 Task: Check the community impact.
Action: Mouse moved to (109, 182)
Screenshot: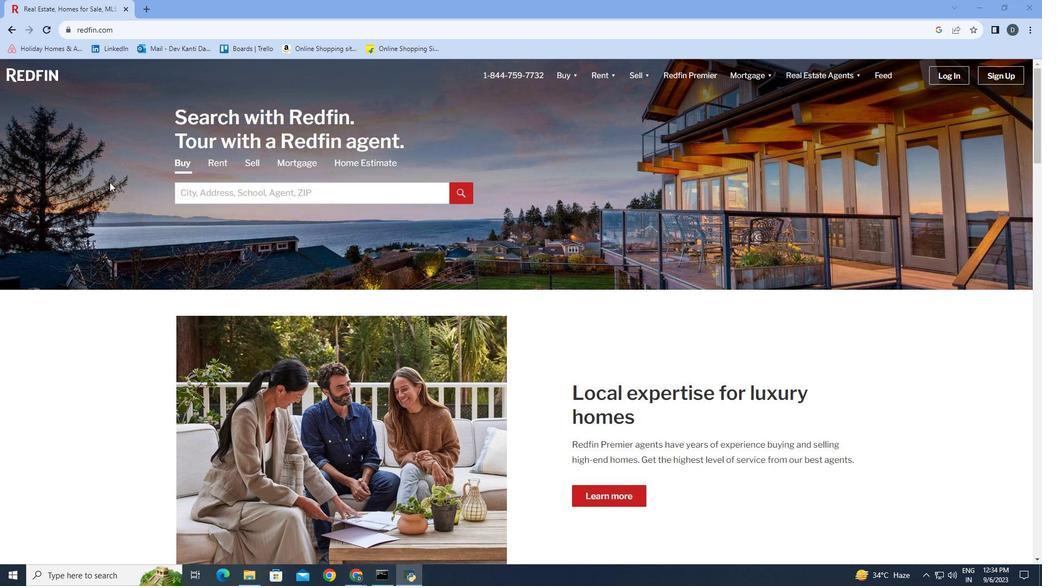 
Action: Mouse scrolled (109, 181) with delta (0, 0)
Screenshot: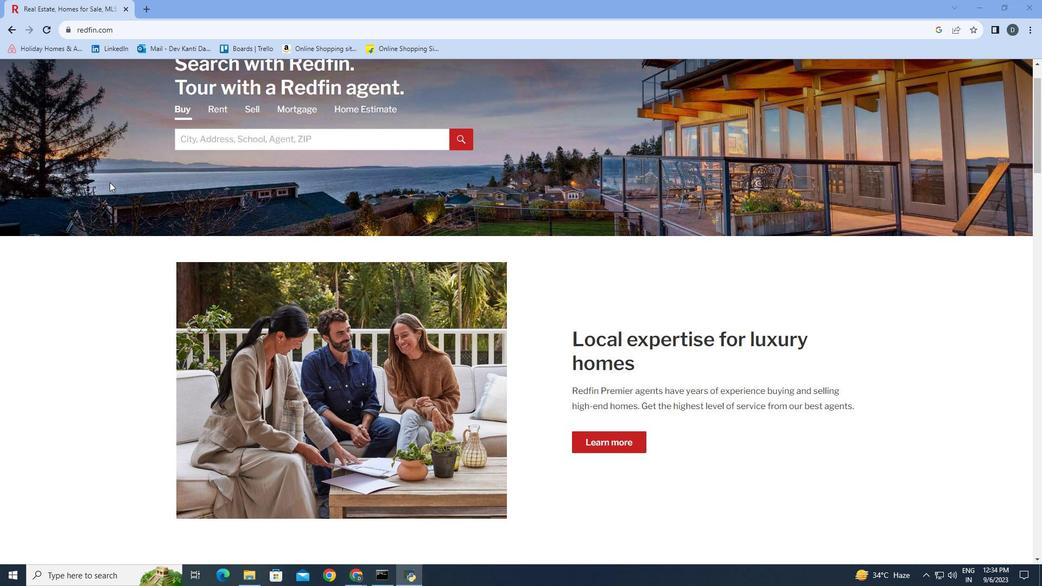 
Action: Mouse scrolled (109, 181) with delta (0, 0)
Screenshot: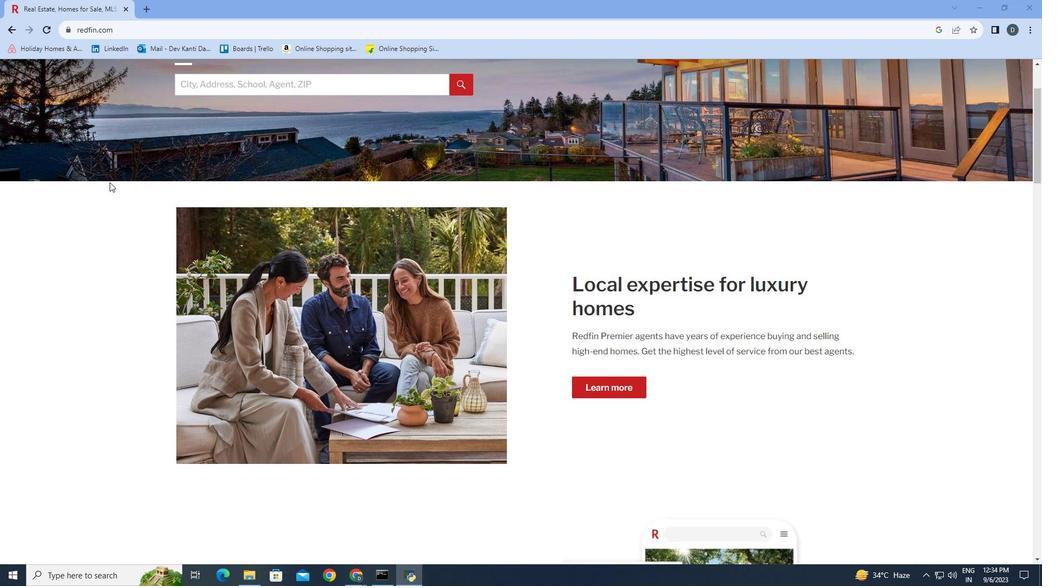 
Action: Mouse scrolled (109, 181) with delta (0, 0)
Screenshot: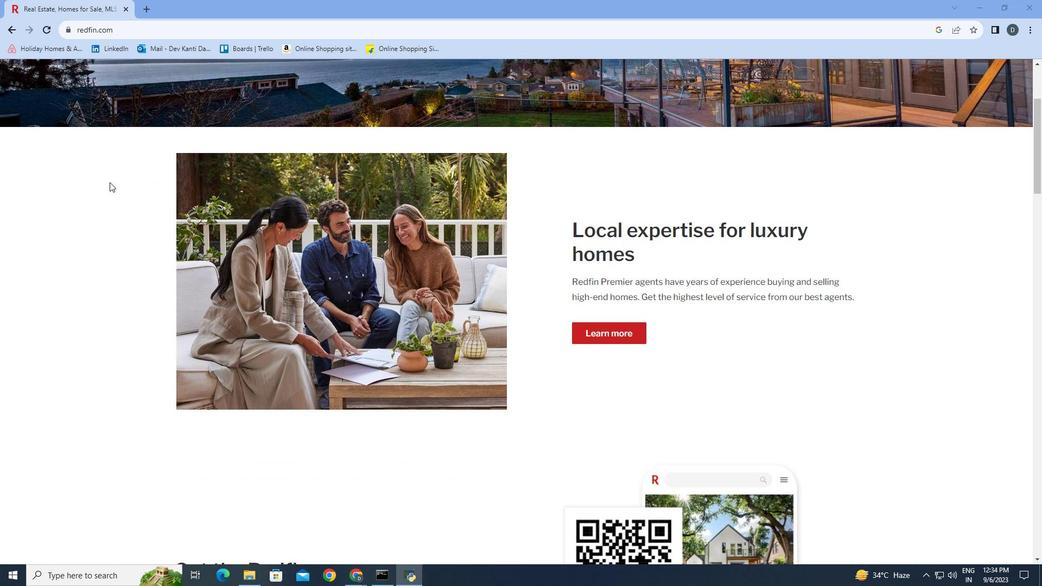 
Action: Mouse scrolled (109, 181) with delta (0, 0)
Screenshot: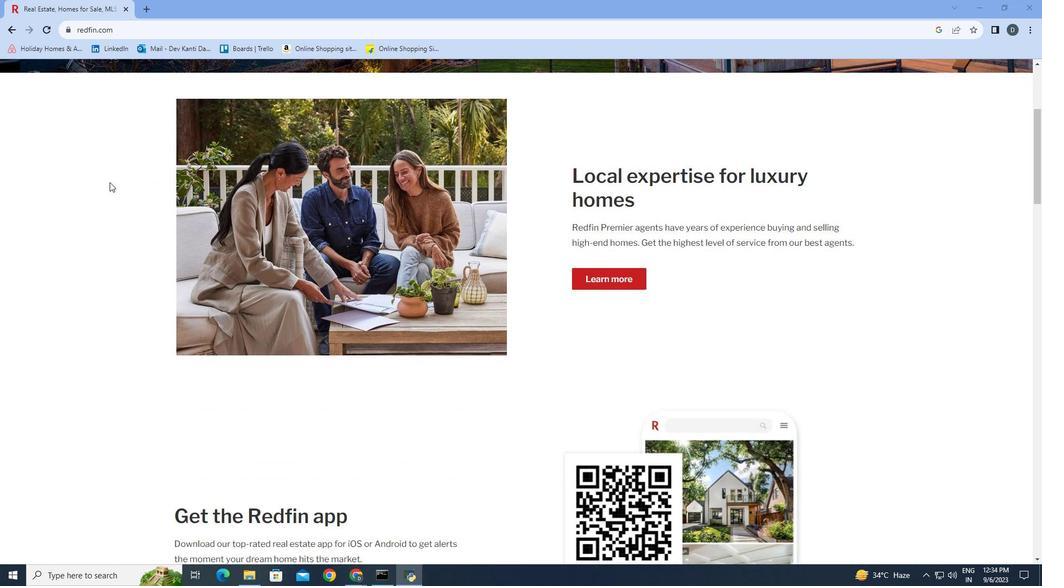 
Action: Mouse scrolled (109, 181) with delta (0, 0)
Screenshot: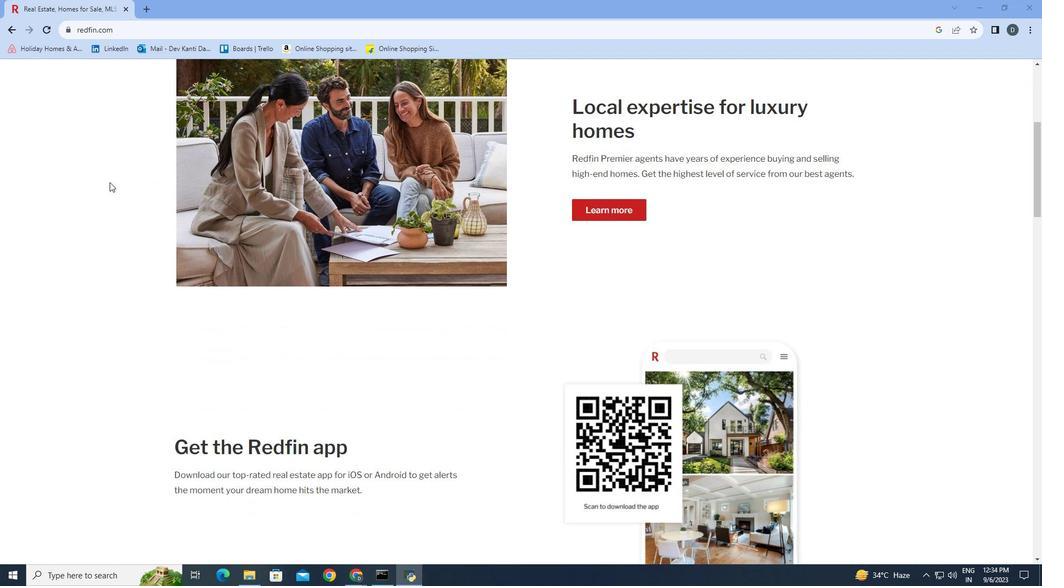 
Action: Mouse scrolled (109, 181) with delta (0, 0)
Screenshot: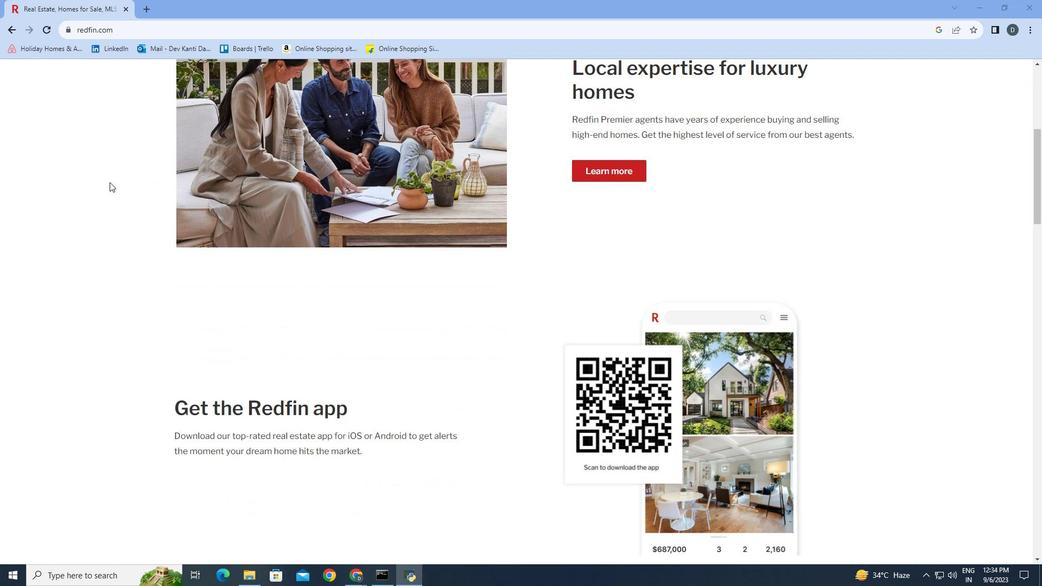 
Action: Mouse scrolled (109, 181) with delta (0, 0)
Screenshot: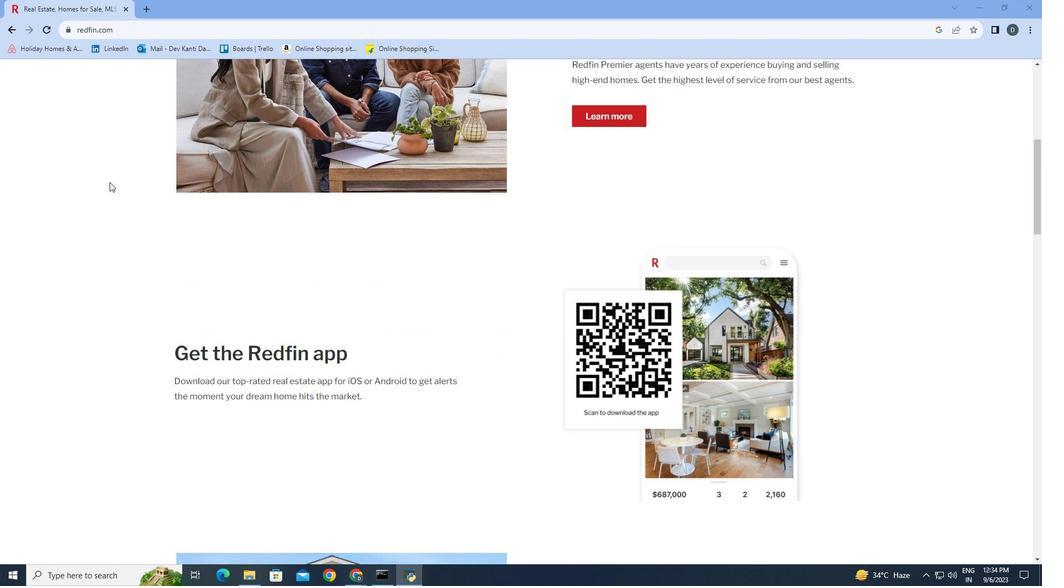 
Action: Mouse scrolled (109, 181) with delta (0, 0)
Screenshot: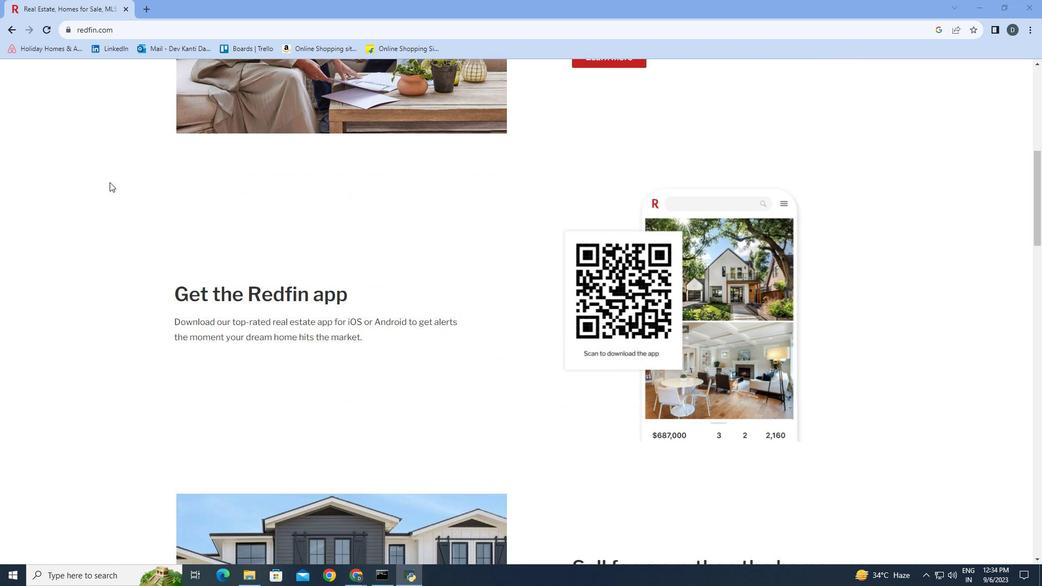 
Action: Mouse scrolled (109, 181) with delta (0, 0)
Screenshot: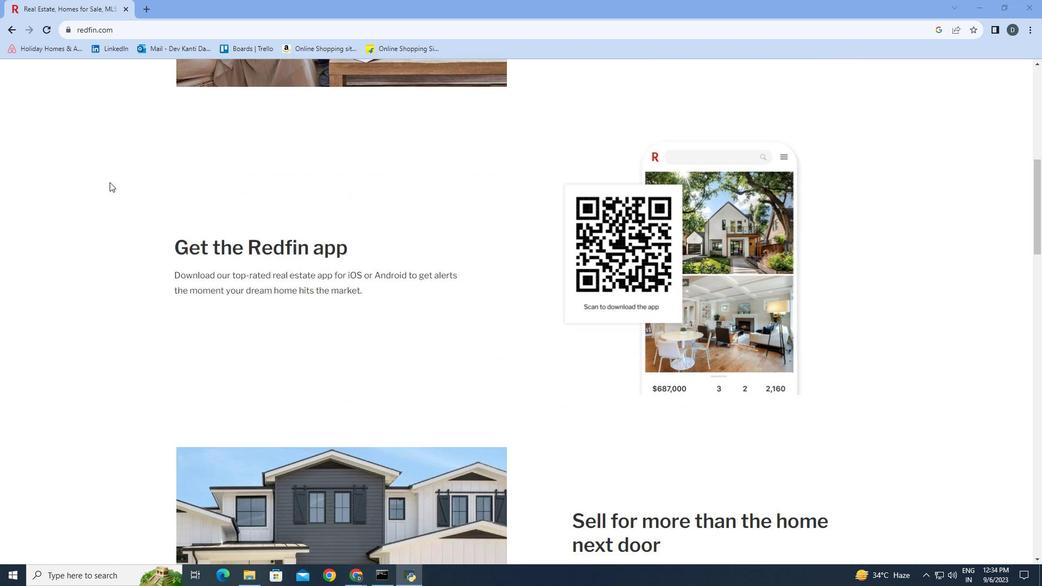 
Action: Mouse scrolled (109, 181) with delta (0, 0)
Screenshot: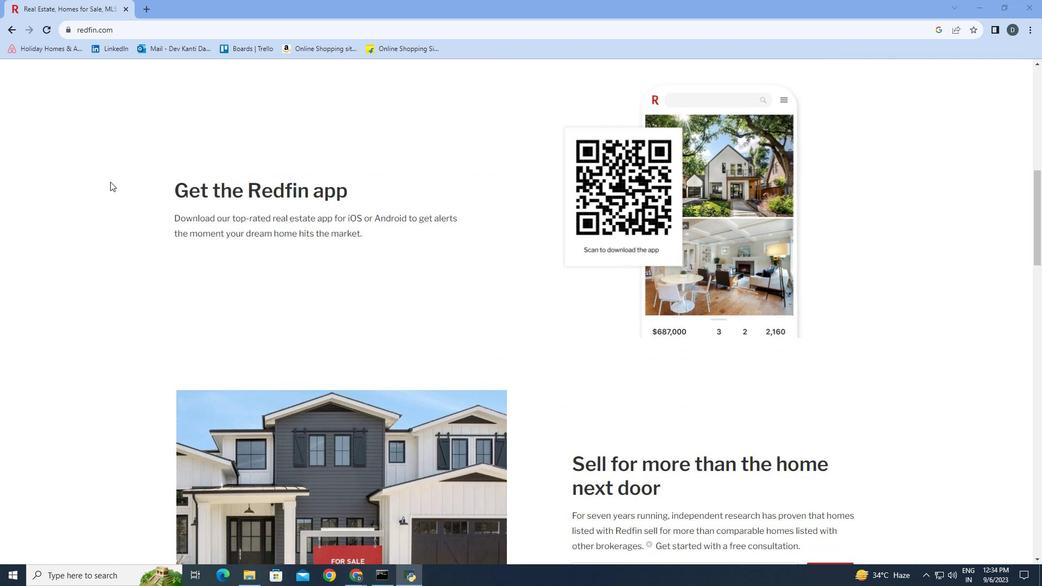 
Action: Mouse moved to (110, 181)
Screenshot: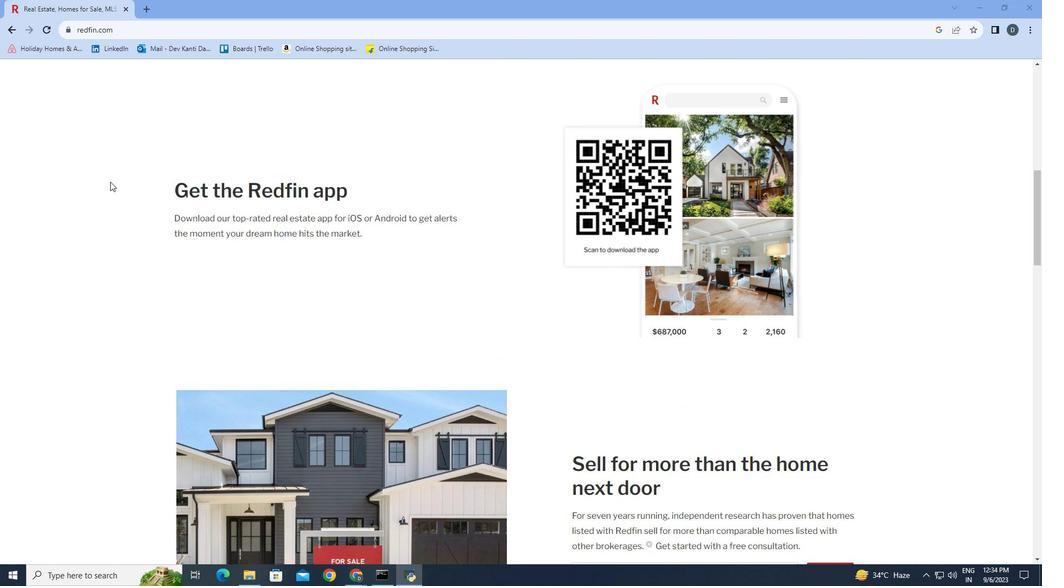 
Action: Mouse scrolled (110, 181) with delta (0, 0)
Screenshot: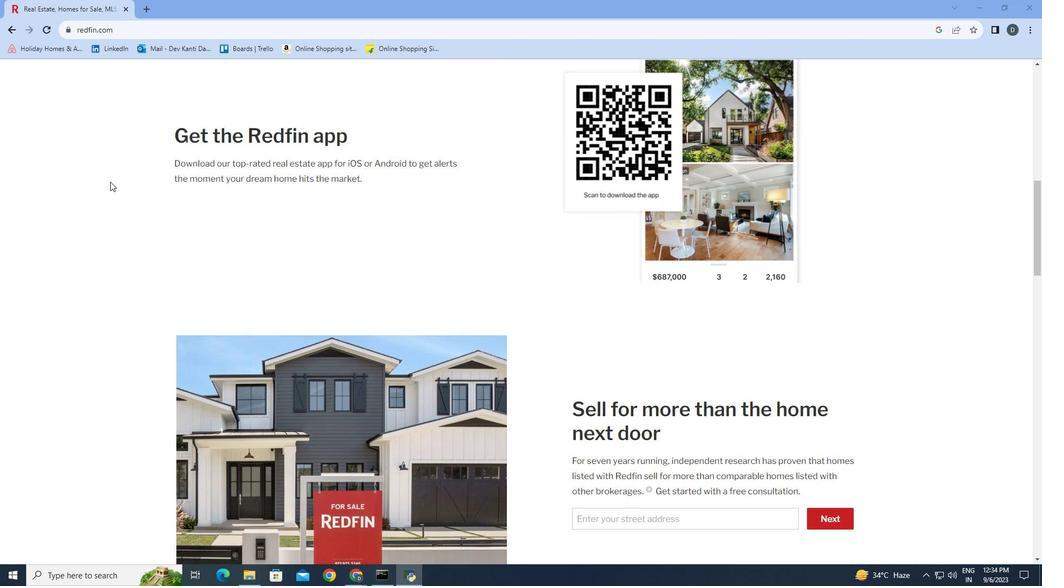 
Action: Mouse scrolled (110, 181) with delta (0, 0)
Screenshot: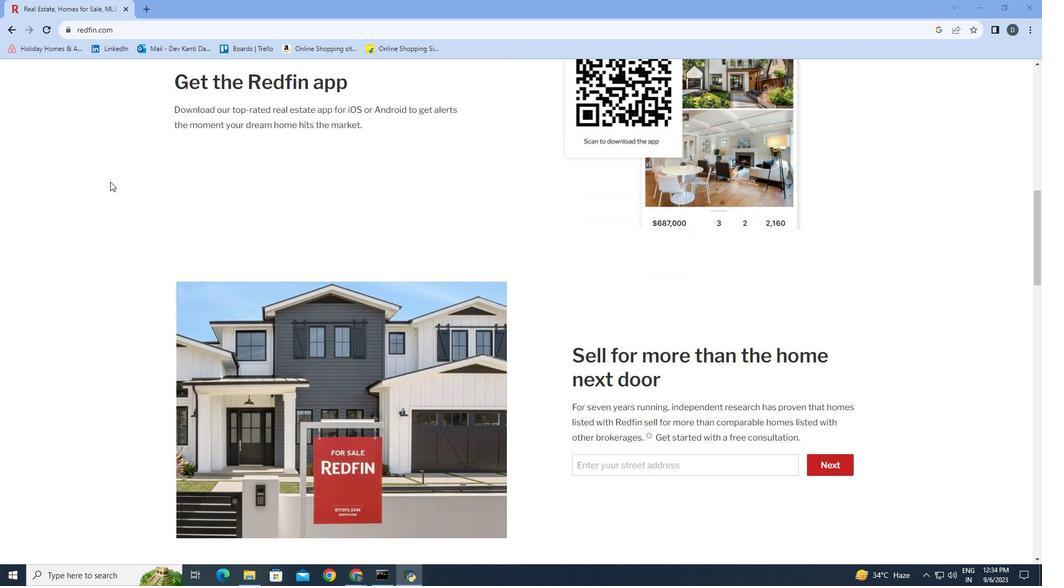 
Action: Mouse scrolled (110, 181) with delta (0, 0)
Screenshot: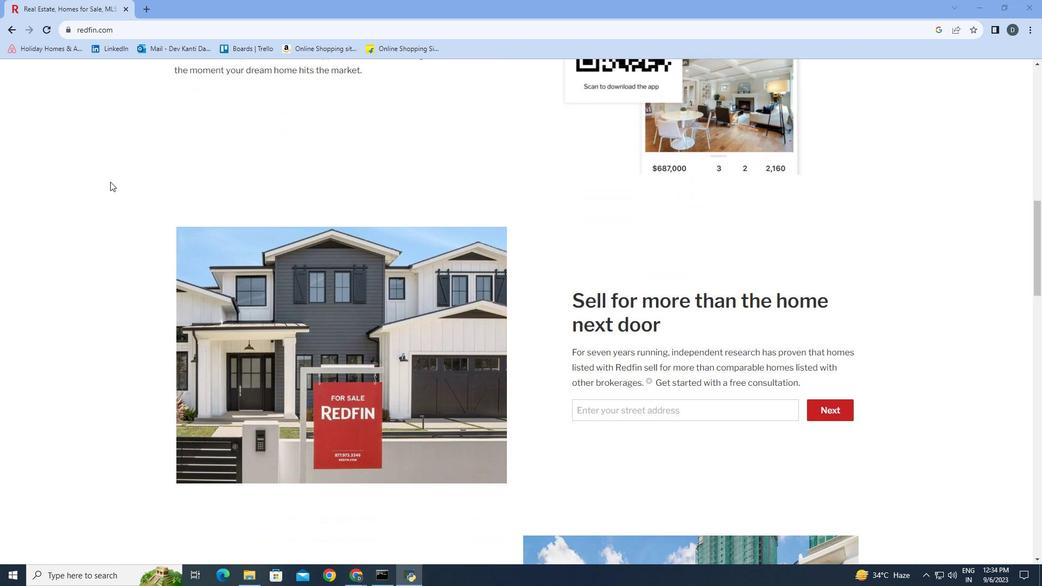 
Action: Mouse scrolled (110, 181) with delta (0, 0)
Screenshot: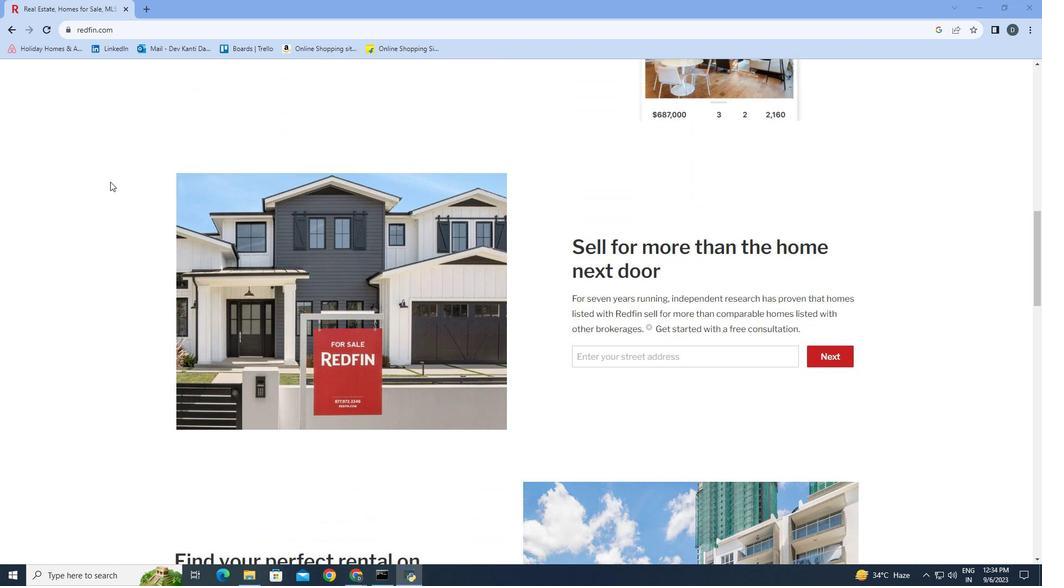 
Action: Mouse scrolled (110, 181) with delta (0, 0)
Screenshot: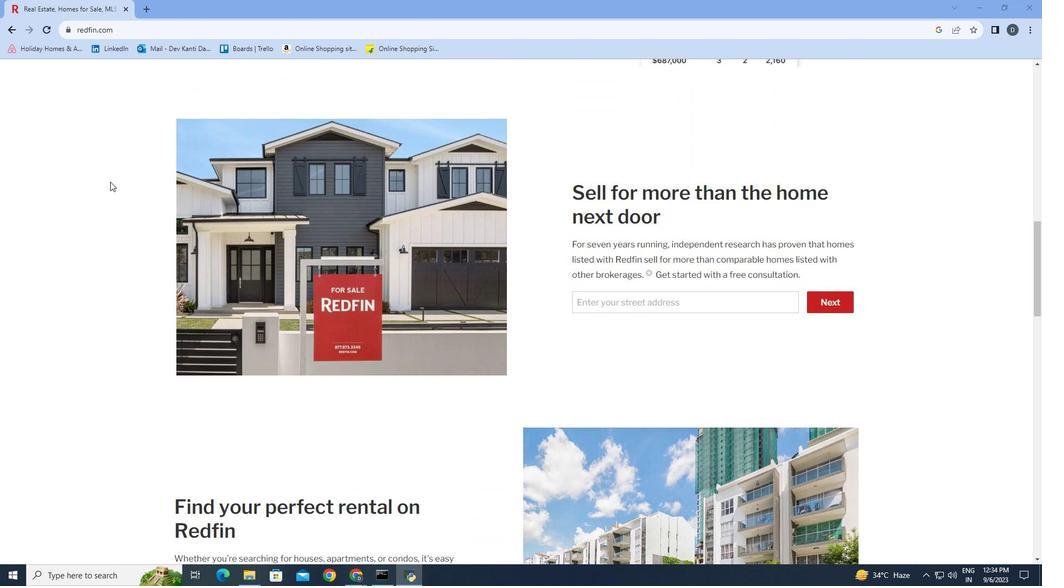 
Action: Mouse scrolled (110, 181) with delta (0, 0)
Screenshot: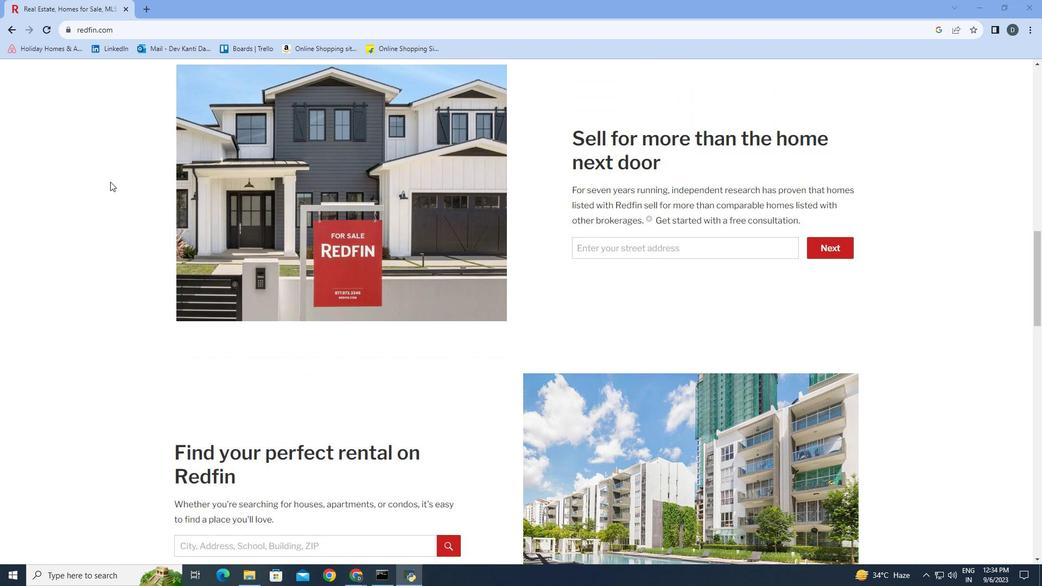 
Action: Mouse scrolled (110, 181) with delta (0, 0)
Screenshot: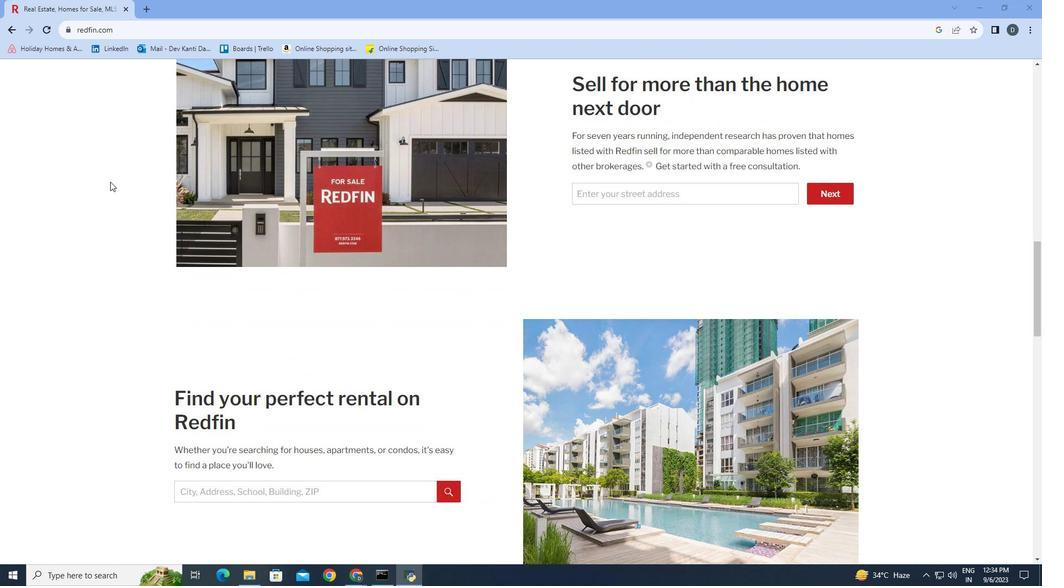 
Action: Mouse scrolled (110, 181) with delta (0, 0)
Screenshot: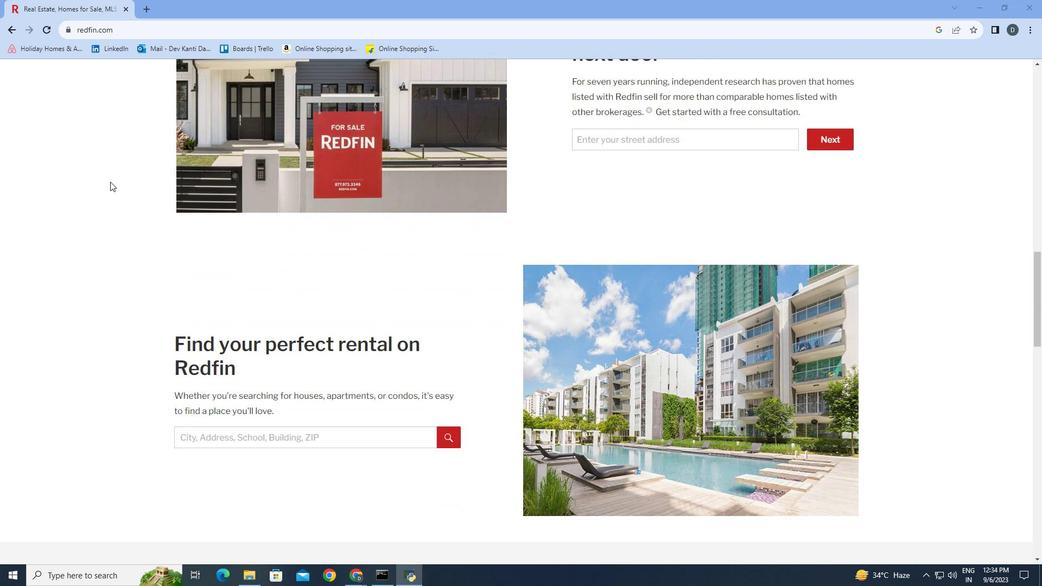 
Action: Mouse scrolled (110, 181) with delta (0, 0)
Screenshot: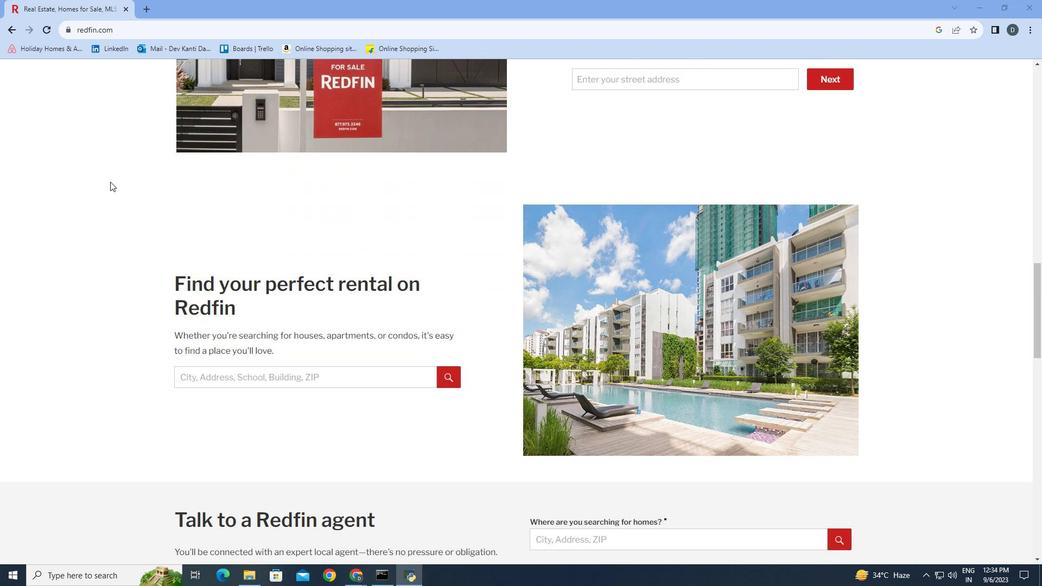 
Action: Mouse scrolled (110, 181) with delta (0, 0)
Screenshot: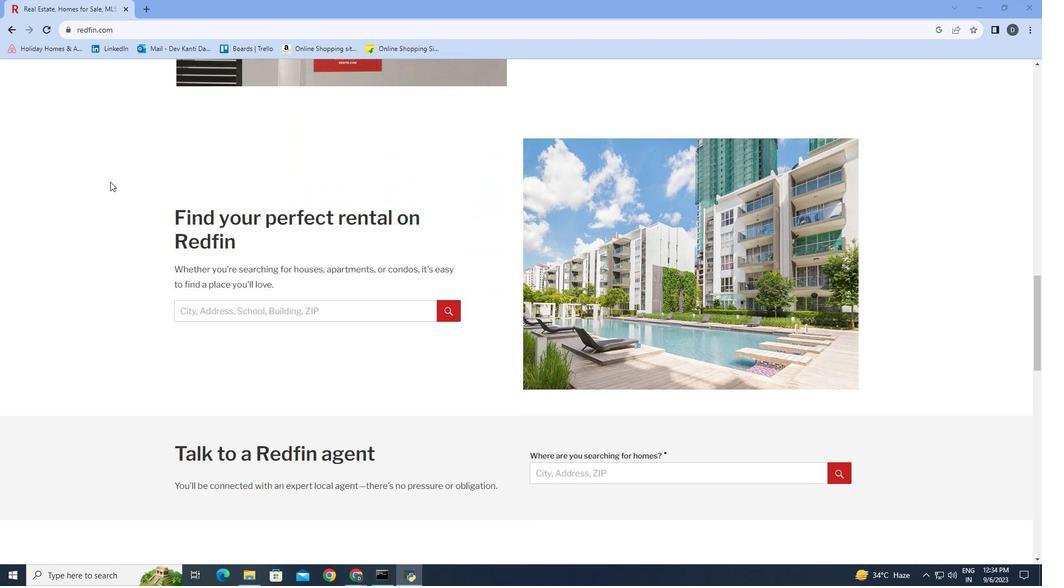 
Action: Mouse scrolled (110, 181) with delta (0, 0)
Screenshot: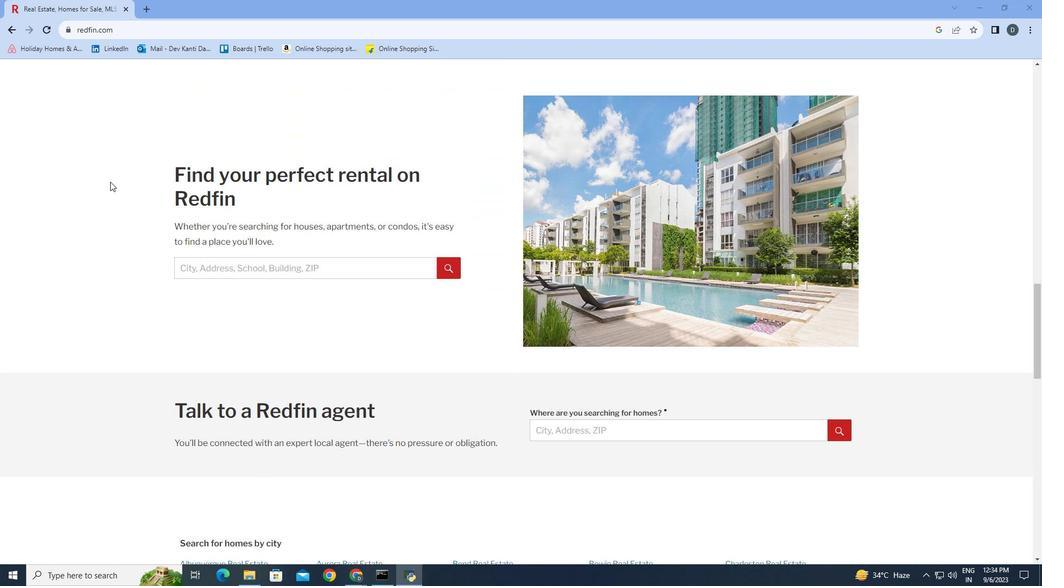 
Action: Mouse scrolled (110, 181) with delta (0, 0)
Screenshot: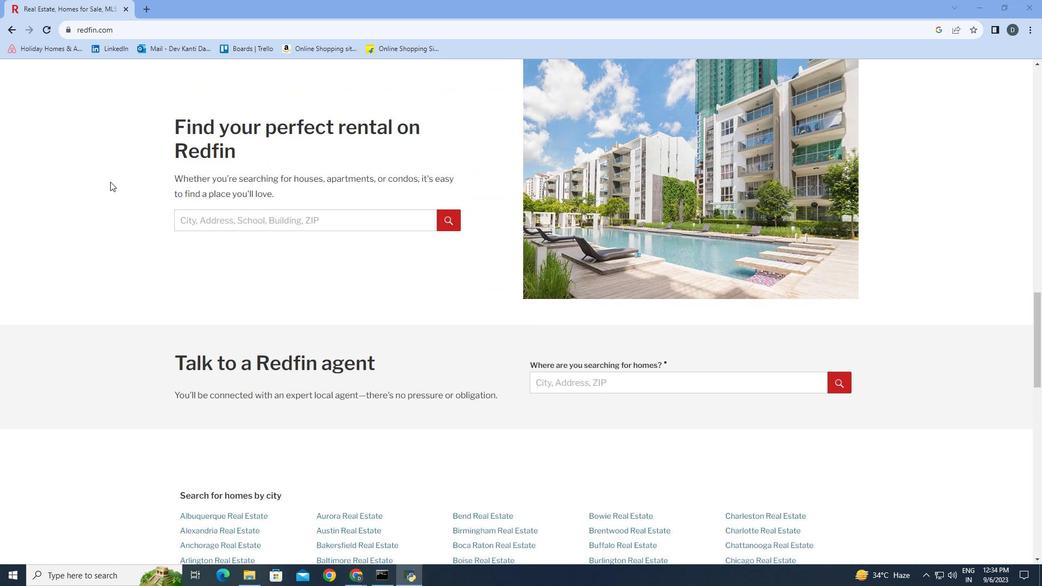 
Action: Mouse scrolled (110, 181) with delta (0, 0)
Screenshot: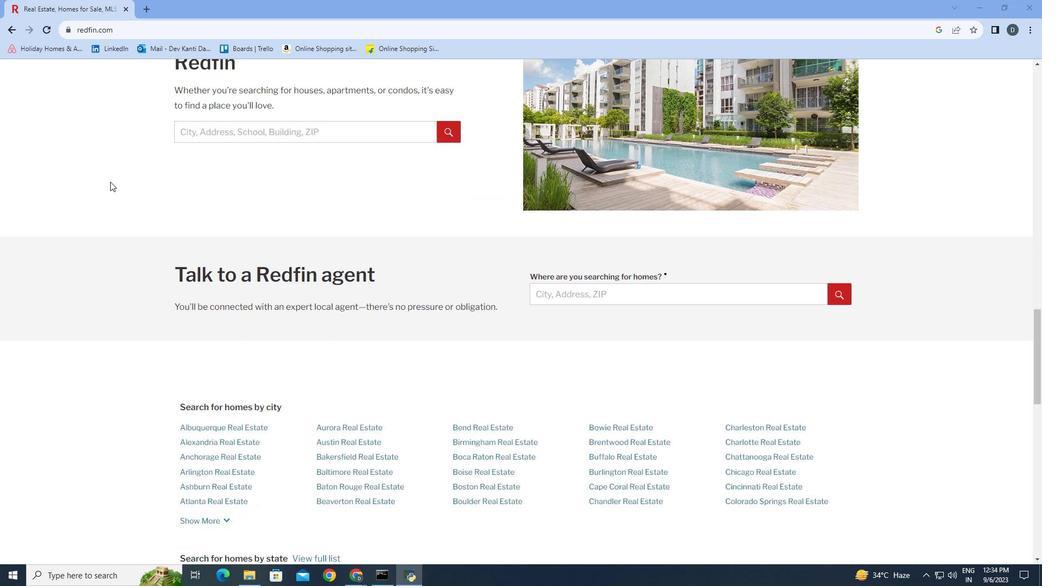 
Action: Mouse scrolled (110, 181) with delta (0, 0)
Screenshot: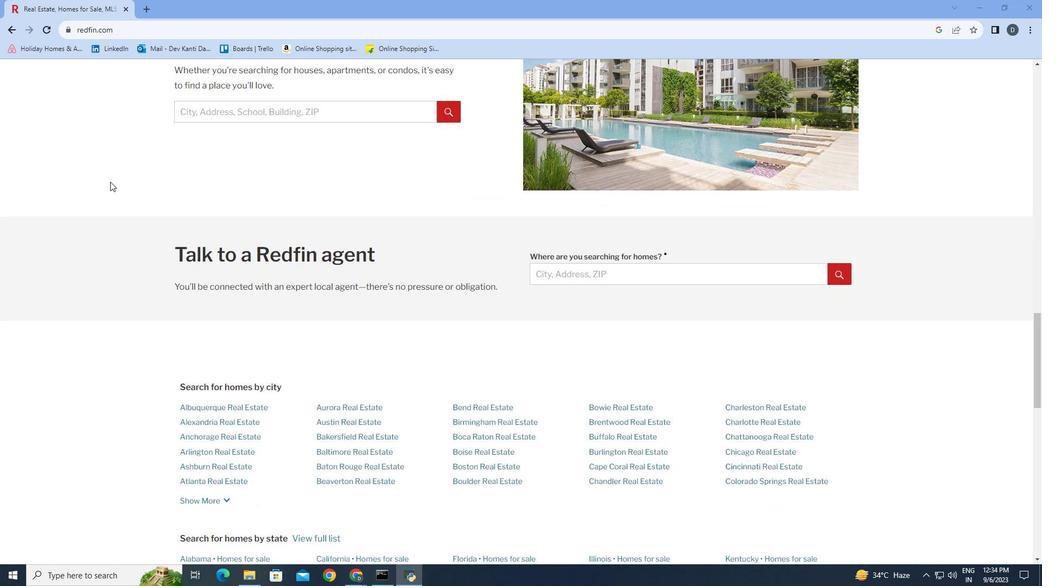 
Action: Mouse scrolled (110, 181) with delta (0, 0)
Screenshot: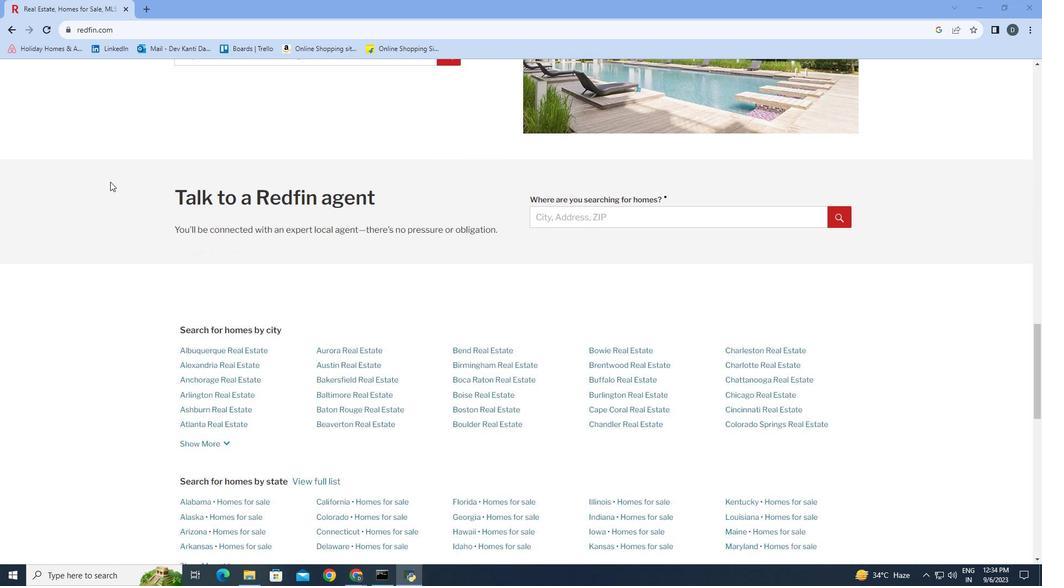 
Action: Mouse scrolled (110, 181) with delta (0, 0)
Screenshot: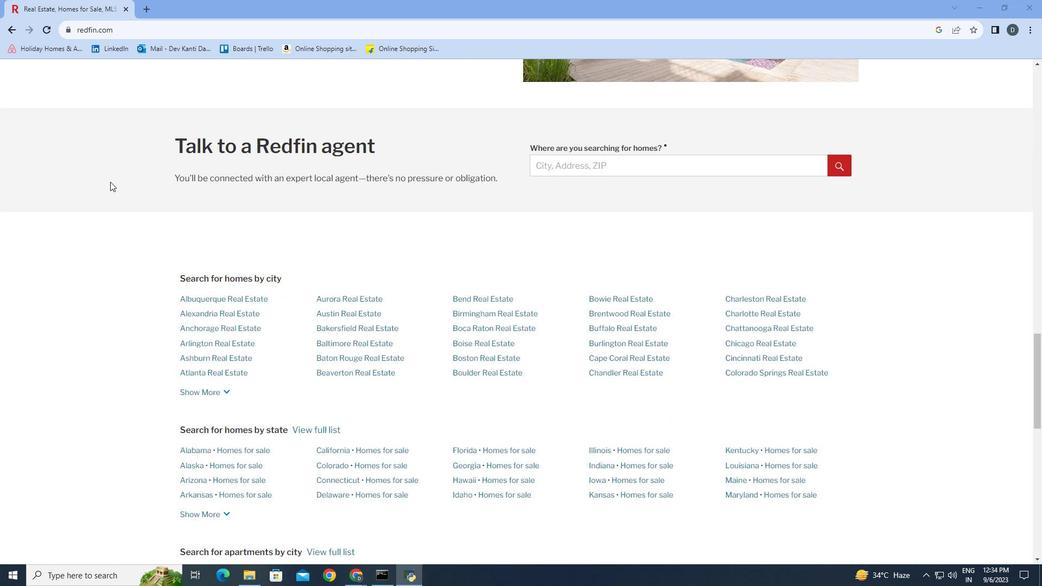 
Action: Mouse scrolled (110, 181) with delta (0, 0)
Screenshot: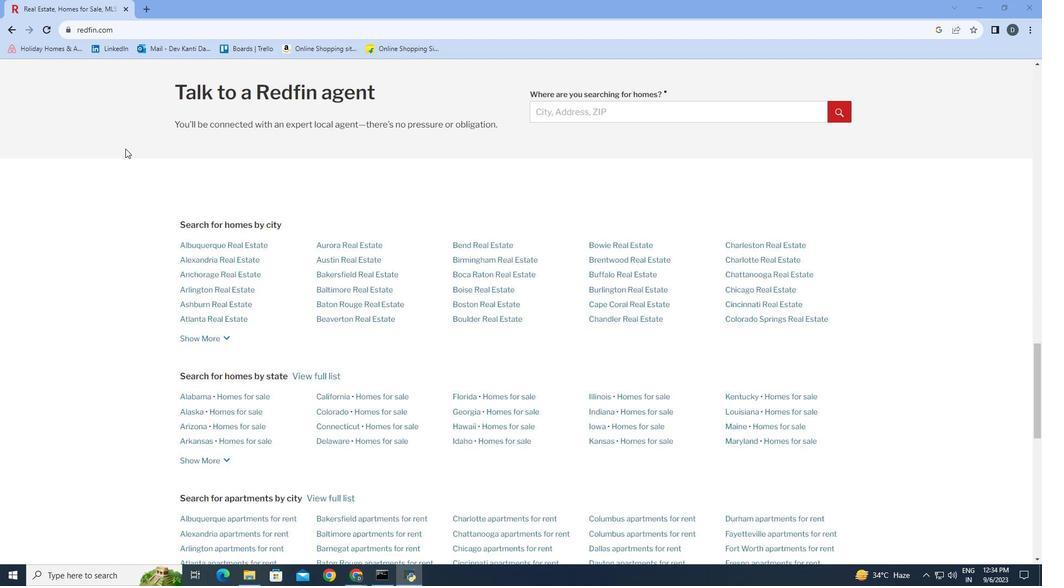 
Action: Mouse moved to (135, 109)
Screenshot: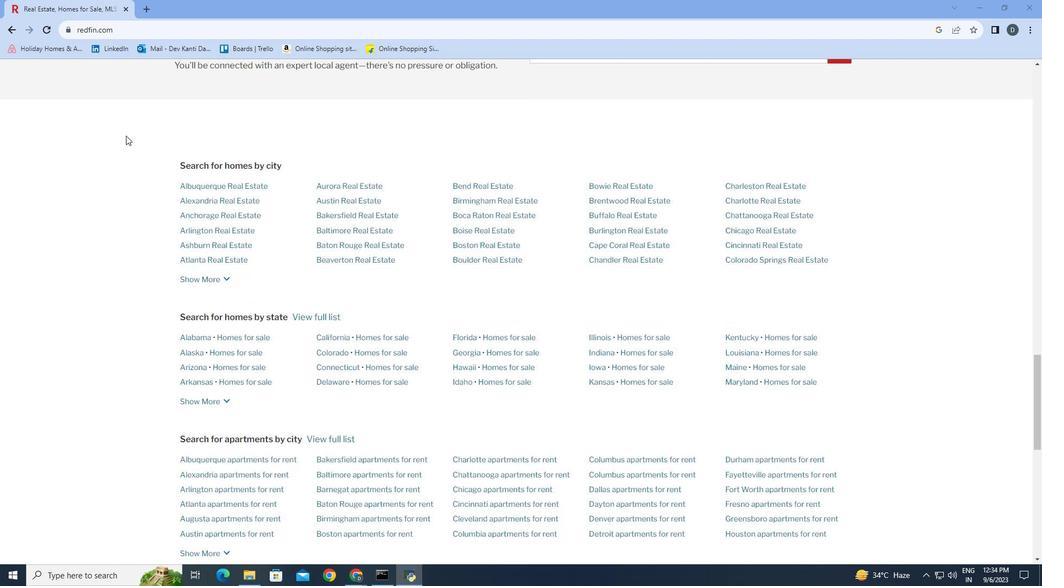 
Action: Mouse scrolled (135, 108) with delta (0, 0)
Screenshot: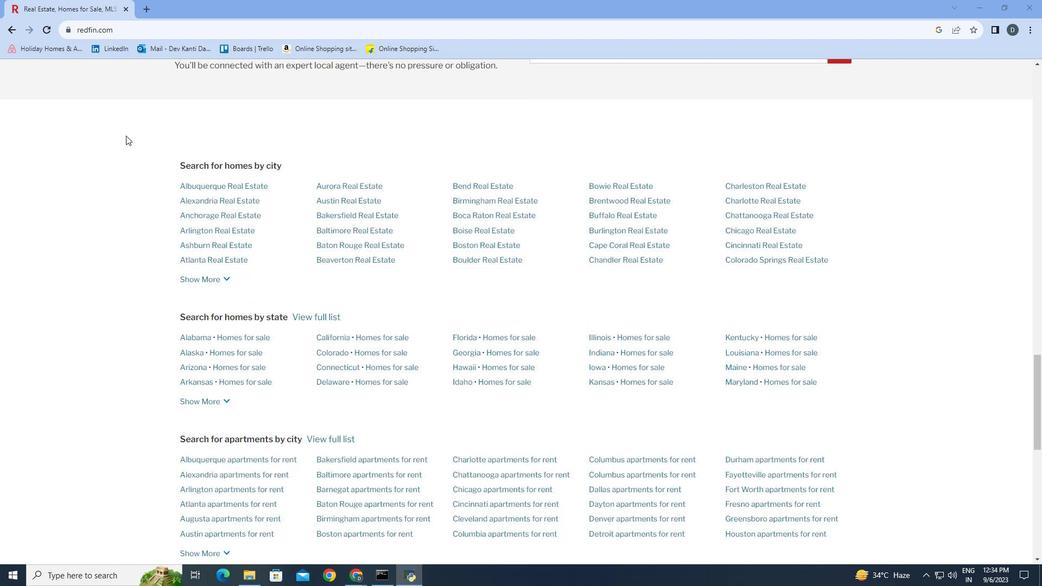 
Action: Mouse moved to (134, 109)
Screenshot: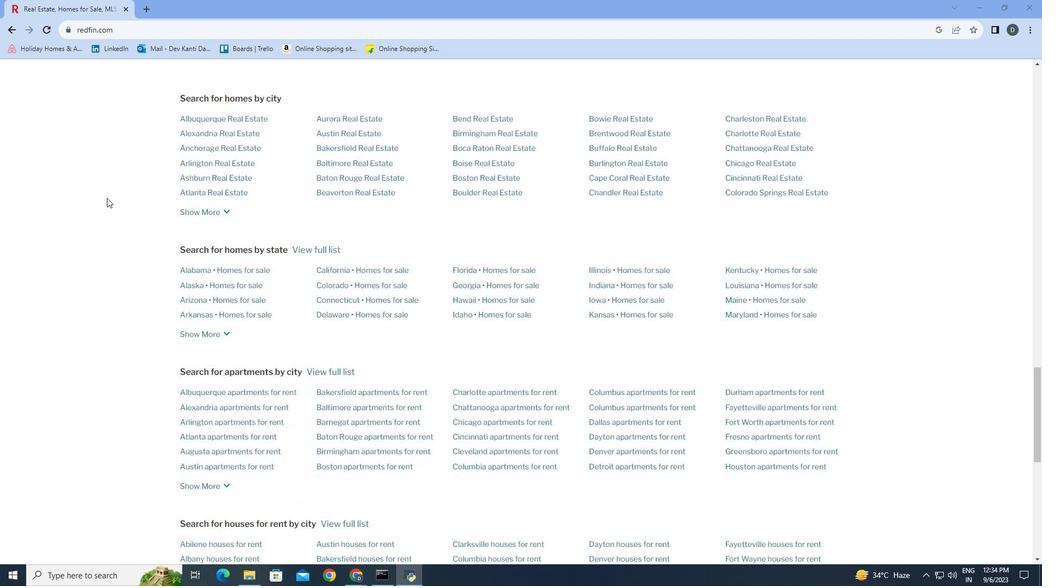 
Action: Mouse scrolled (134, 109) with delta (0, 0)
Screenshot: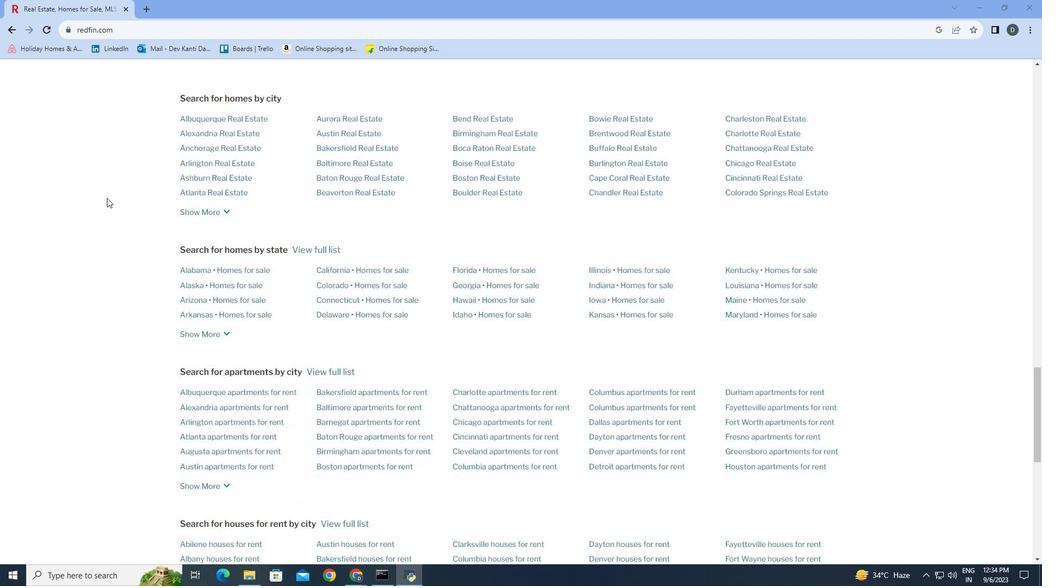 
Action: Mouse moved to (112, 173)
Screenshot: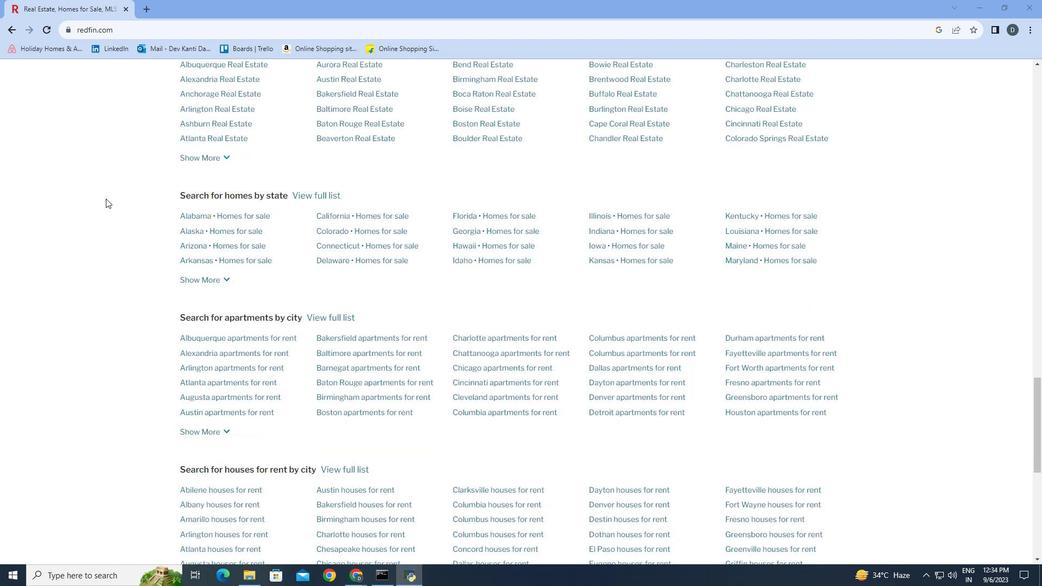 
Action: Mouse scrolled (112, 172) with delta (0, 0)
Screenshot: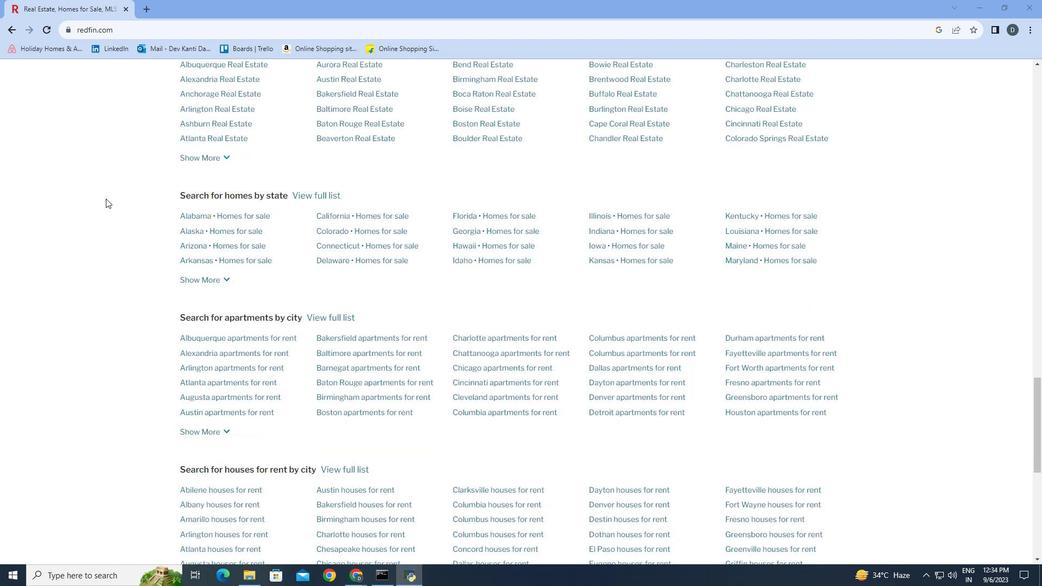 
Action: Mouse moved to (106, 198)
Screenshot: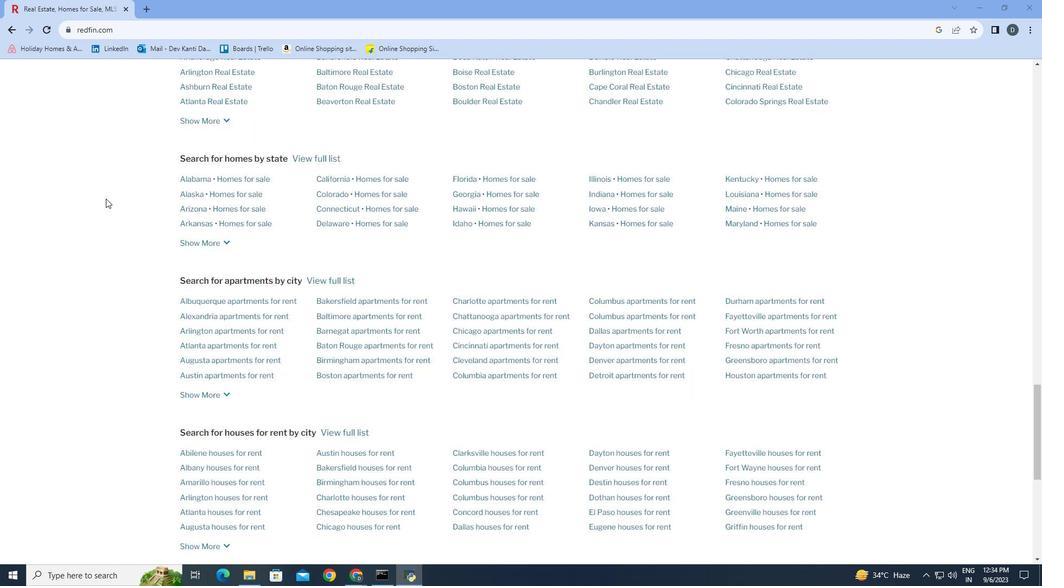 
Action: Mouse scrolled (106, 198) with delta (0, 0)
Screenshot: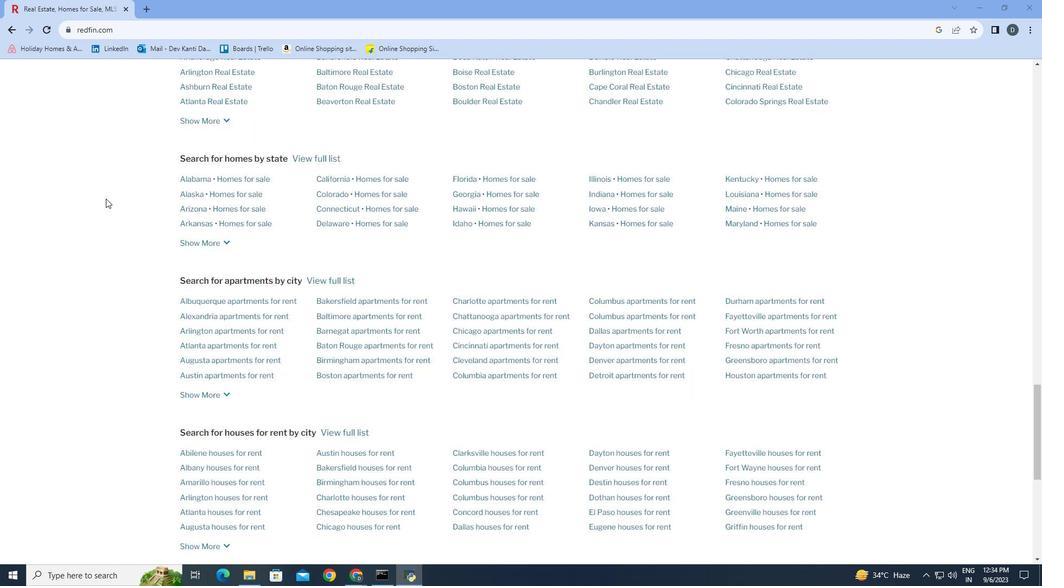 
Action: Mouse moved to (111, 207)
Screenshot: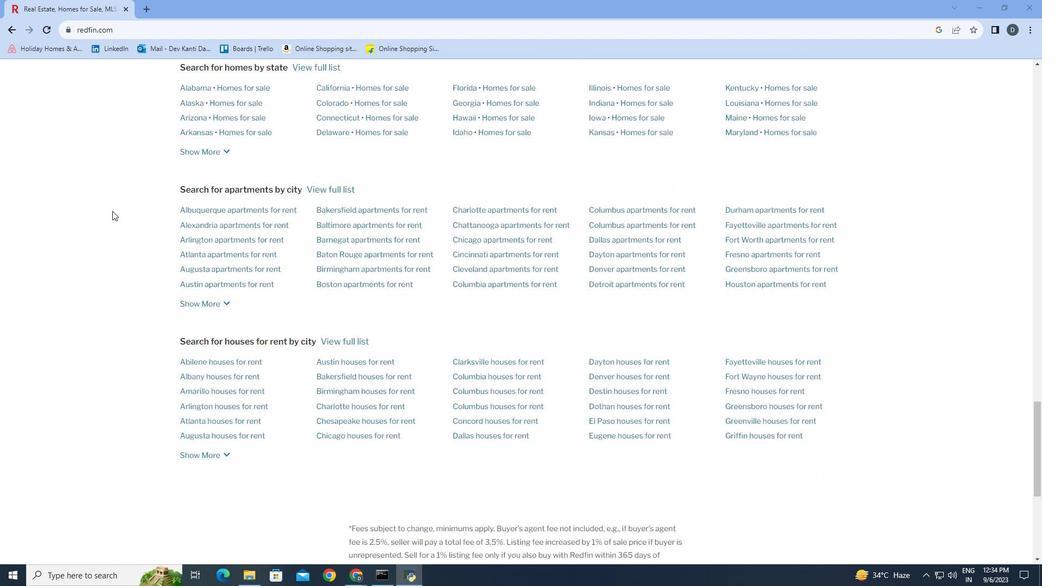 
Action: Mouse scrolled (111, 207) with delta (0, 0)
Screenshot: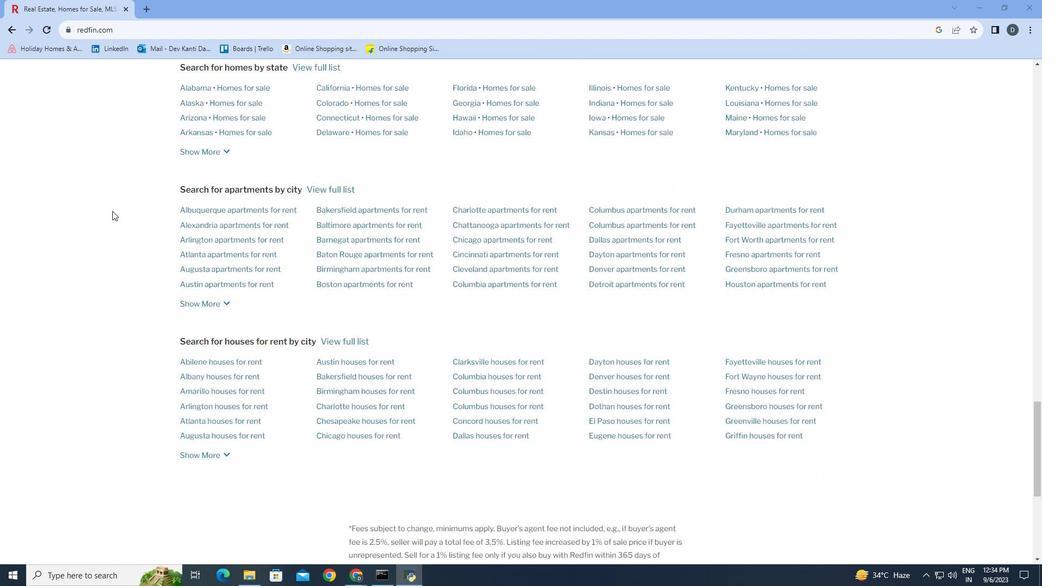 
Action: Mouse moved to (112, 211)
Screenshot: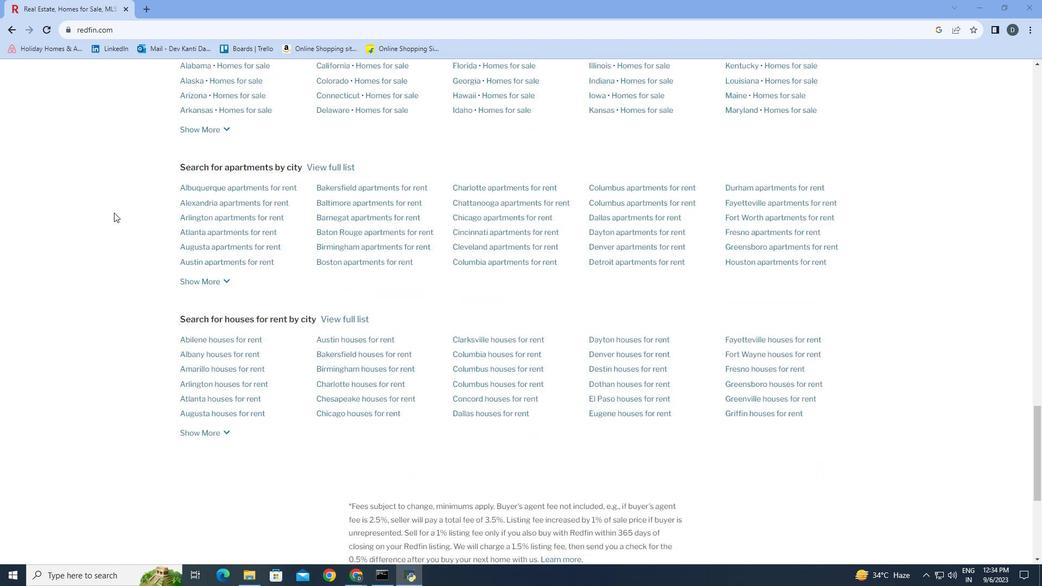 
Action: Mouse scrolled (112, 210) with delta (0, 0)
Screenshot: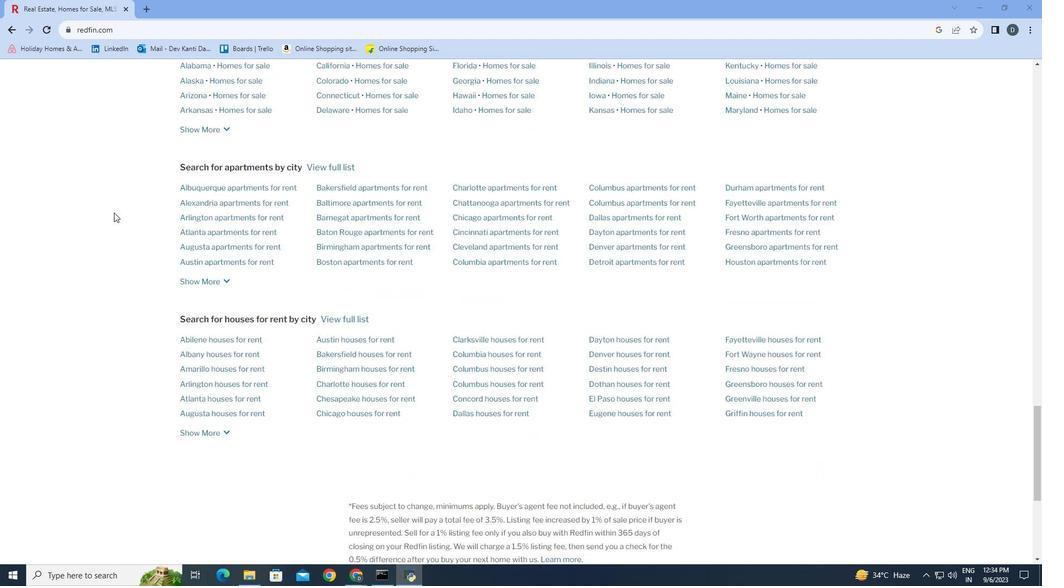 
Action: Mouse scrolled (112, 210) with delta (0, 0)
Screenshot: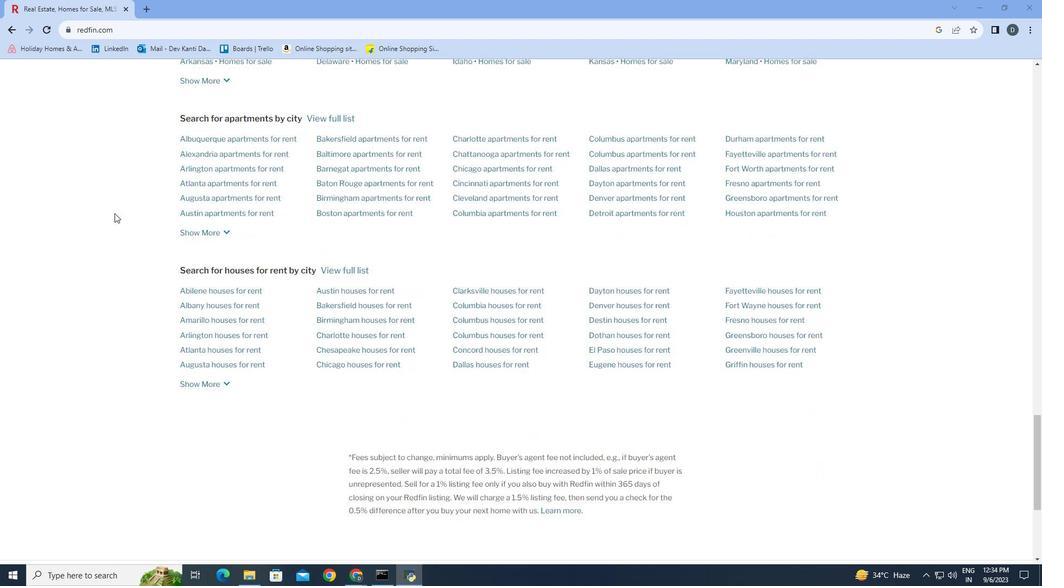 
Action: Mouse moved to (114, 212)
Screenshot: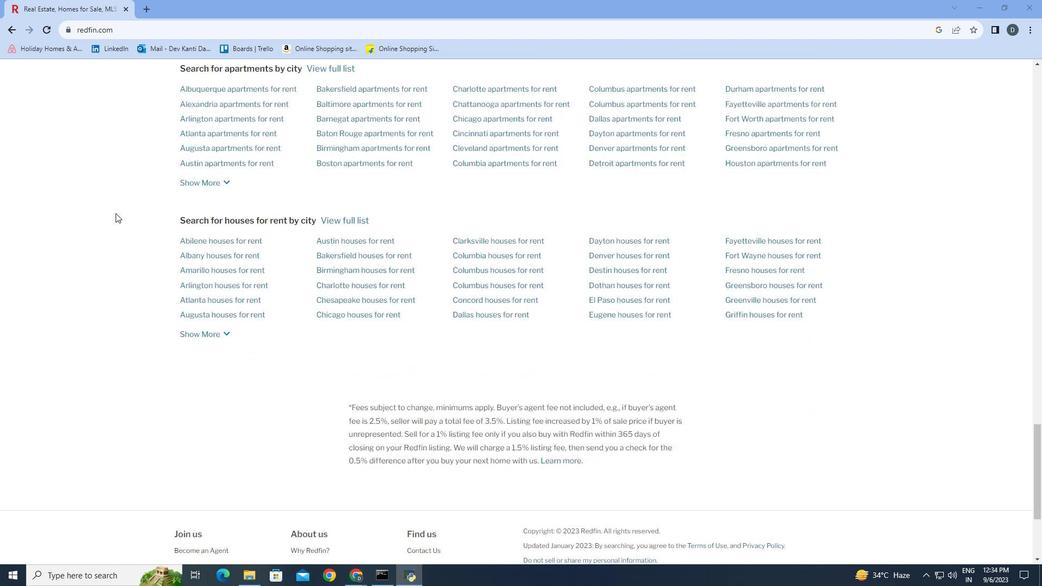 
Action: Mouse scrolled (114, 212) with delta (0, 0)
Screenshot: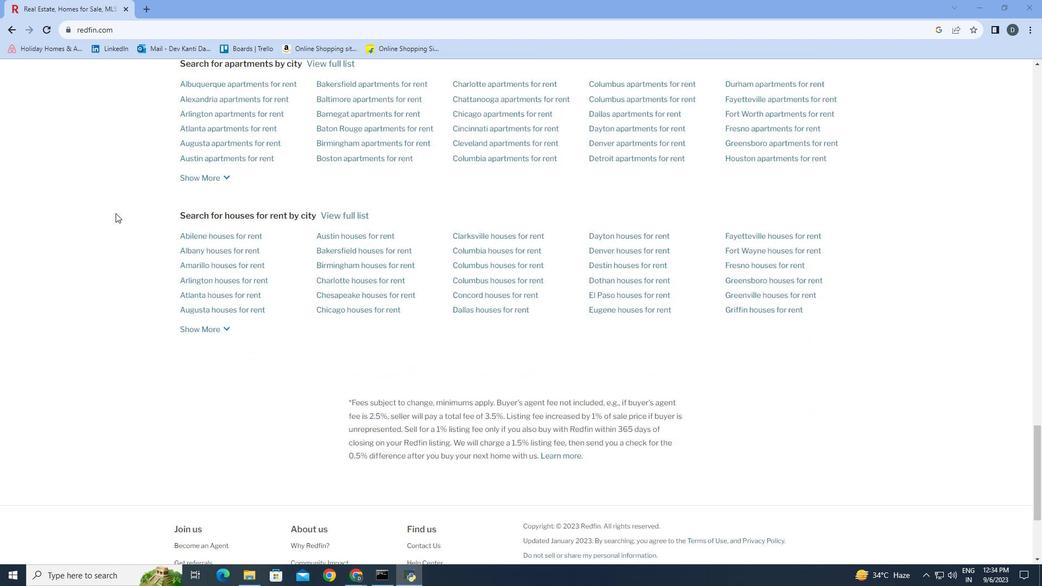 
Action: Mouse moved to (115, 213)
Screenshot: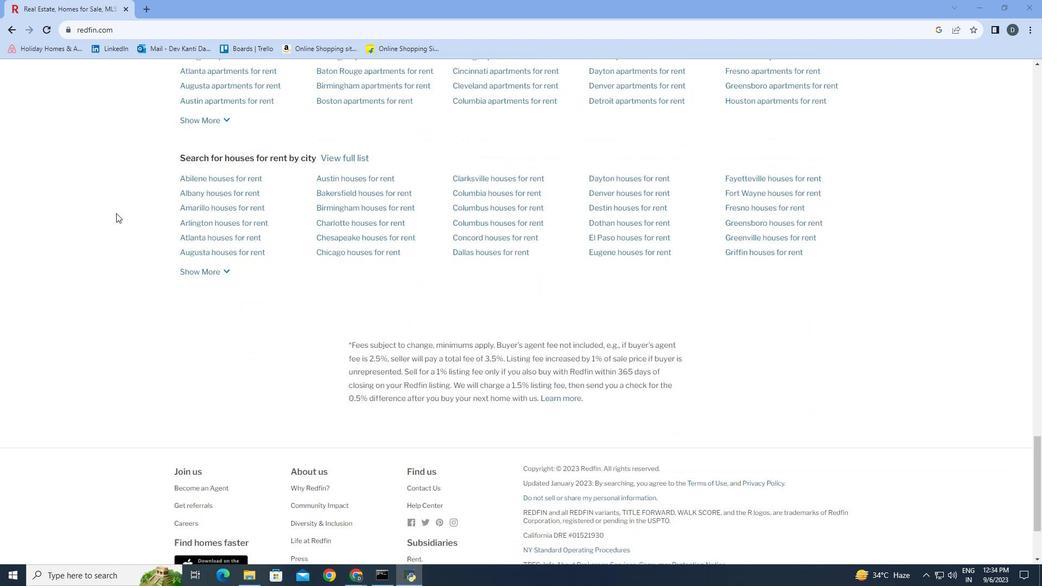 
Action: Mouse scrolled (115, 212) with delta (0, 0)
Screenshot: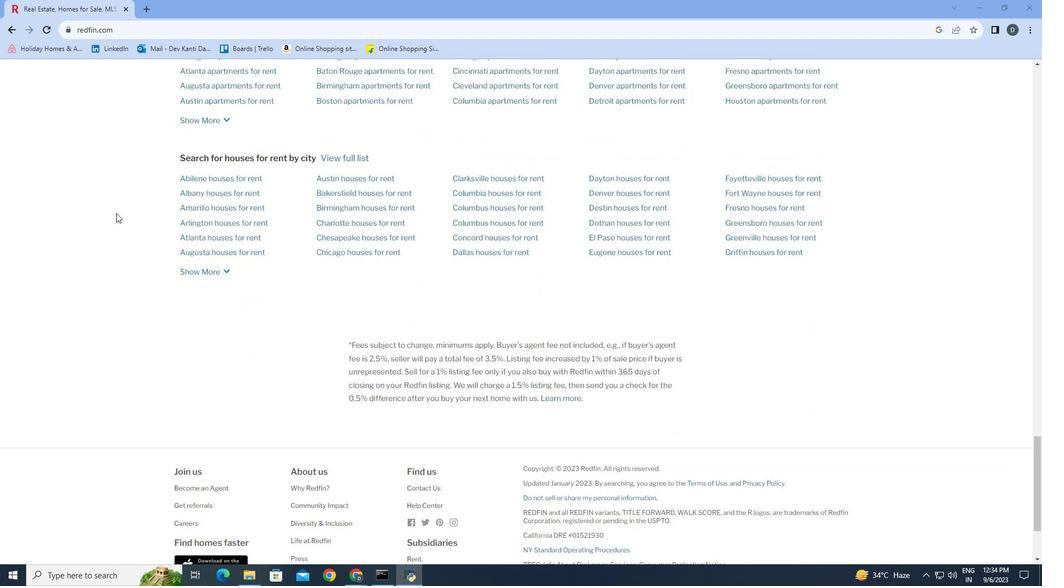 
Action: Mouse moved to (116, 213)
Screenshot: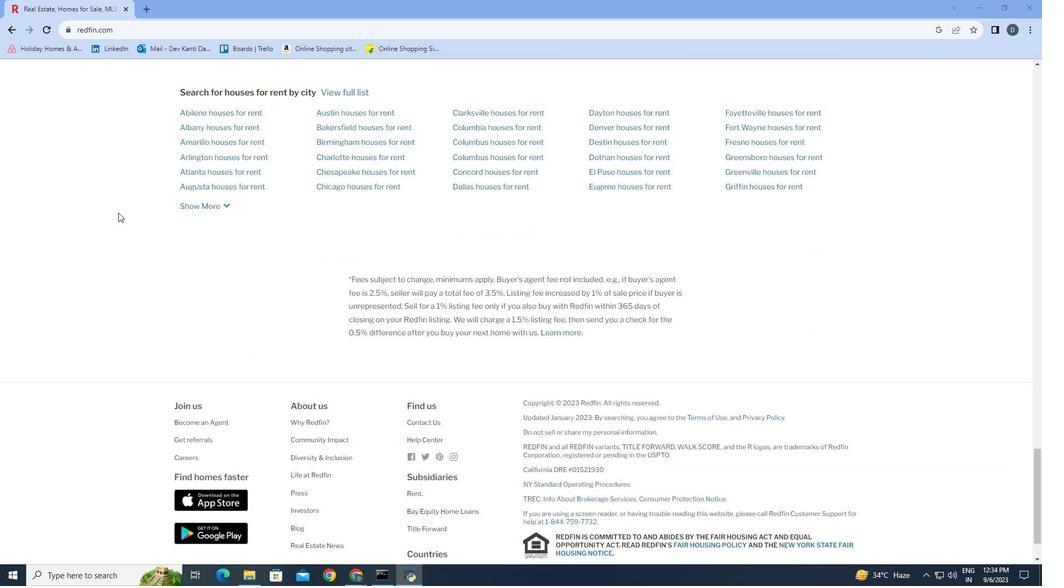 
Action: Mouse scrolled (116, 212) with delta (0, 0)
Screenshot: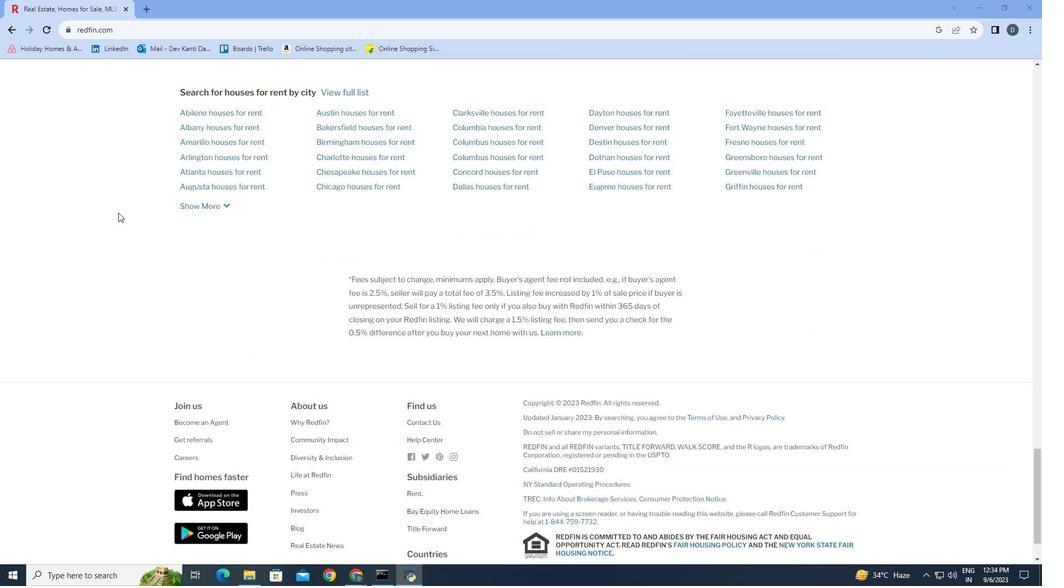 
Action: Mouse scrolled (116, 212) with delta (0, 0)
Screenshot: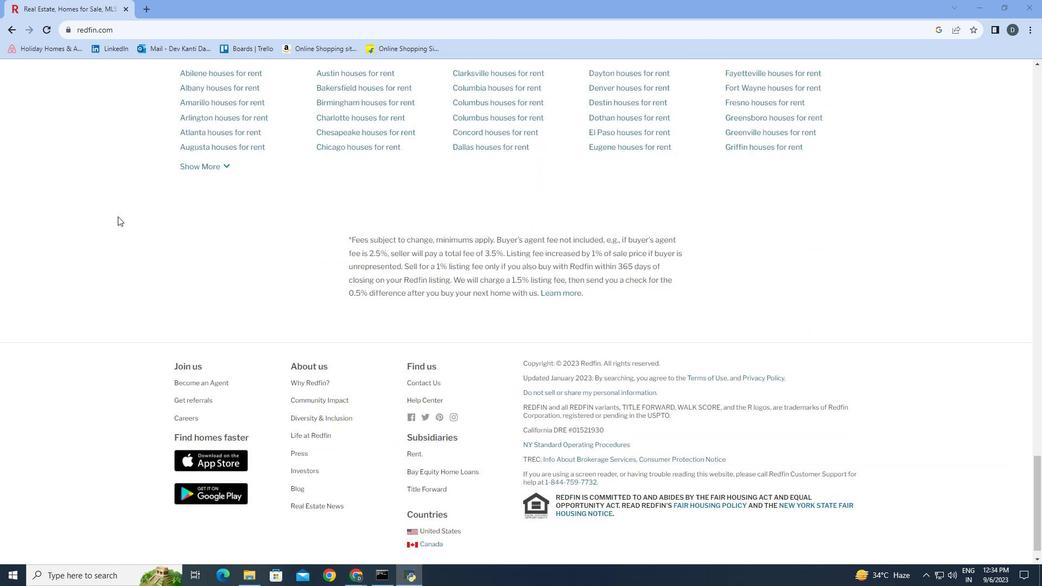 
Action: Mouse moved to (184, 384)
Screenshot: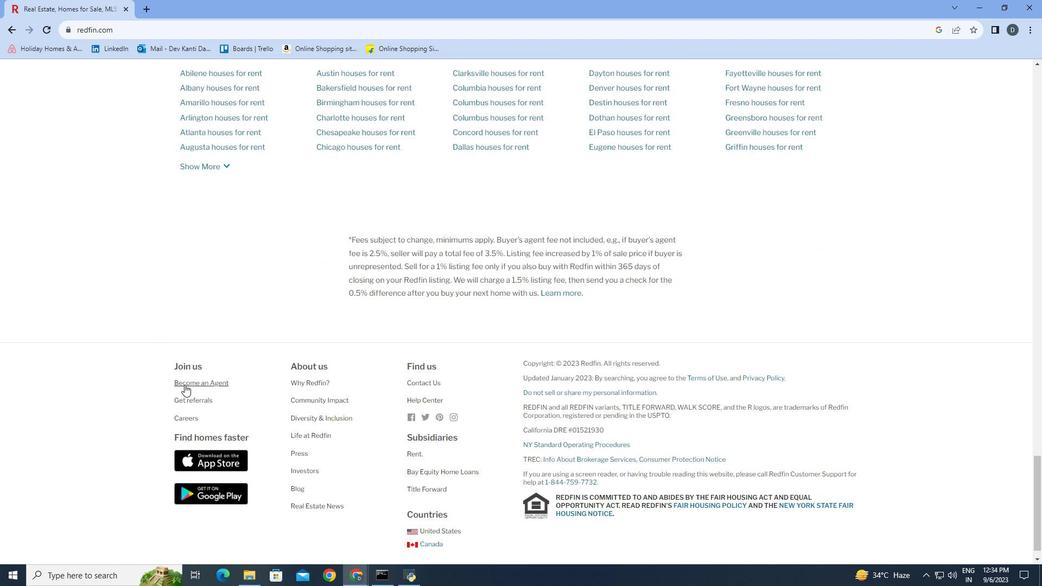 
Action: Mouse pressed left at (184, 384)
Screenshot: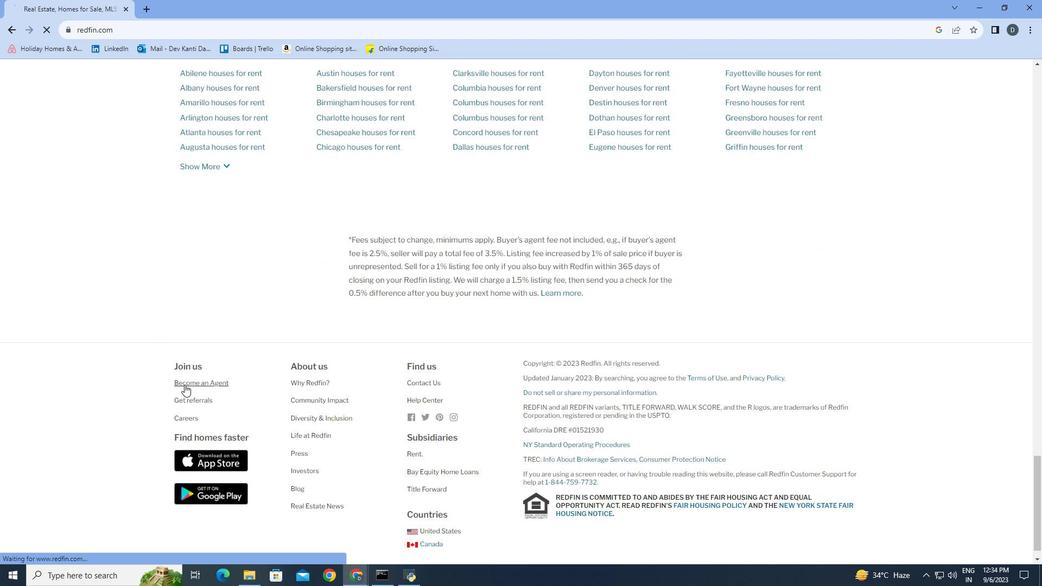 
Action: Mouse moved to (353, 112)
Screenshot: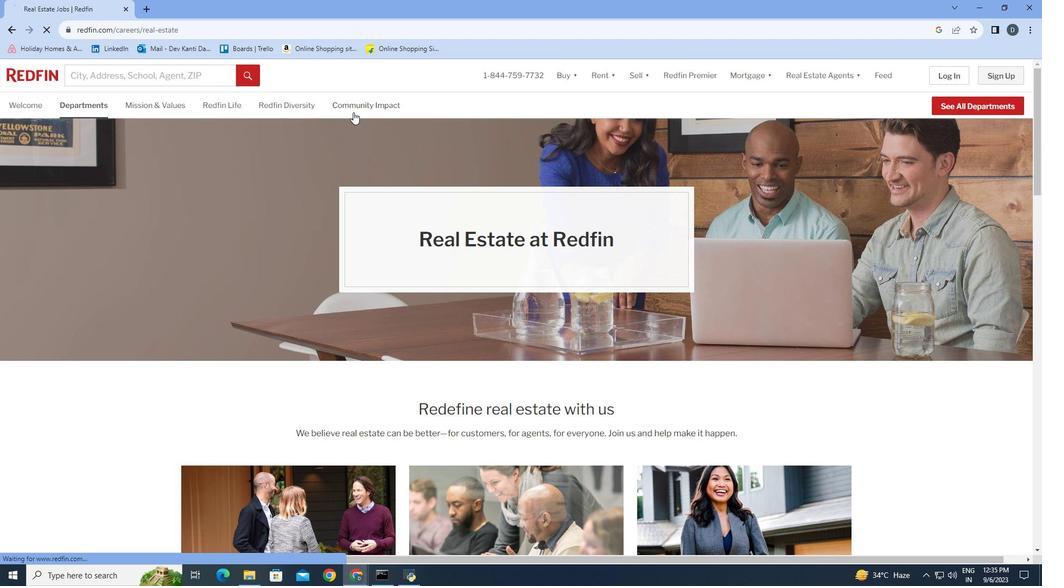 
Action: Mouse pressed left at (353, 112)
Screenshot: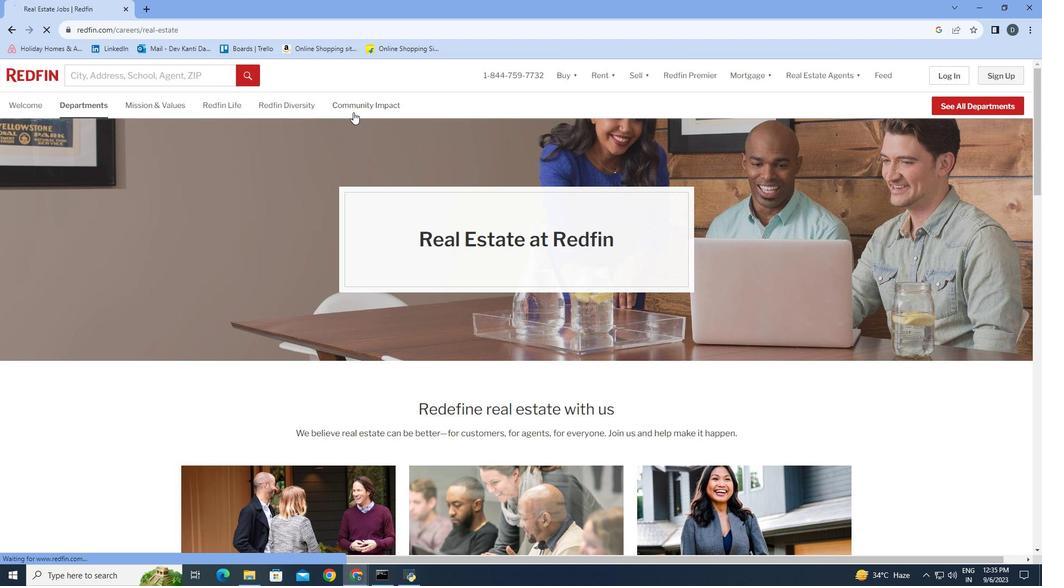 
Action: Mouse moved to (470, 144)
Screenshot: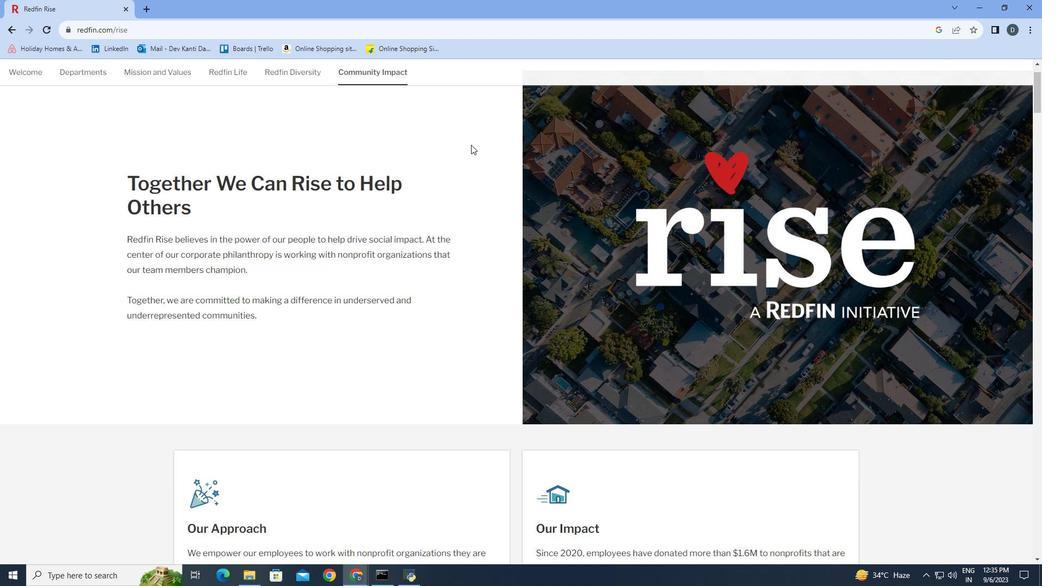 
Action: Mouse scrolled (470, 144) with delta (0, 0)
Screenshot: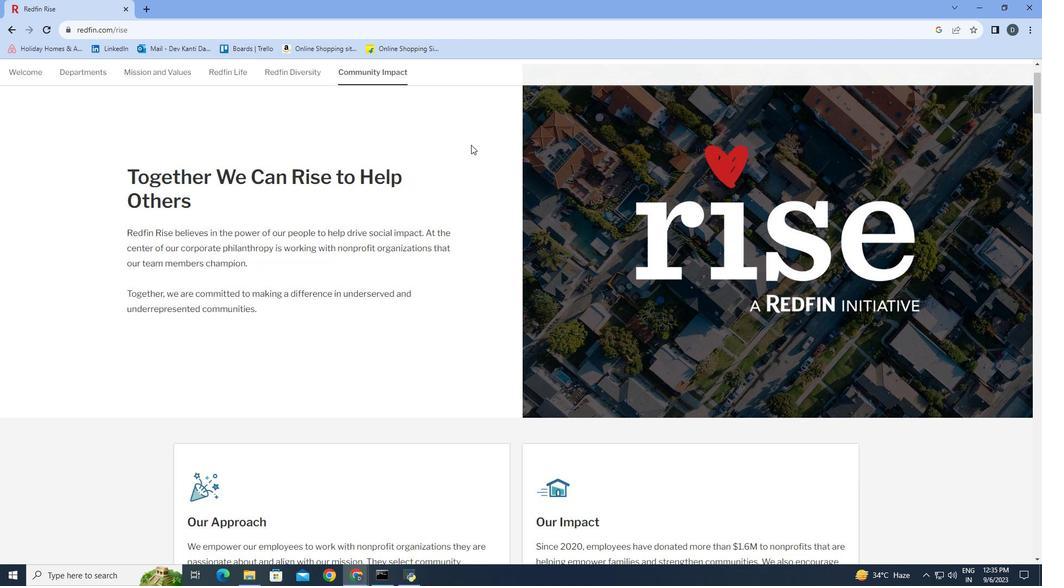 
Action: Mouse moved to (471, 144)
Screenshot: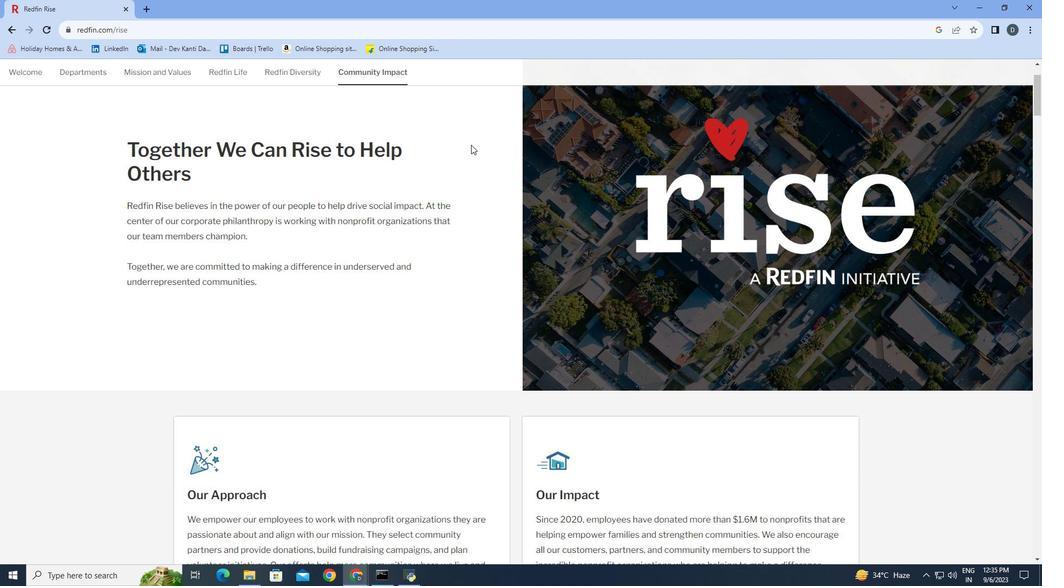 
Action: Mouse scrolled (471, 144) with delta (0, 0)
Screenshot: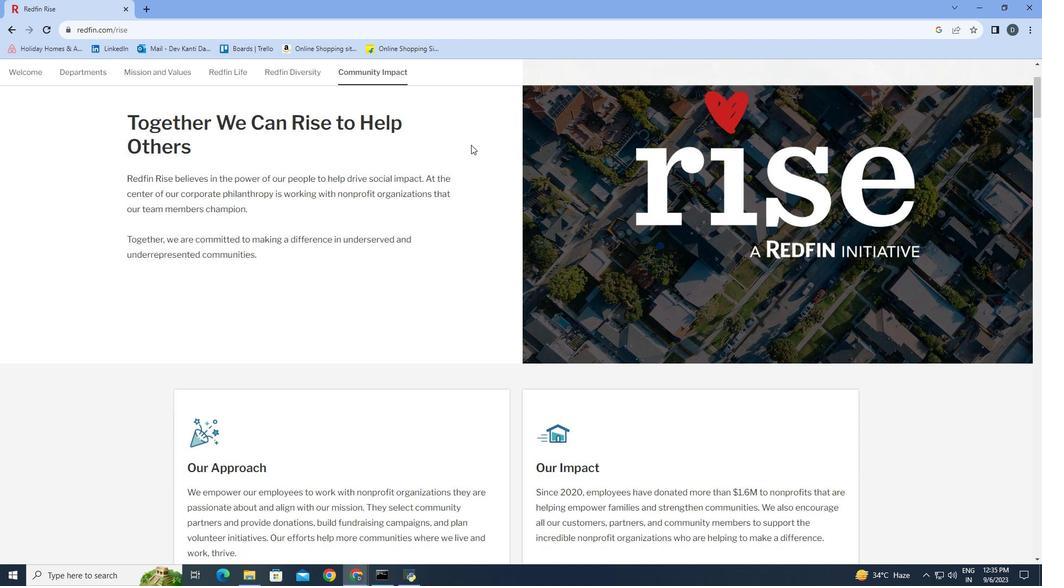
Action: Mouse scrolled (471, 144) with delta (0, 0)
Screenshot: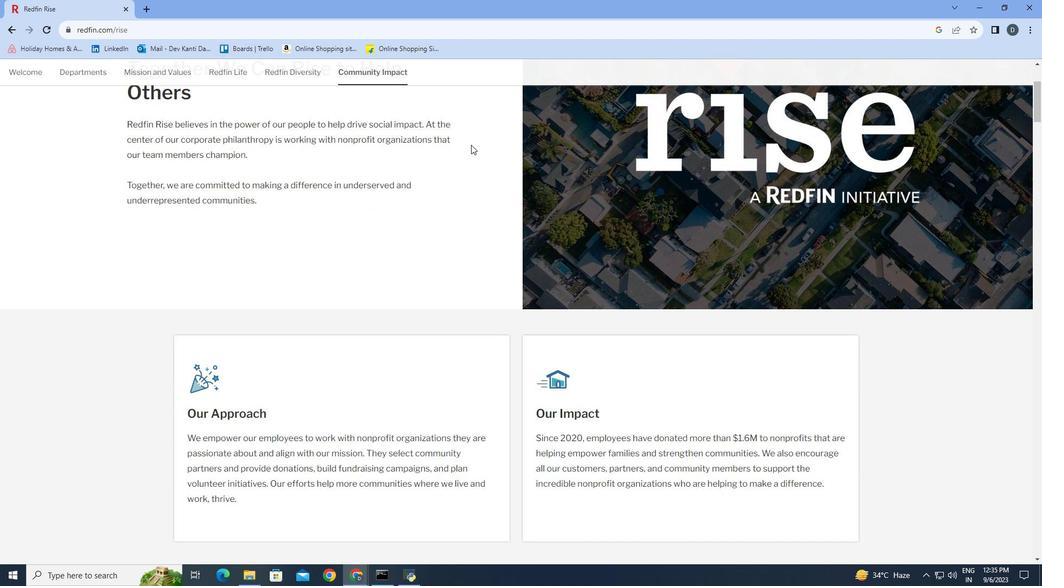 
Action: Mouse moved to (471, 144)
Screenshot: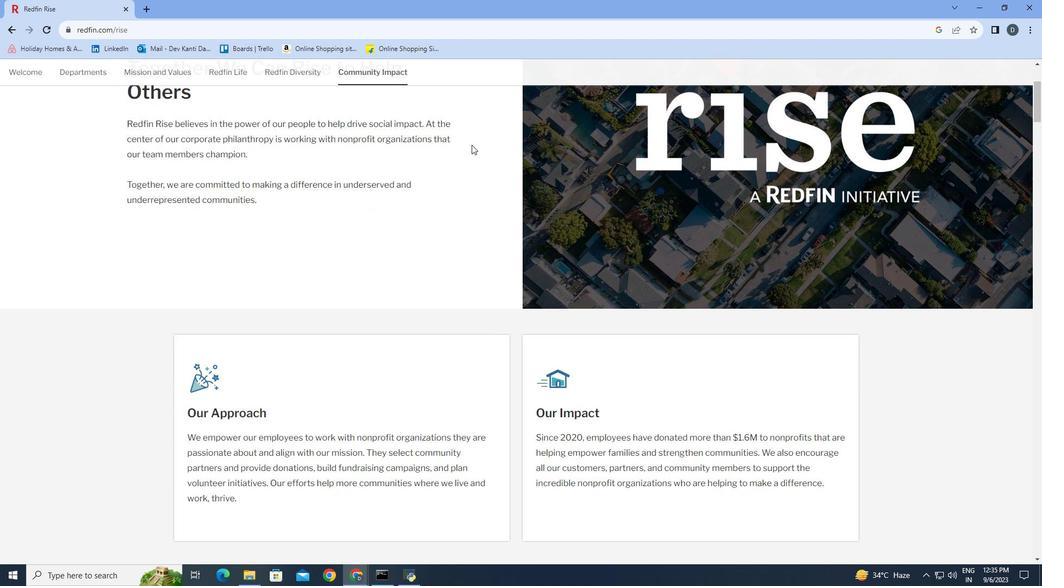 
Action: Mouse scrolled (471, 144) with delta (0, 0)
Screenshot: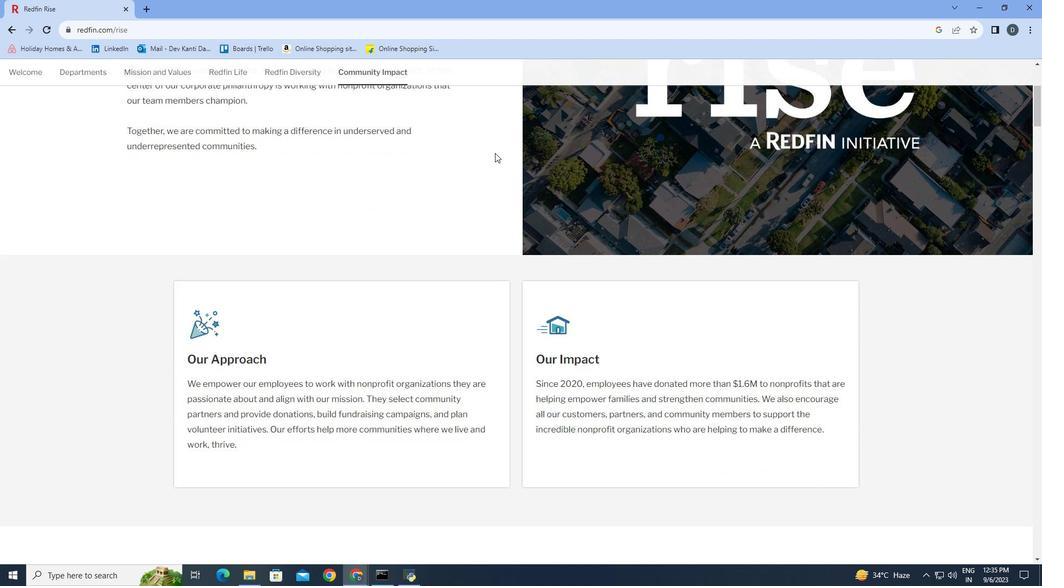 
Action: Mouse moved to (505, 153)
Screenshot: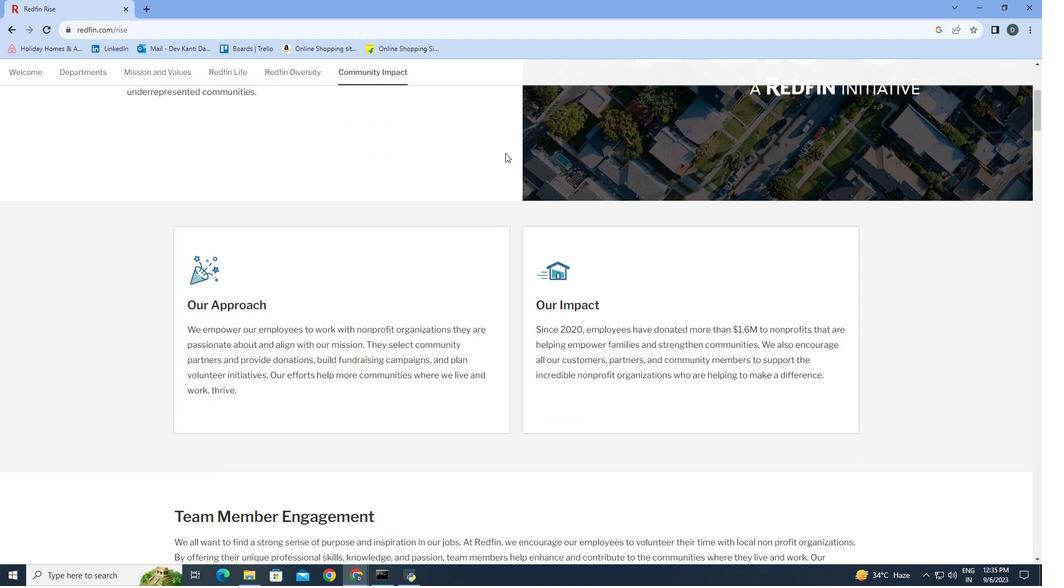 
Action: Mouse scrolled (505, 152) with delta (0, 0)
Screenshot: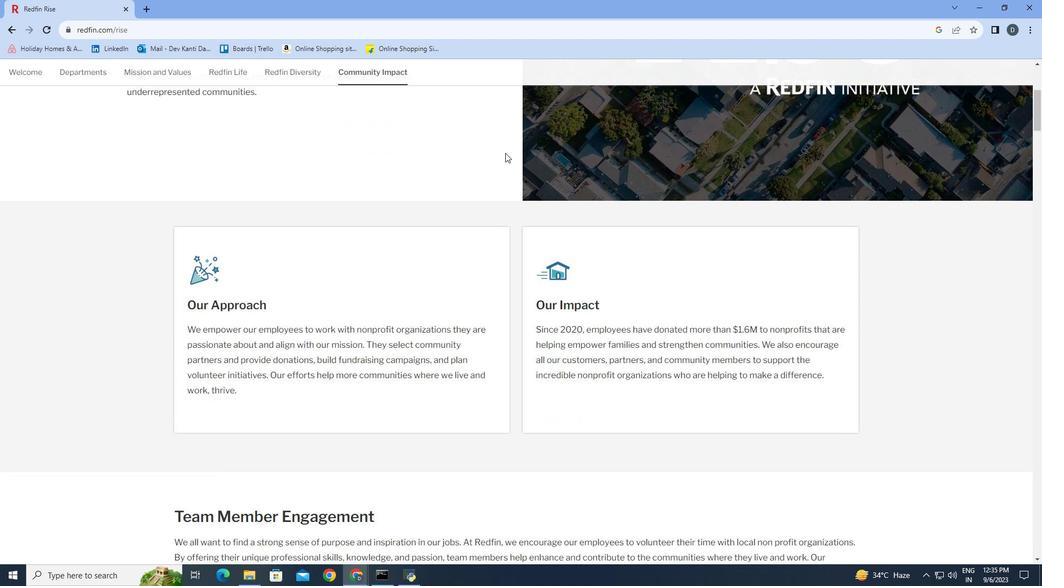 
Action: Mouse scrolled (505, 152) with delta (0, 0)
Screenshot: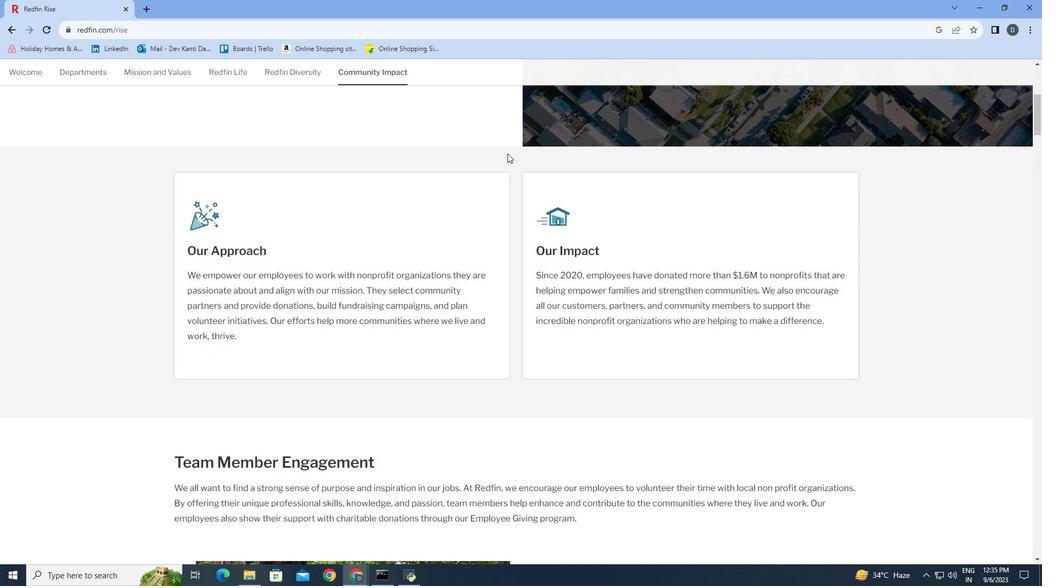 
Action: Mouse moved to (510, 156)
Screenshot: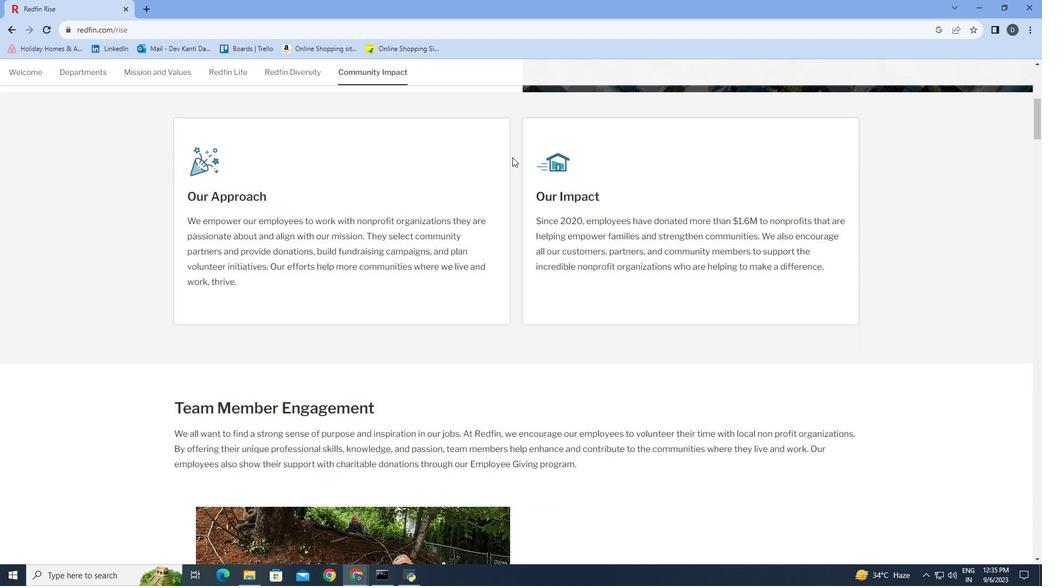 
Action: Mouse scrolled (510, 156) with delta (0, 0)
Screenshot: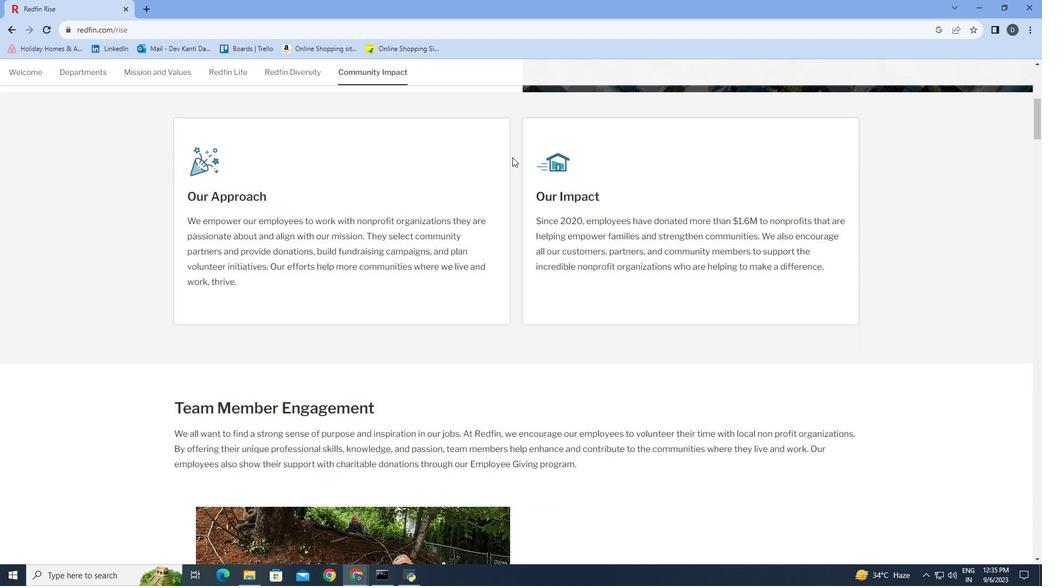 
Action: Mouse moved to (516, 156)
Screenshot: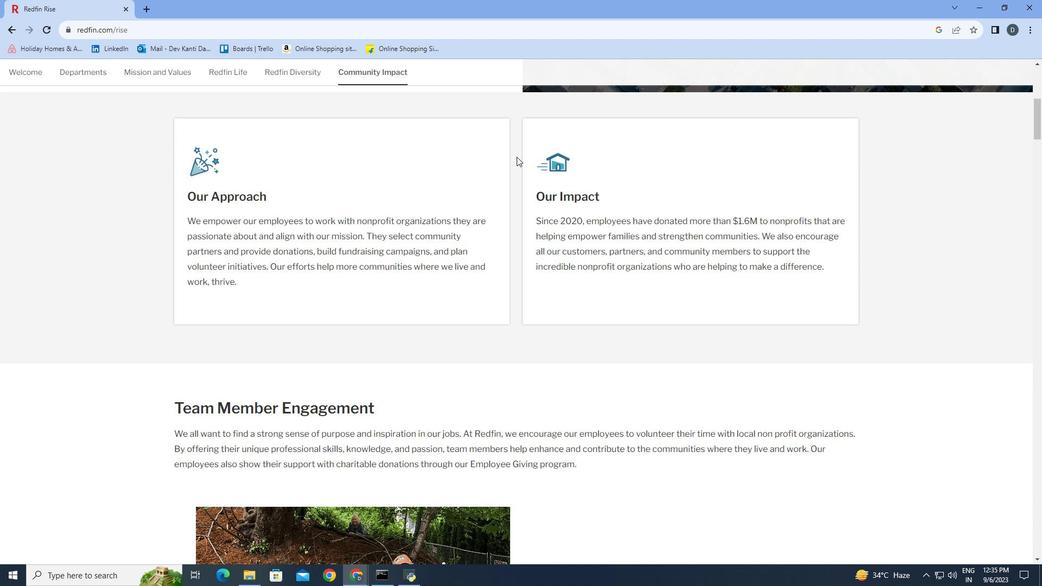 
Action: Mouse scrolled (516, 156) with delta (0, 0)
Screenshot: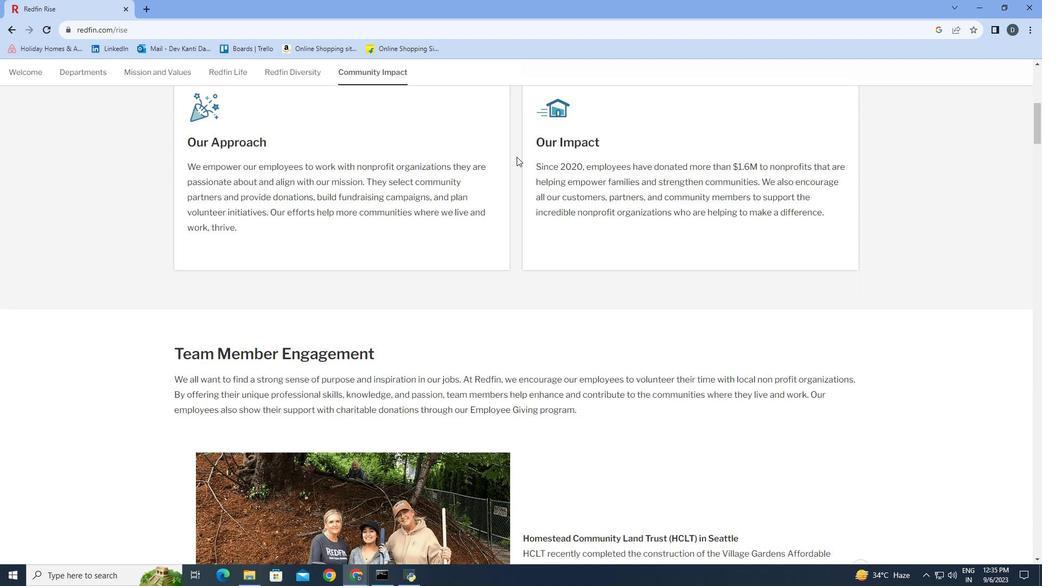 
Action: Mouse scrolled (516, 156) with delta (0, 0)
Screenshot: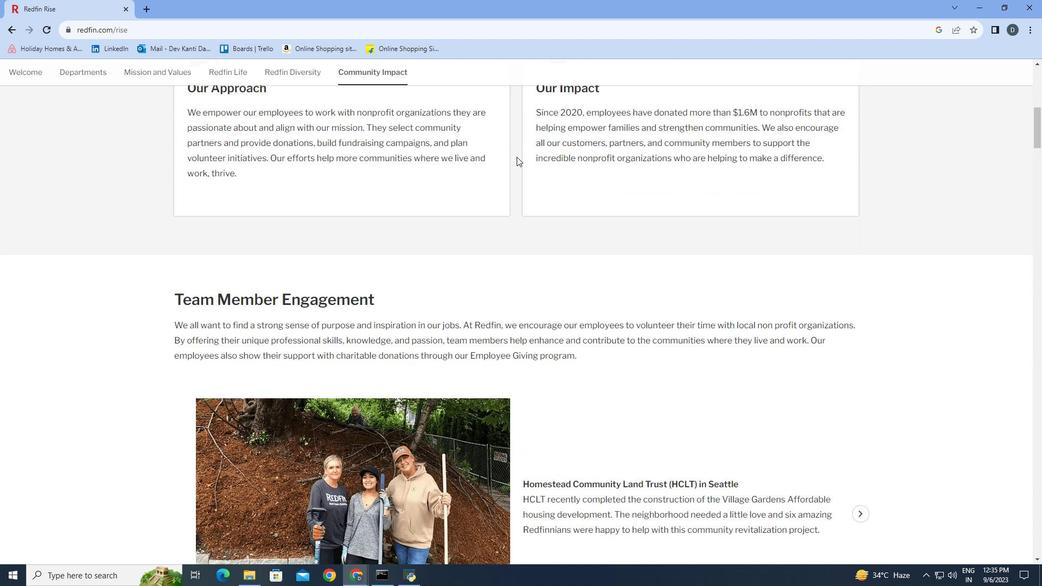 
Action: Mouse scrolled (516, 156) with delta (0, 0)
Screenshot: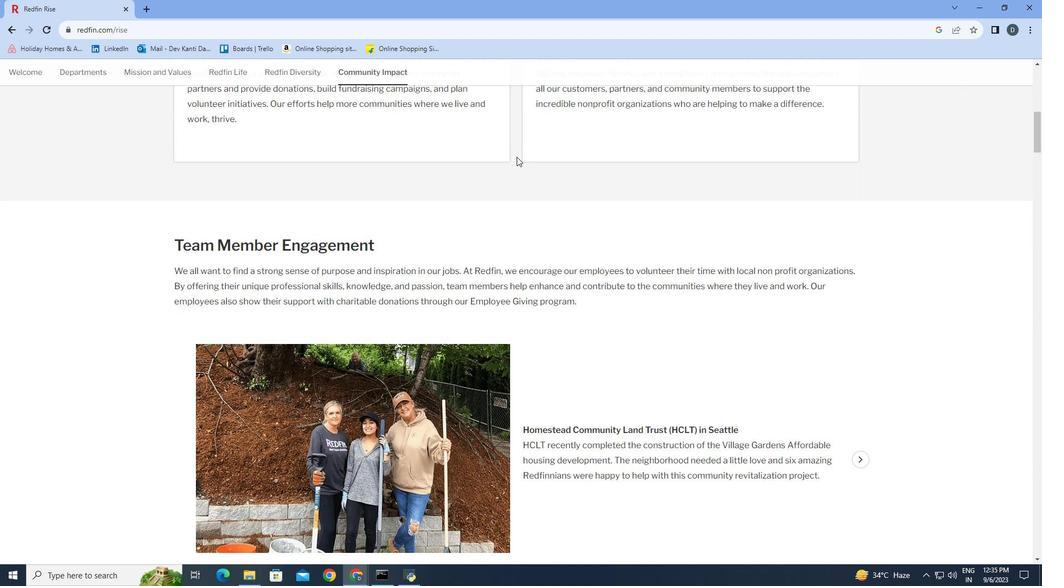 
Action: Mouse moved to (516, 156)
Screenshot: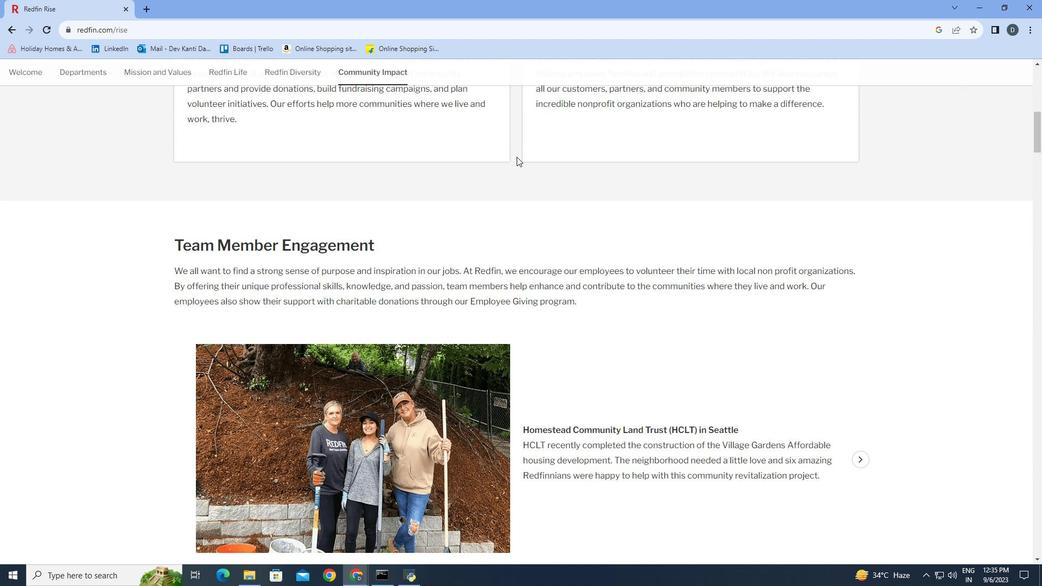 
Action: Mouse scrolled (516, 156) with delta (0, 0)
Screenshot: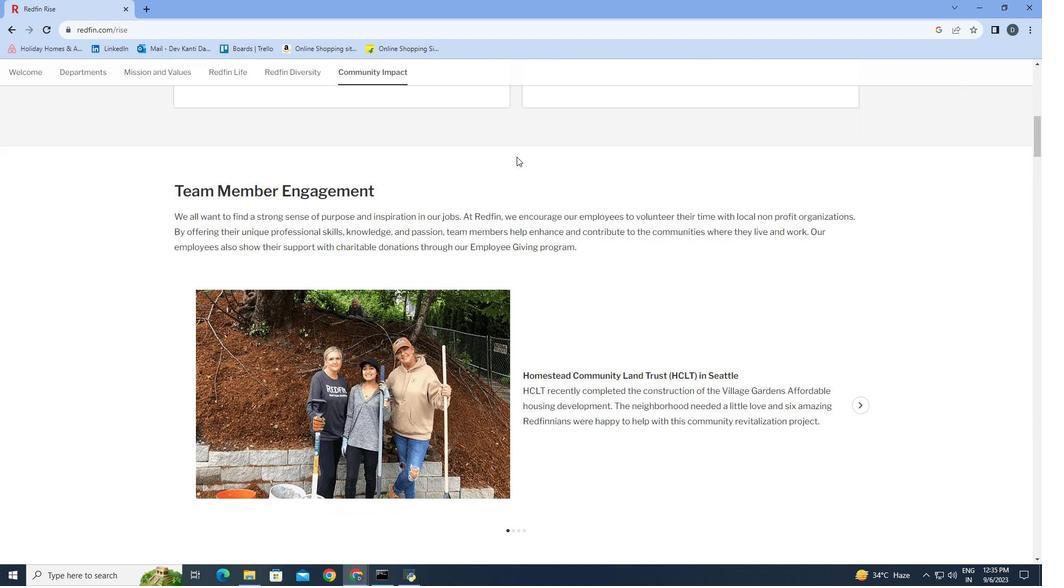 
Action: Mouse scrolled (516, 156) with delta (0, 0)
Screenshot: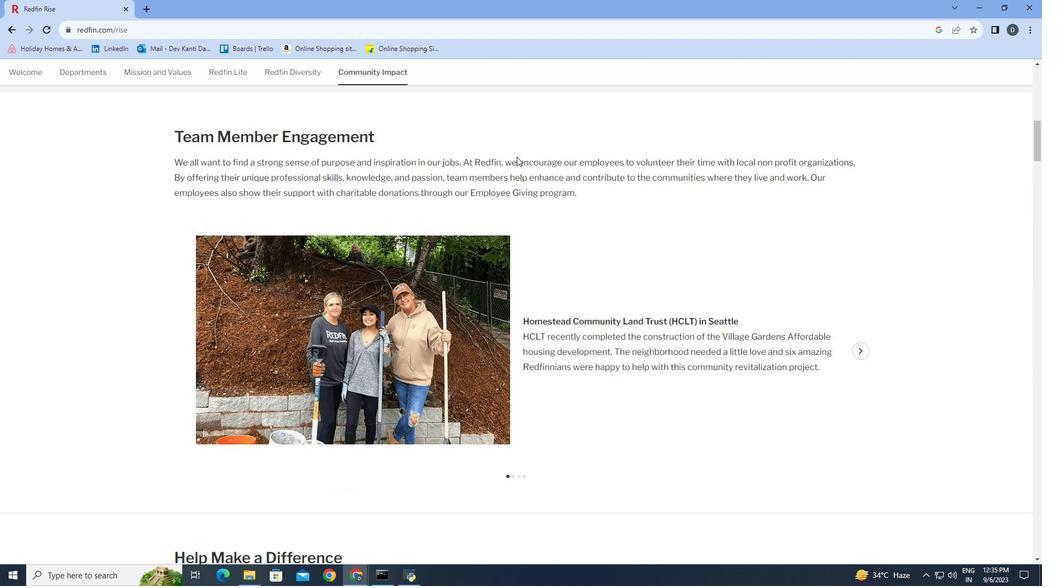 
Action: Mouse scrolled (516, 156) with delta (0, 0)
Screenshot: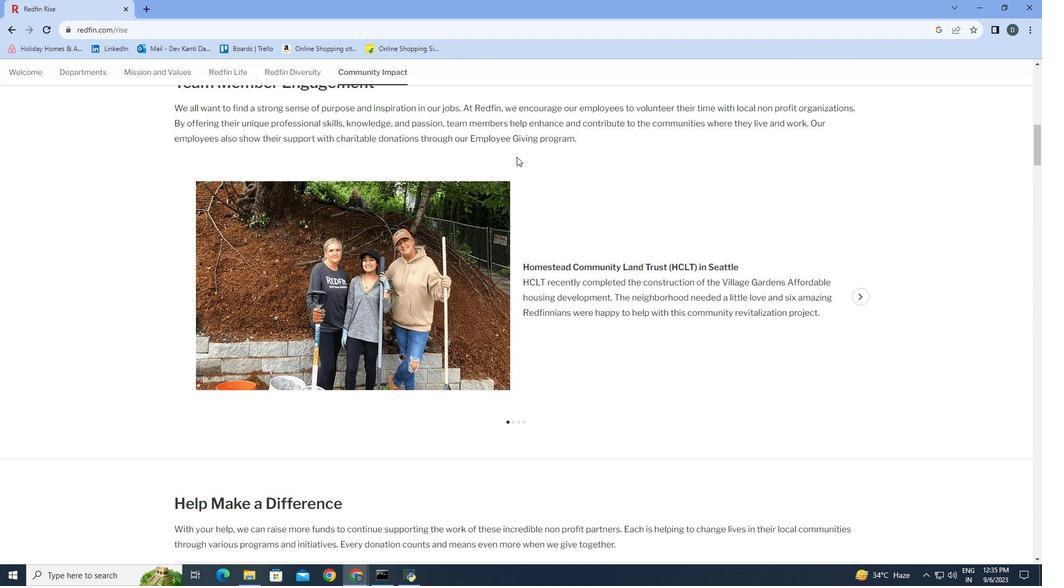 
Action: Mouse scrolled (516, 156) with delta (0, 0)
Screenshot: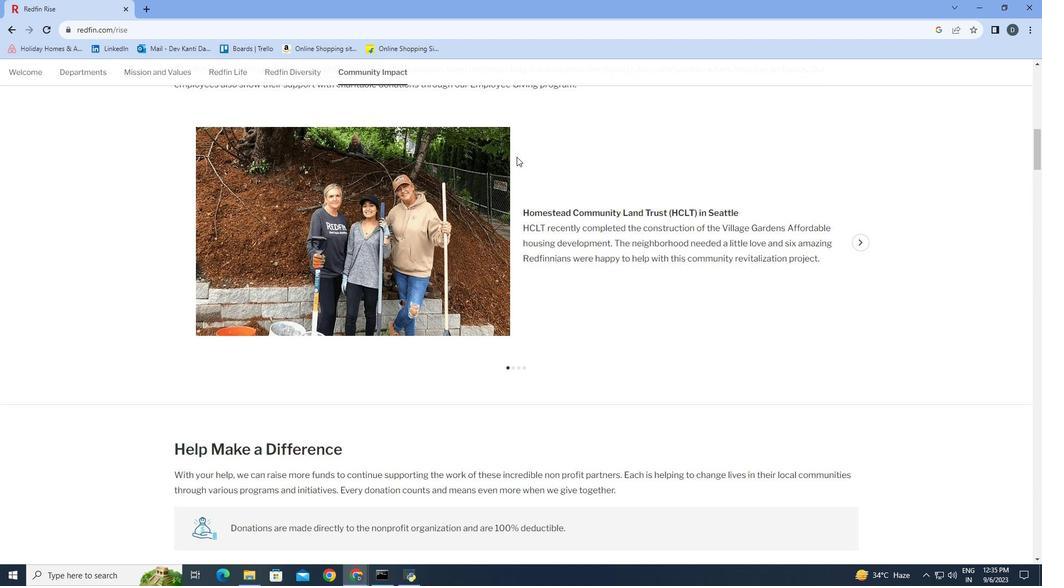 
Action: Mouse scrolled (516, 156) with delta (0, 0)
Screenshot: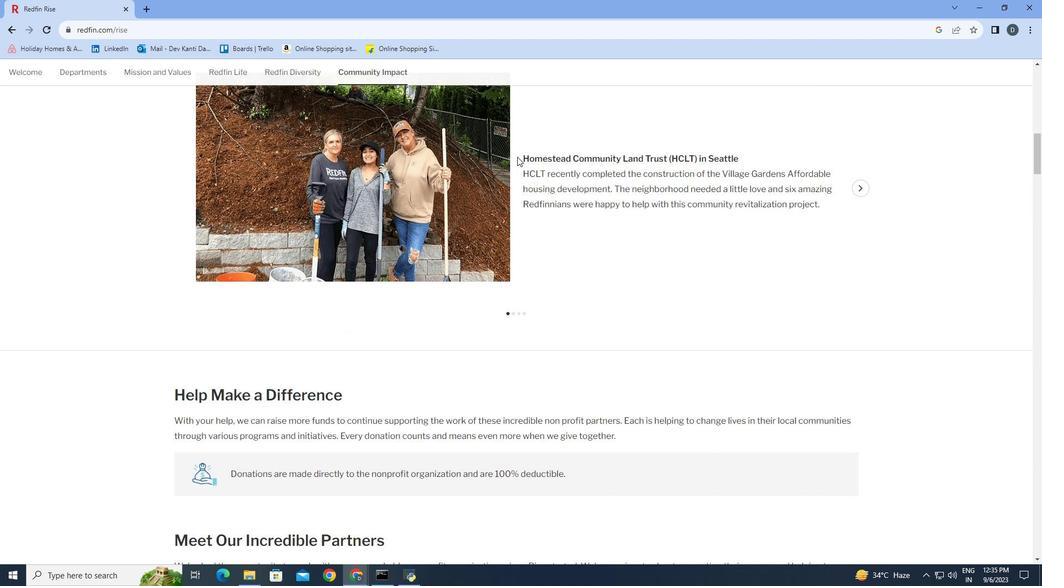 
Action: Mouse moved to (517, 156)
Screenshot: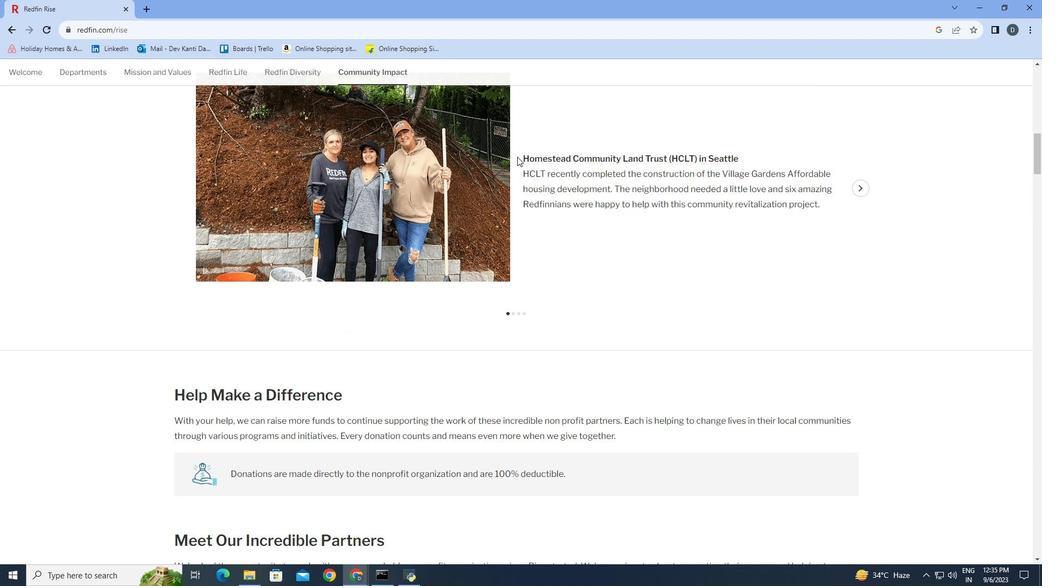 
Action: Mouse scrolled (517, 156) with delta (0, 0)
Screenshot: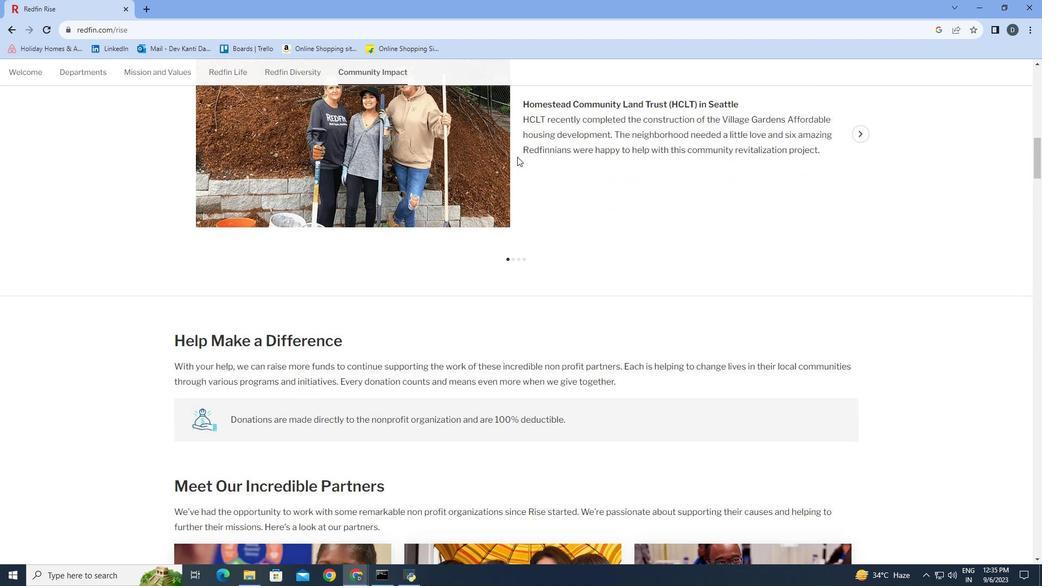 
Action: Mouse moved to (518, 156)
Screenshot: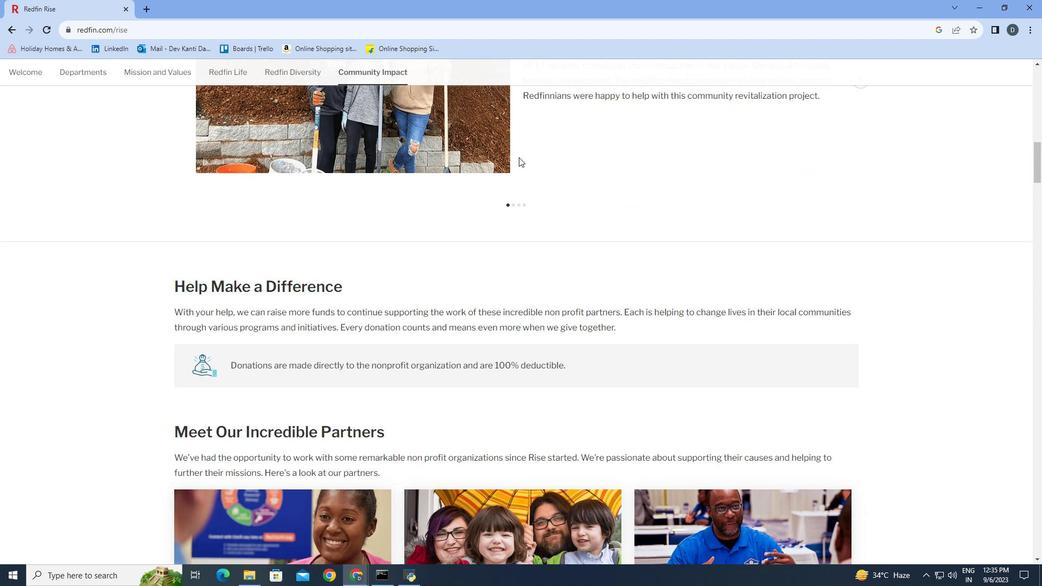 
Action: Mouse scrolled (518, 156) with delta (0, 0)
Screenshot: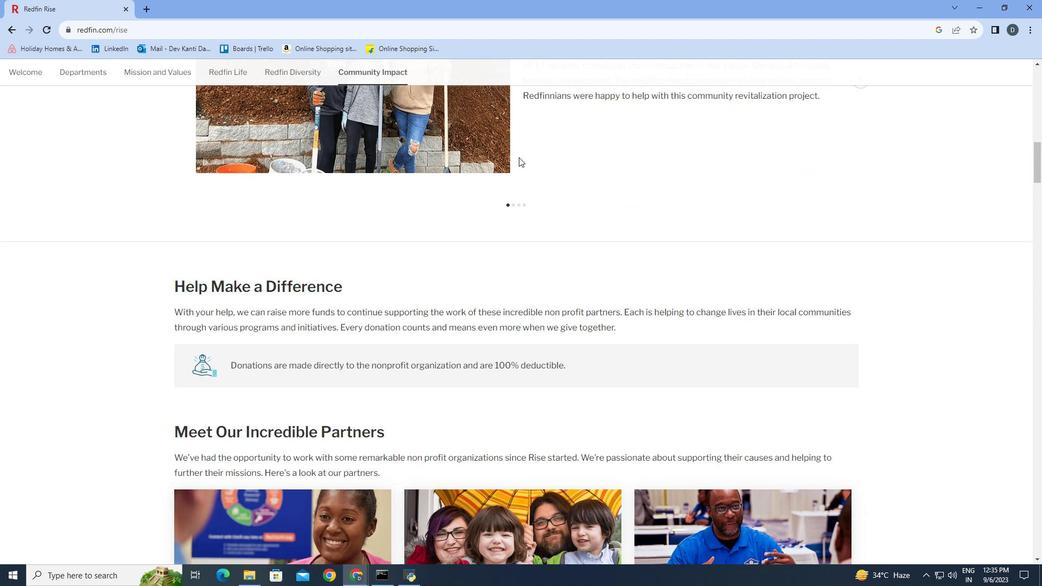 
Action: Mouse moved to (519, 157)
Screenshot: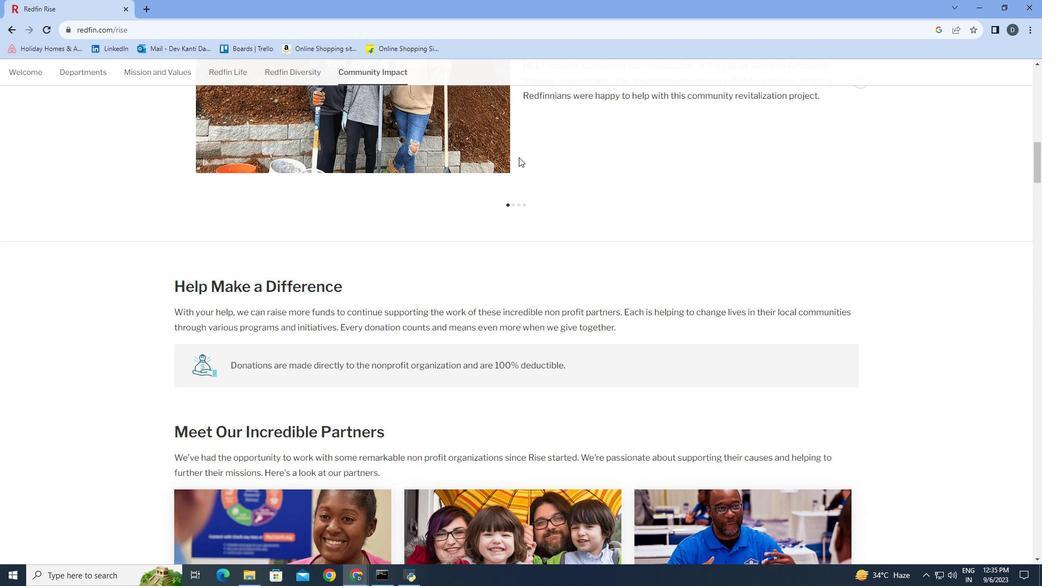 
Action: Mouse scrolled (519, 156) with delta (0, 0)
Screenshot: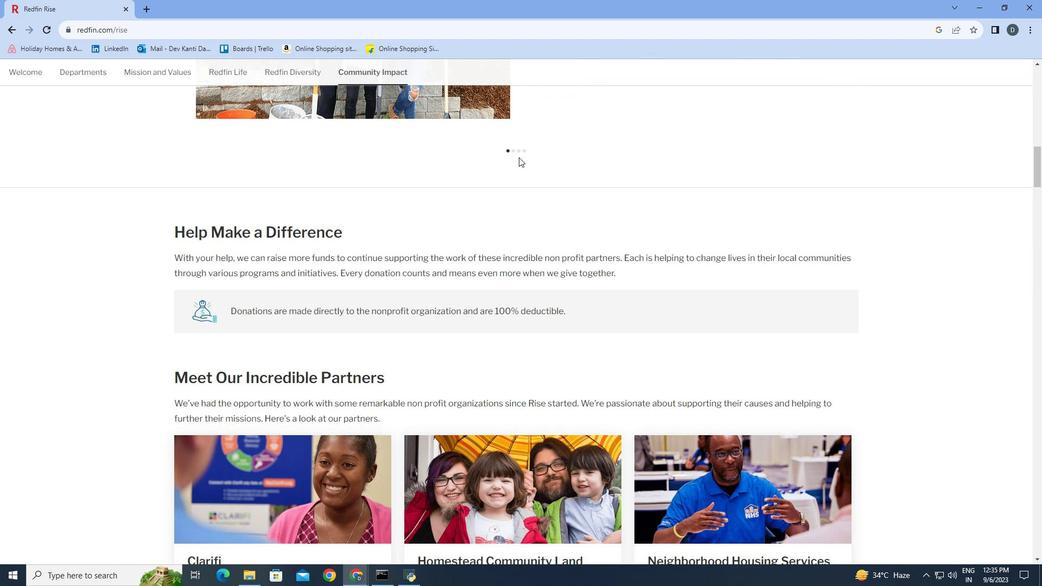 
Action: Mouse scrolled (519, 156) with delta (0, 0)
Screenshot: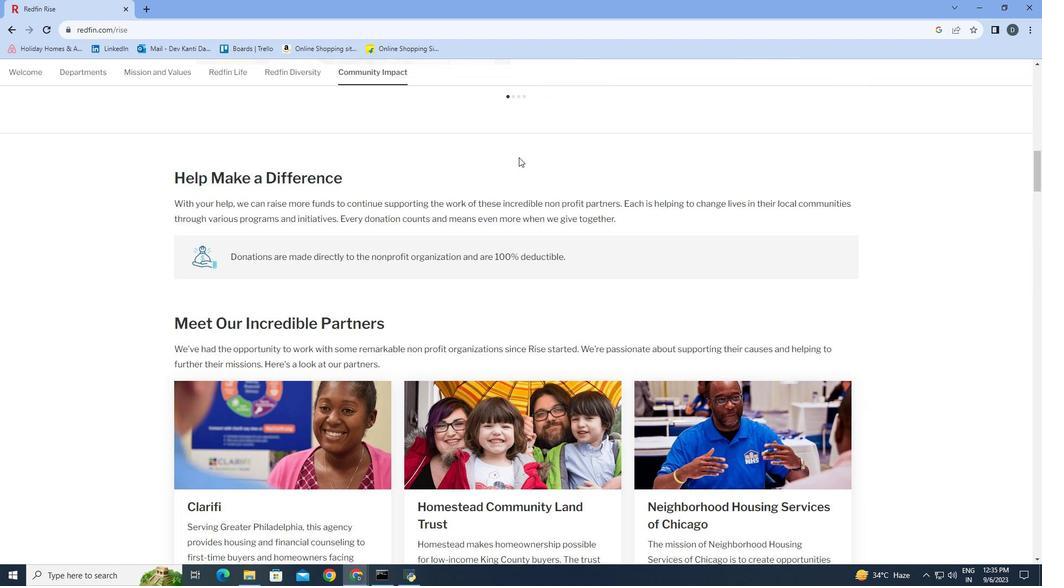 
Action: Mouse scrolled (519, 156) with delta (0, 0)
Screenshot: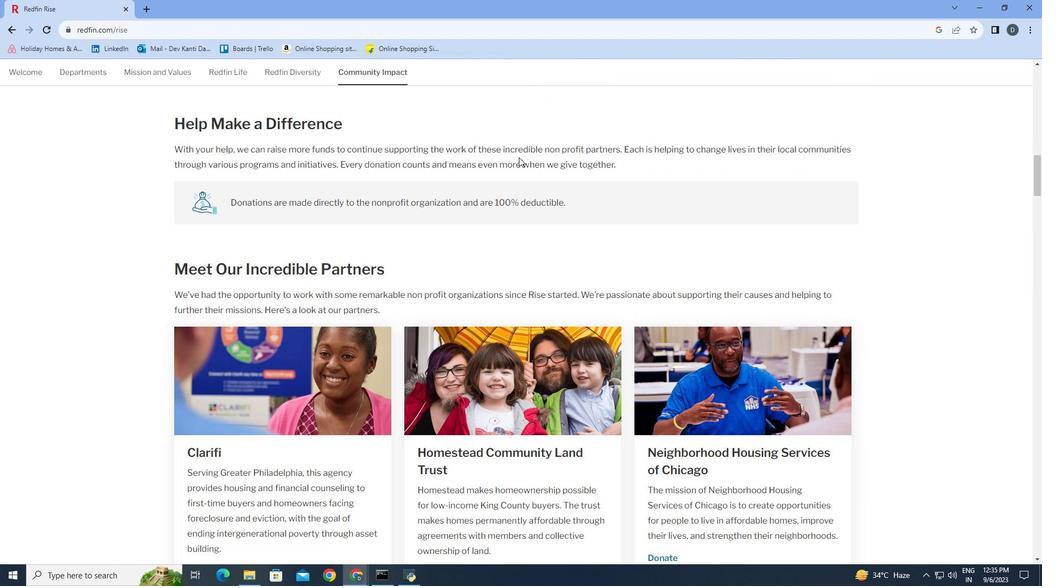
Action: Mouse scrolled (519, 156) with delta (0, 0)
Screenshot: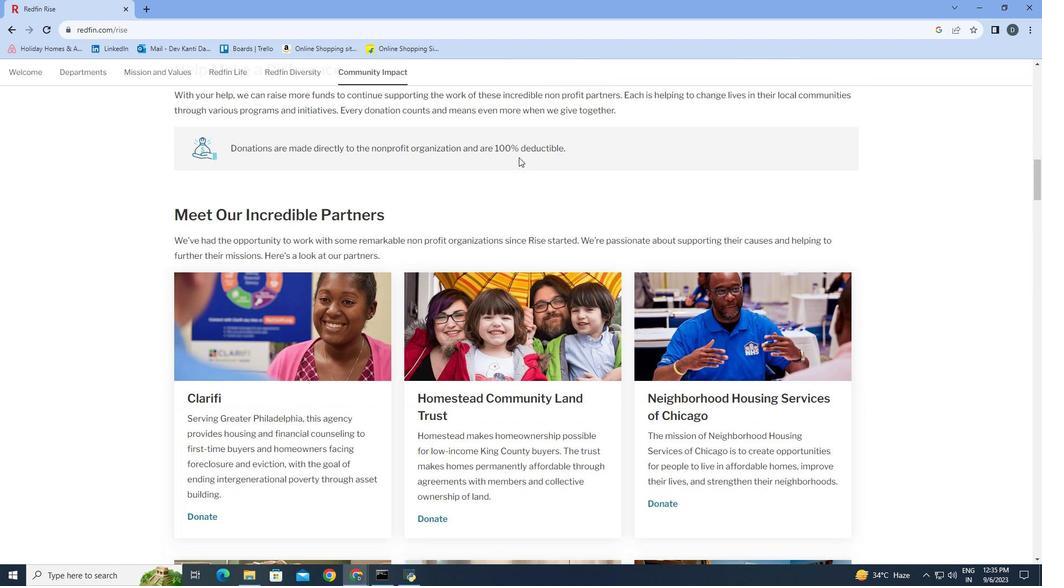 
Action: Mouse scrolled (519, 156) with delta (0, 0)
Screenshot: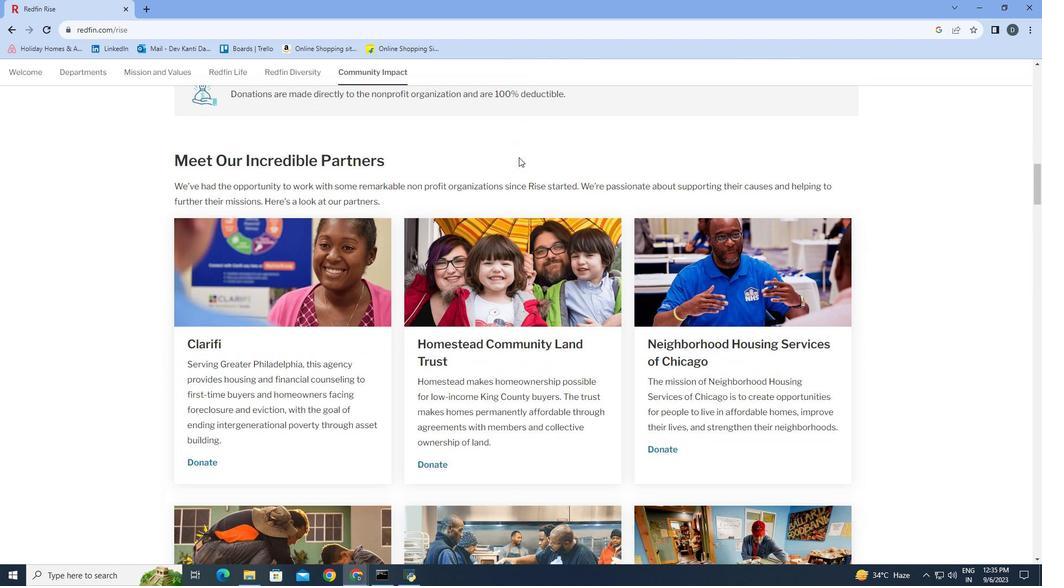 
Action: Mouse scrolled (519, 156) with delta (0, 0)
Screenshot: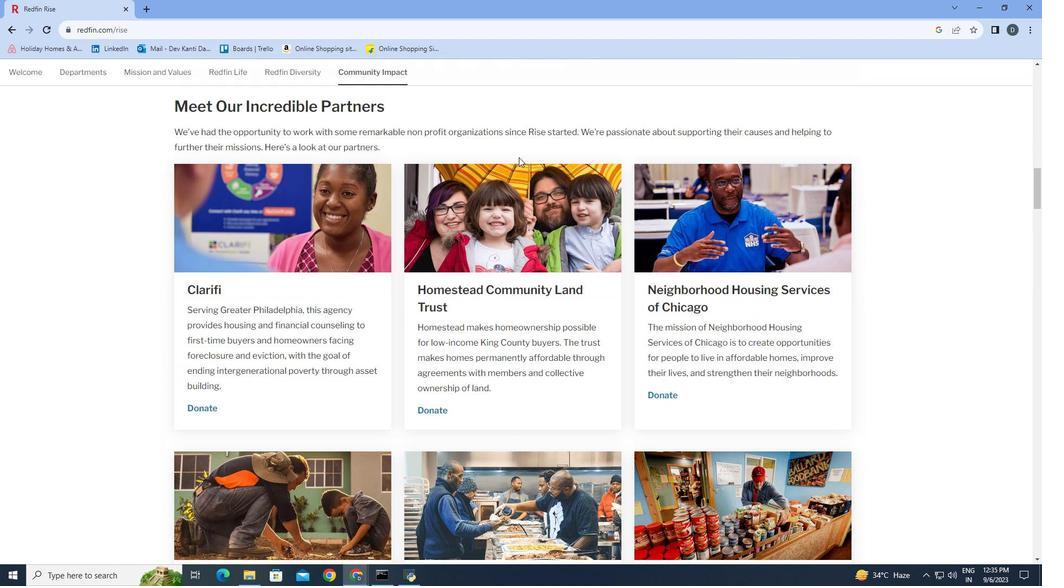 
Action: Mouse scrolled (519, 156) with delta (0, 0)
Screenshot: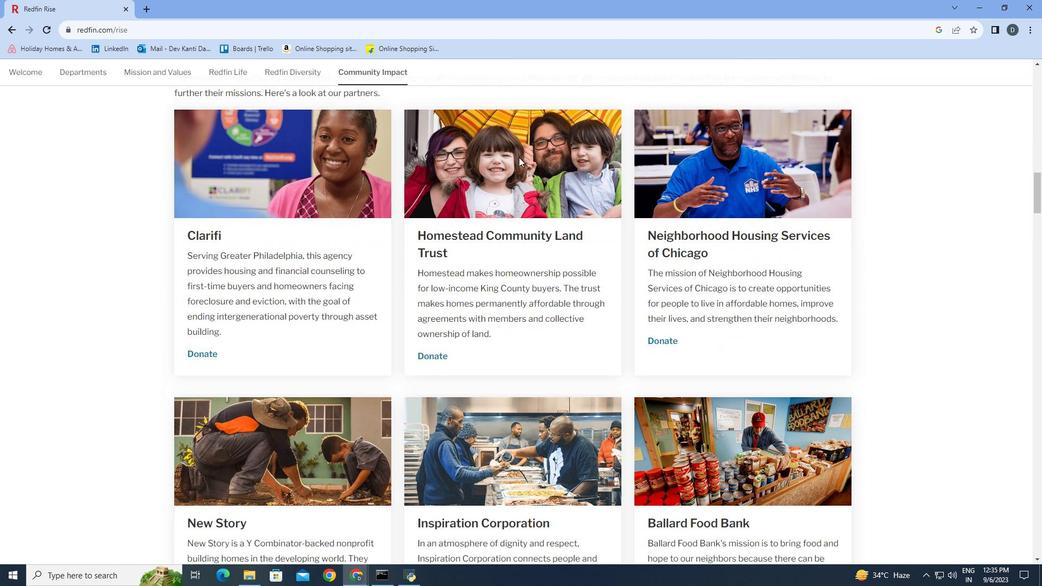 
Action: Mouse scrolled (519, 156) with delta (0, 0)
Screenshot: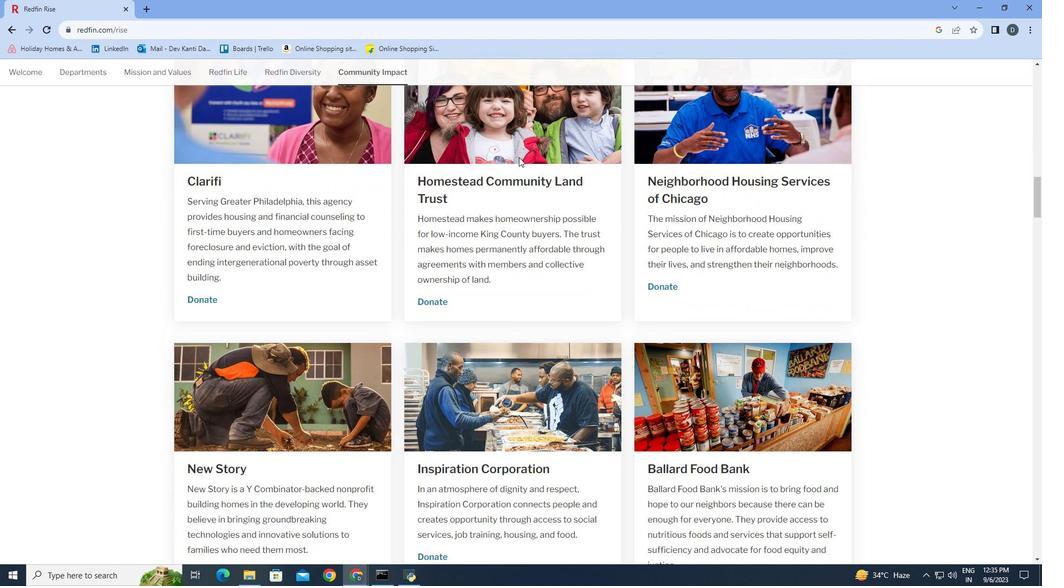 
Action: Mouse scrolled (519, 156) with delta (0, 0)
Screenshot: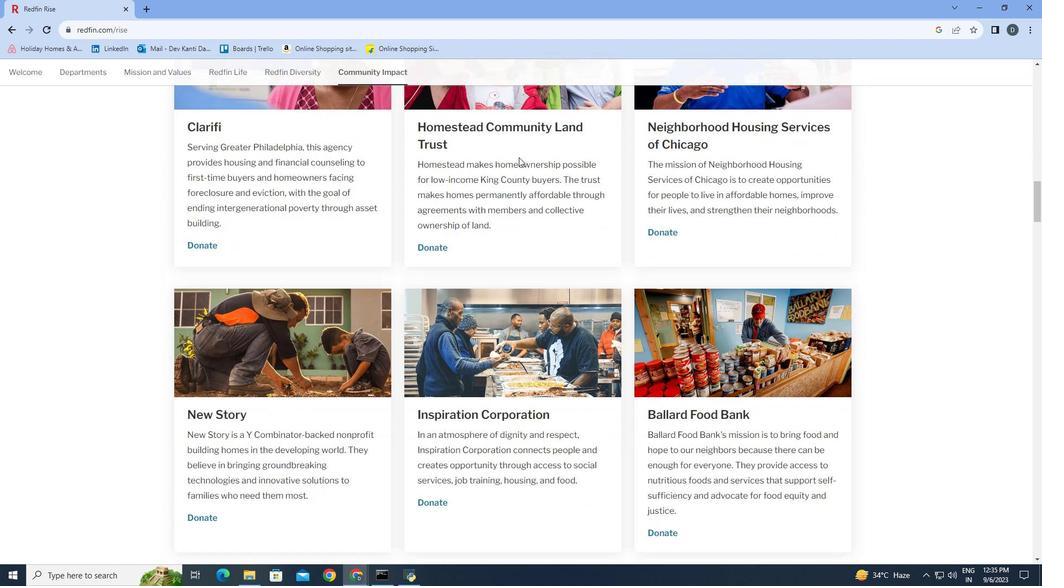 
Action: Mouse scrolled (519, 156) with delta (0, 0)
Screenshot: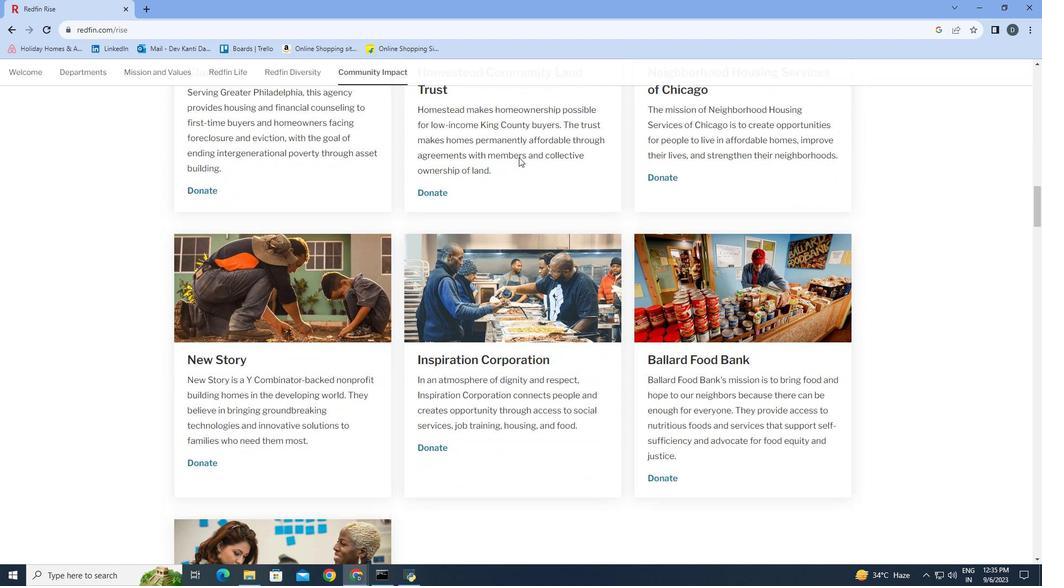 
Action: Mouse scrolled (519, 156) with delta (0, 0)
Screenshot: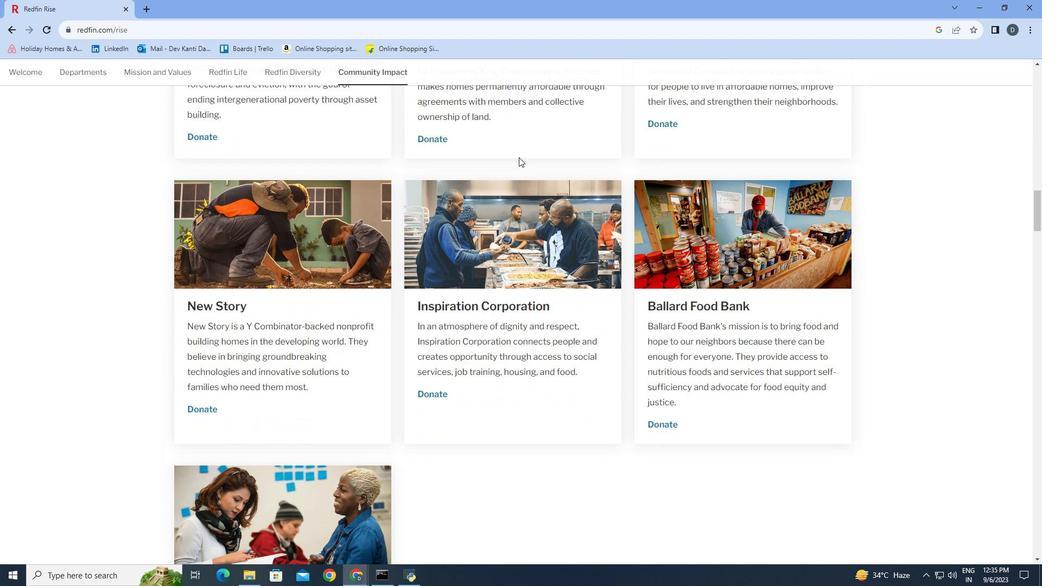 
Action: Mouse scrolled (519, 156) with delta (0, 0)
Screenshot: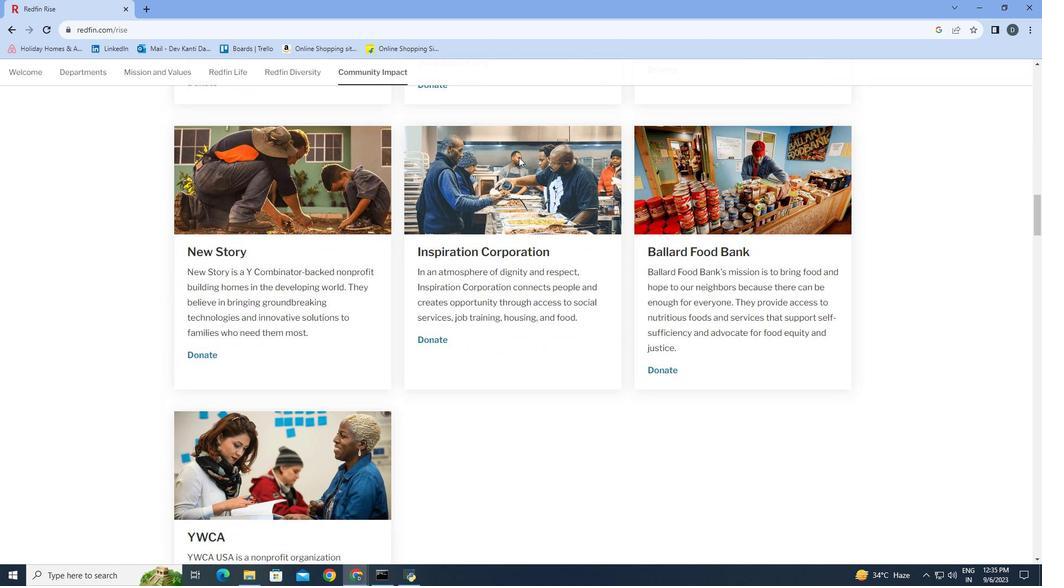 
Action: Mouse scrolled (519, 156) with delta (0, 0)
Screenshot: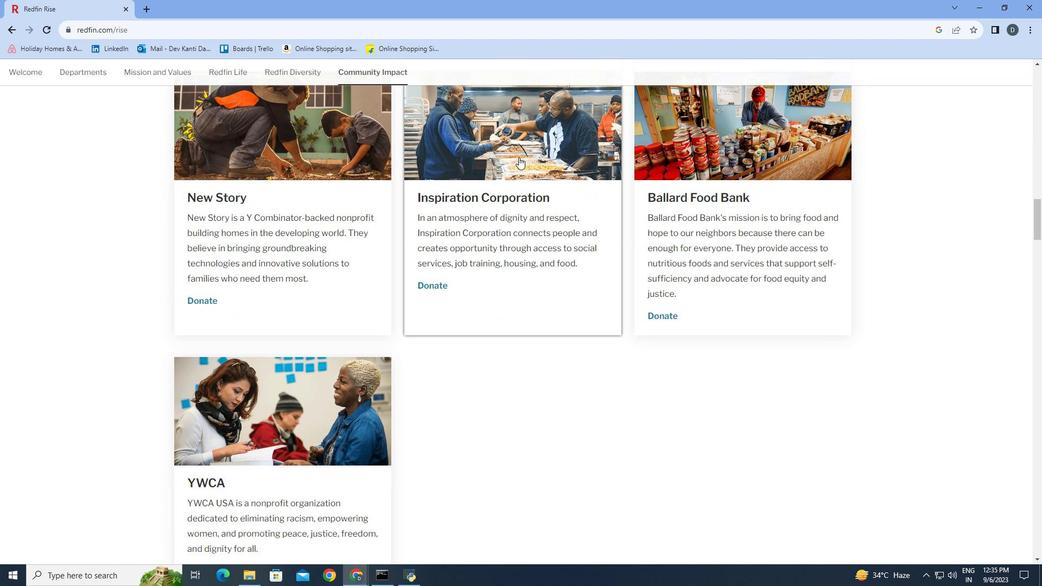 
Action: Mouse scrolled (519, 156) with delta (0, 0)
Screenshot: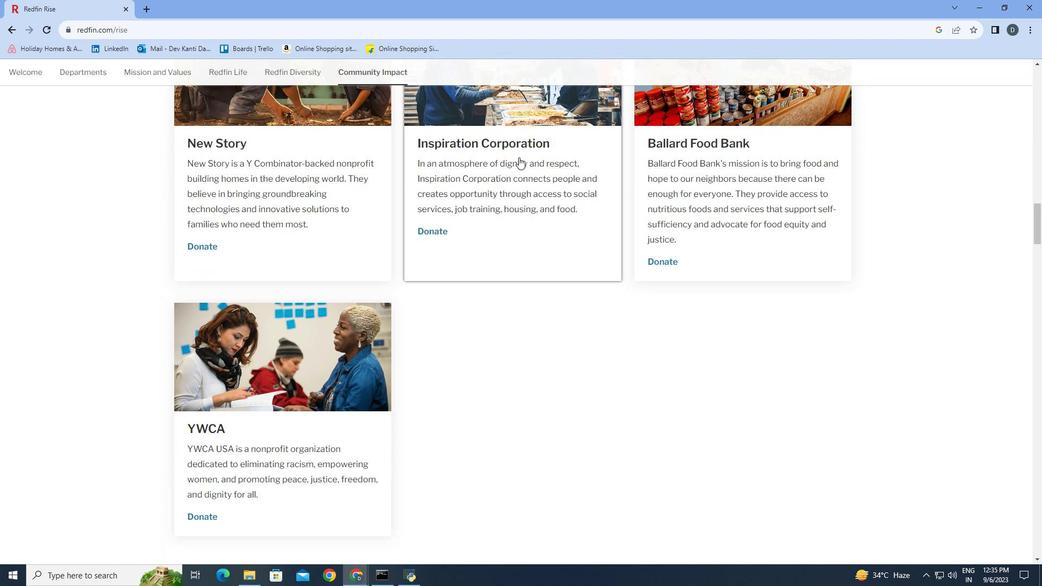 
Action: Mouse scrolled (519, 156) with delta (0, 0)
Screenshot: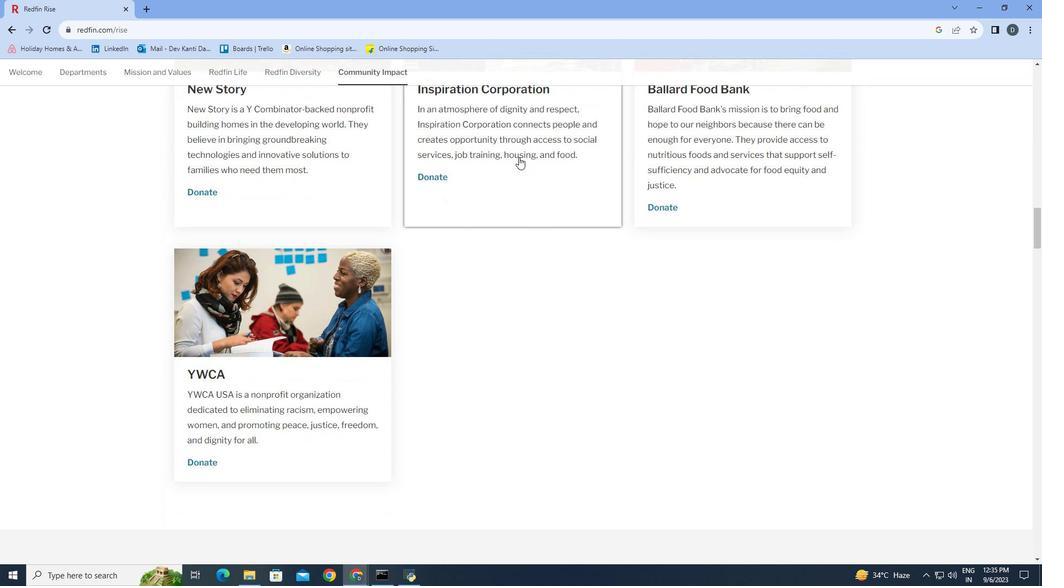 
Action: Mouse scrolled (519, 156) with delta (0, 0)
Screenshot: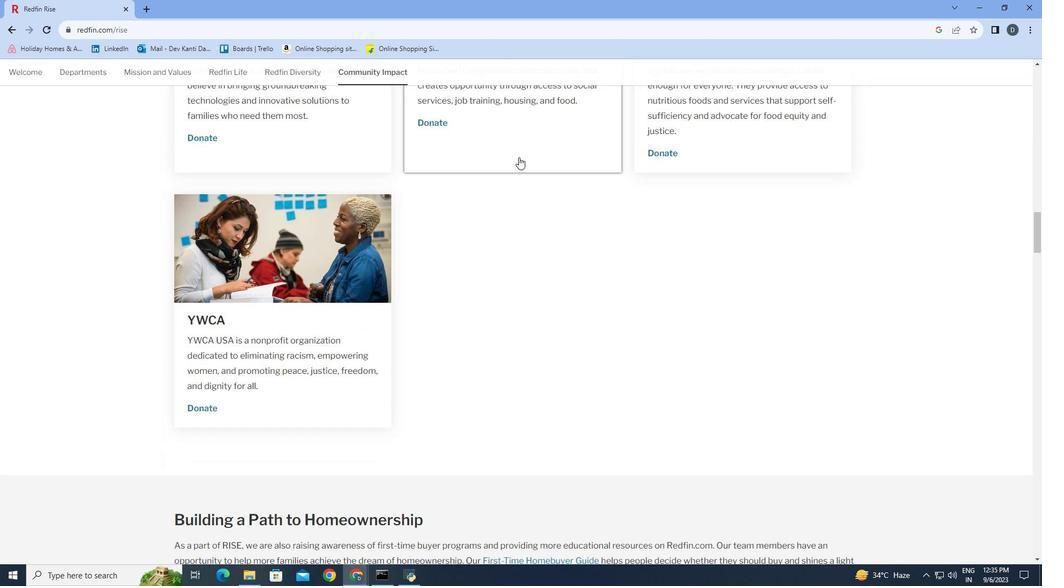 
Action: Mouse scrolled (519, 156) with delta (0, 0)
Screenshot: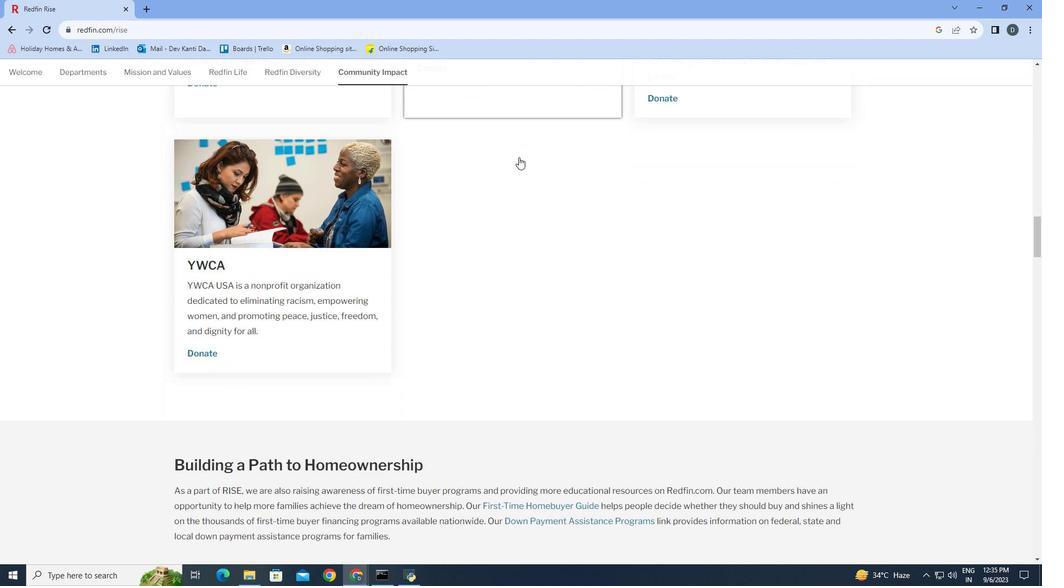 
Action: Mouse scrolled (519, 156) with delta (0, 0)
Screenshot: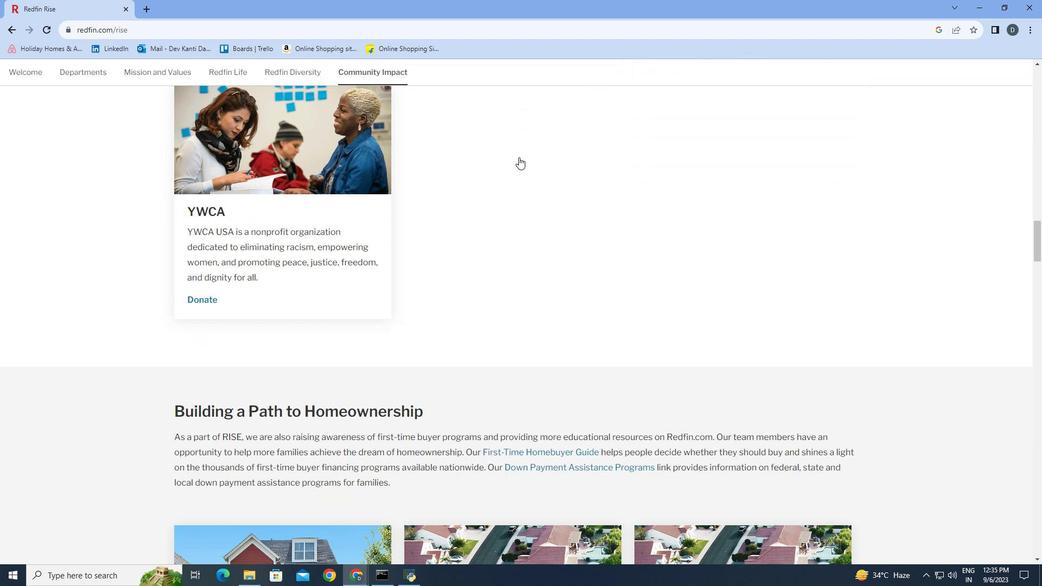 
Action: Mouse scrolled (519, 156) with delta (0, 0)
Screenshot: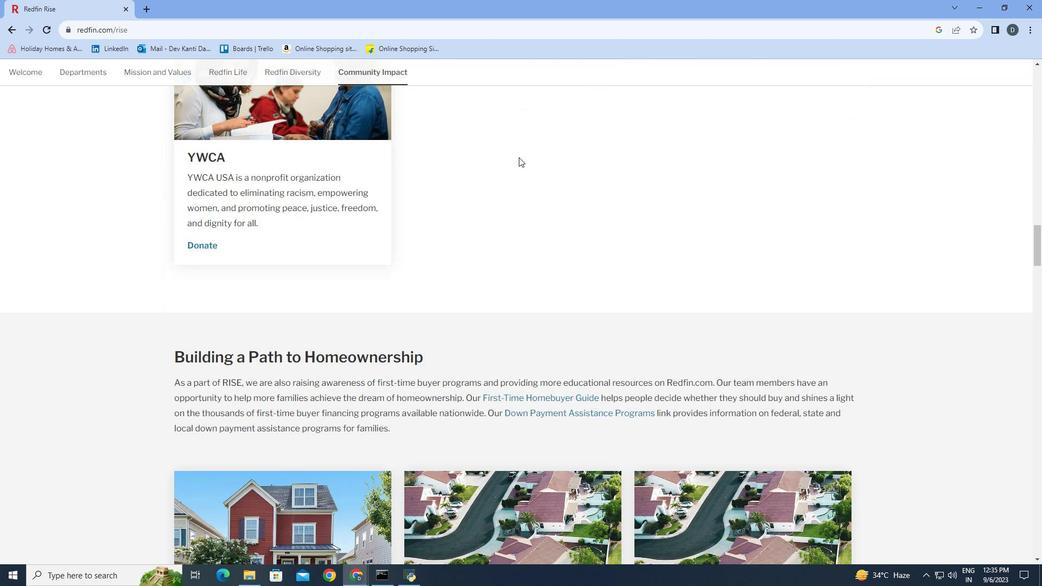 
Action: Mouse scrolled (519, 156) with delta (0, 0)
Screenshot: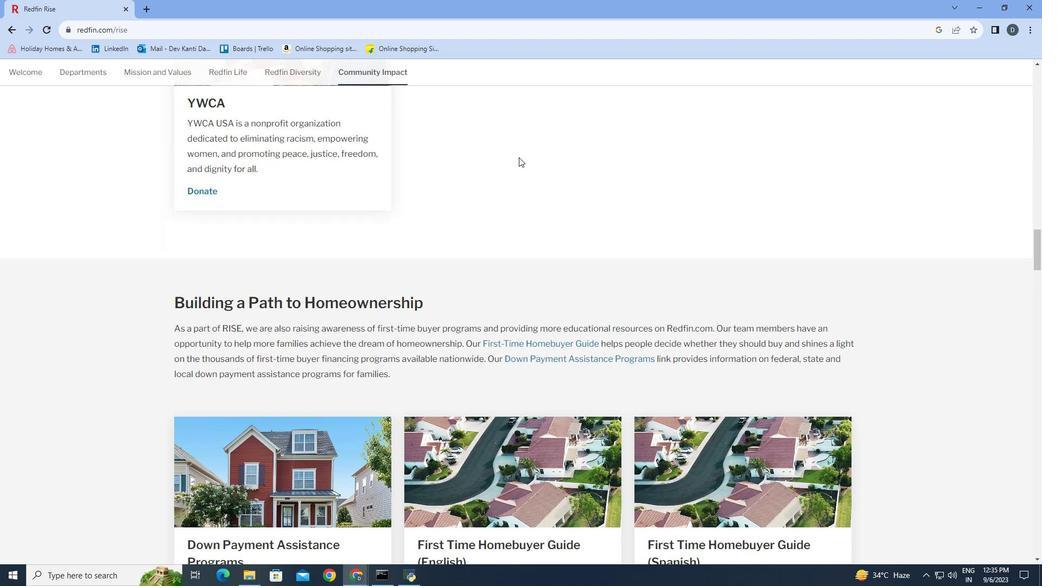 
Action: Mouse scrolled (519, 156) with delta (0, 0)
Screenshot: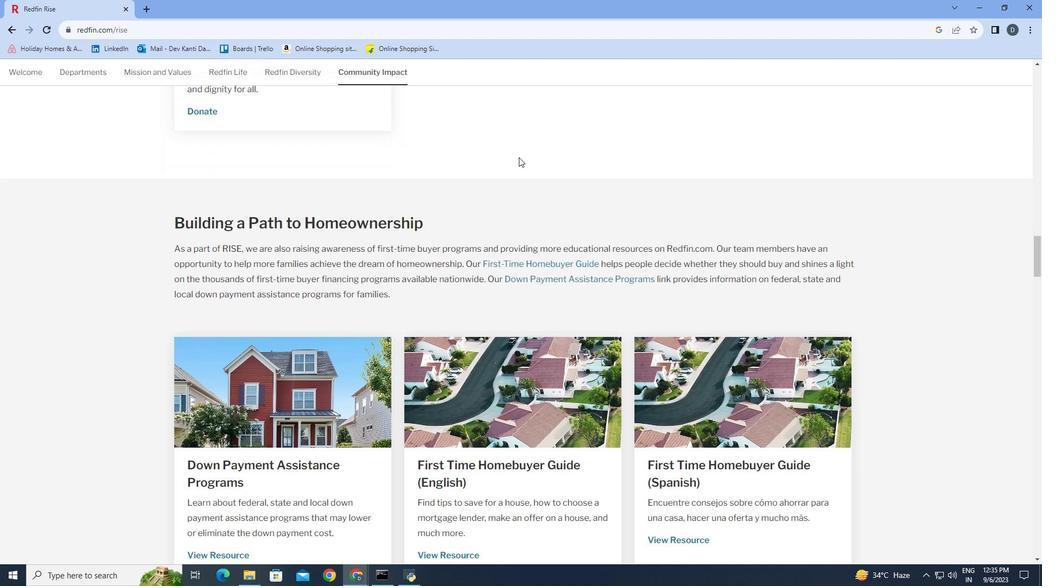 
Action: Mouse scrolled (519, 156) with delta (0, 0)
Screenshot: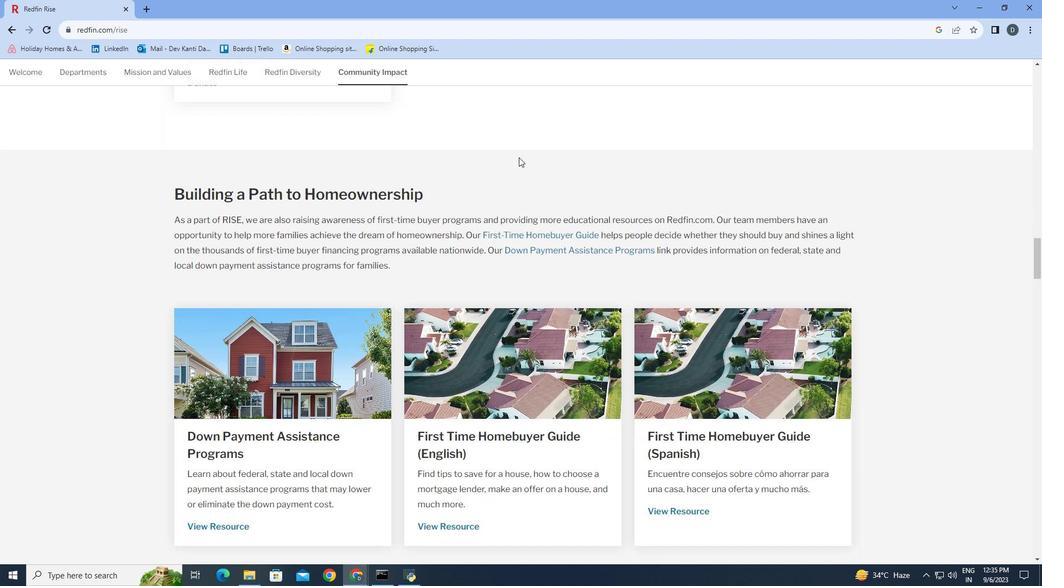 
Action: Mouse scrolled (519, 156) with delta (0, 0)
Screenshot: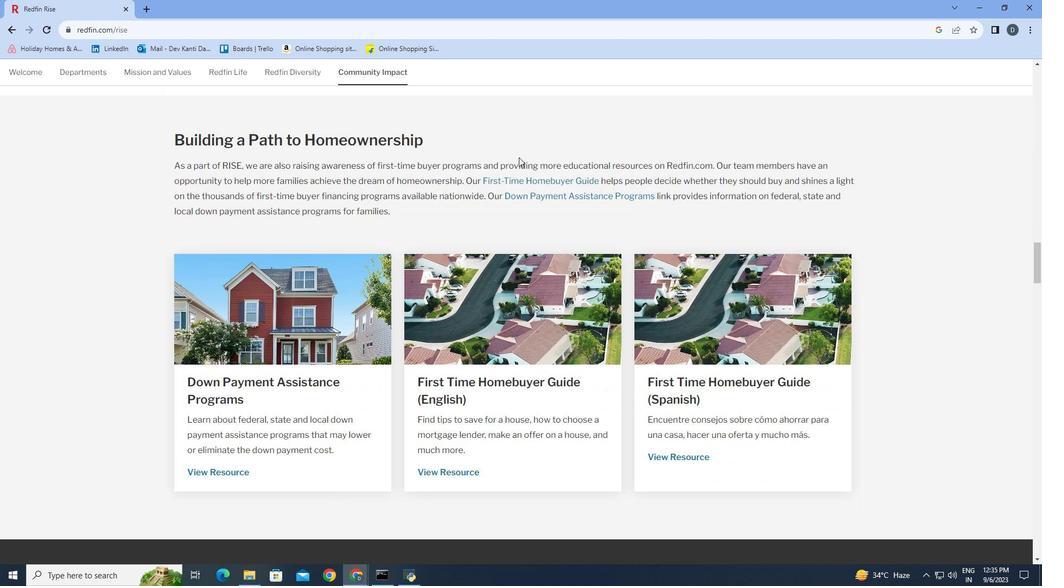 
Action: Mouse scrolled (519, 156) with delta (0, 0)
Screenshot: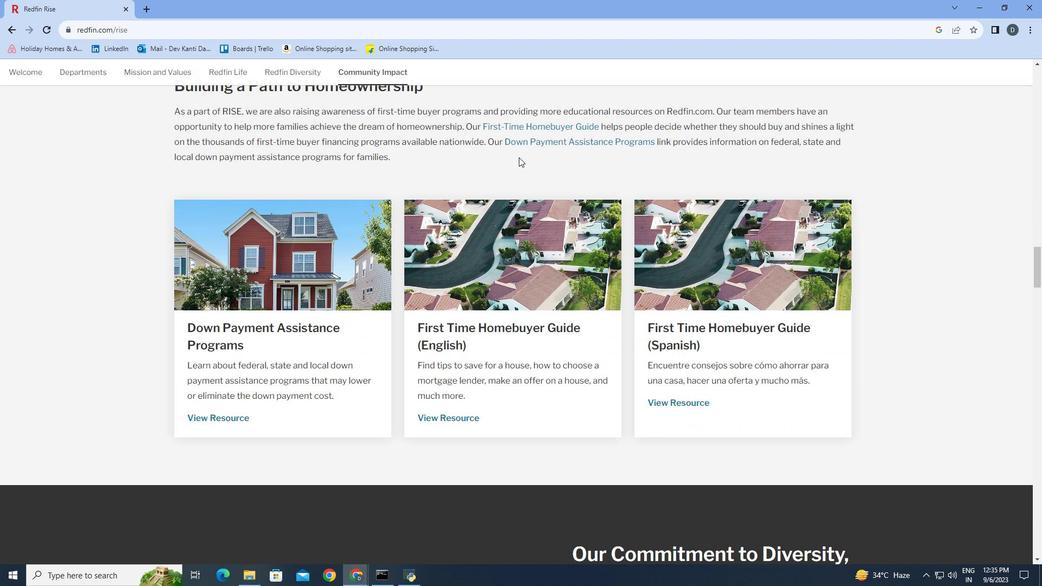 
Action: Mouse scrolled (519, 156) with delta (0, 0)
Screenshot: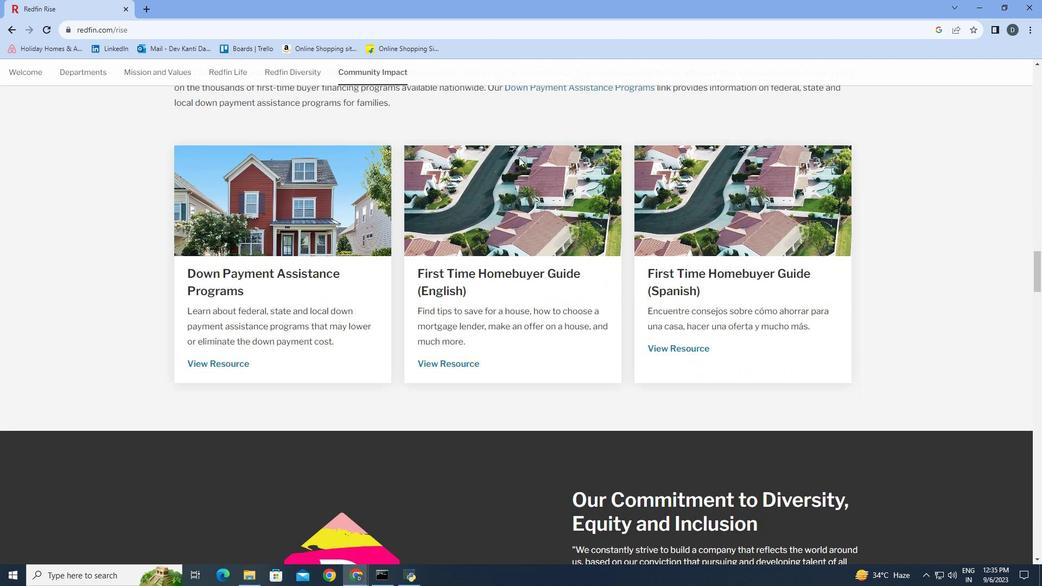 
Action: Mouse scrolled (519, 156) with delta (0, 0)
Screenshot: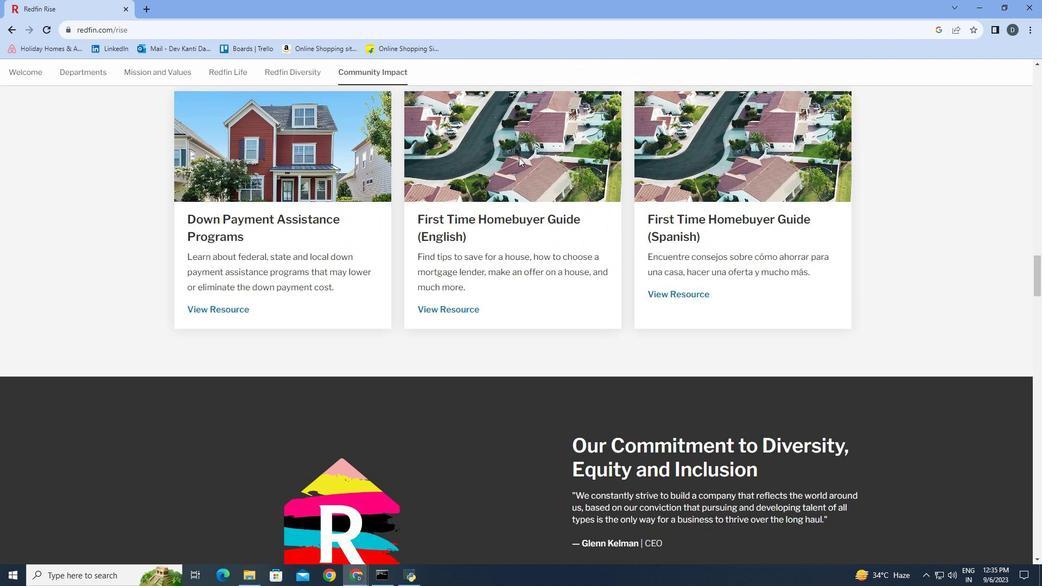 
Action: Mouse scrolled (519, 156) with delta (0, 0)
Screenshot: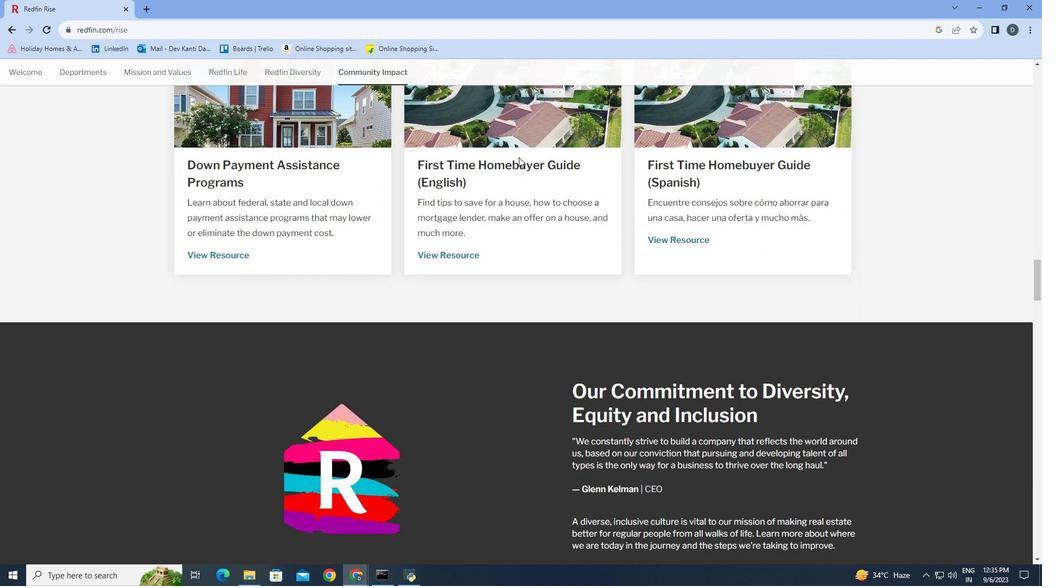 
Action: Mouse scrolled (519, 156) with delta (0, 0)
Screenshot: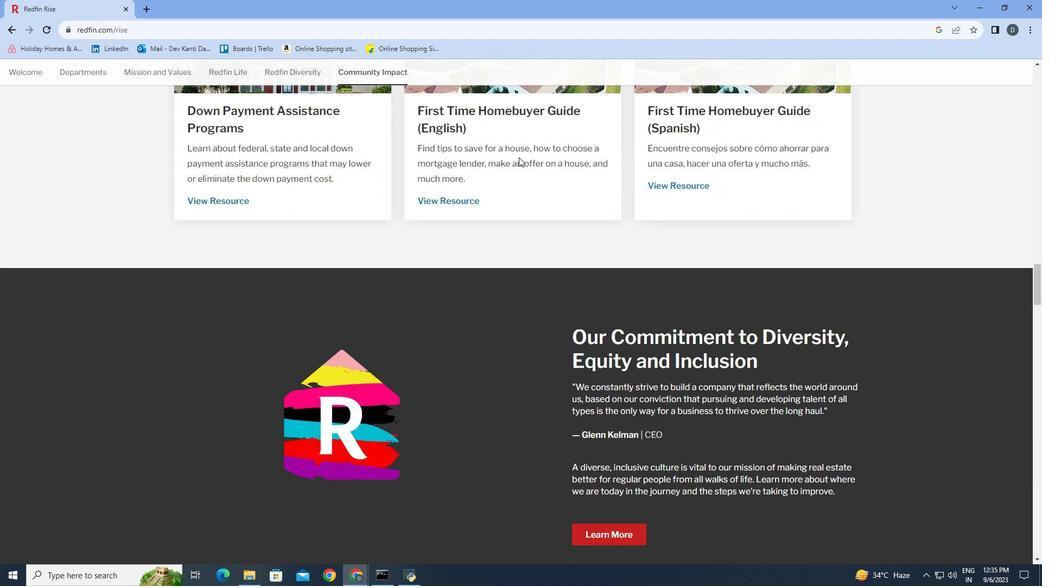 
Action: Mouse scrolled (519, 156) with delta (0, 0)
Screenshot: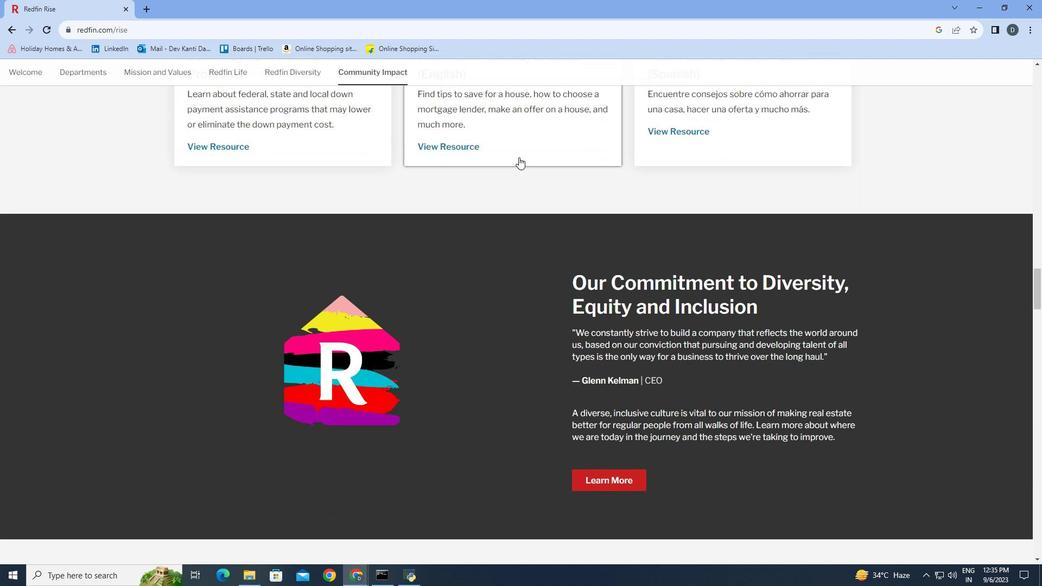 
Action: Mouse scrolled (519, 156) with delta (0, 0)
Screenshot: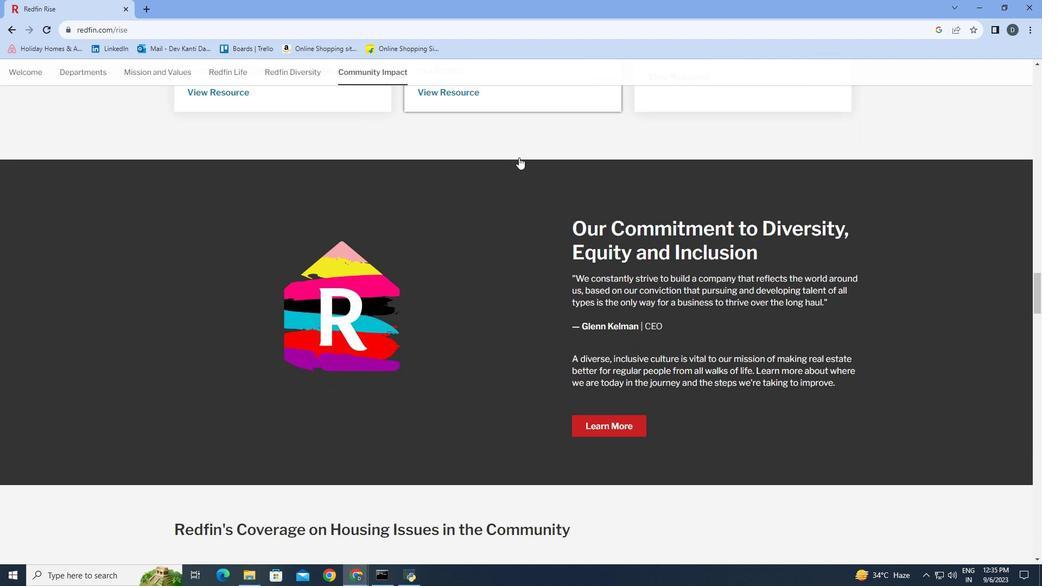 
Action: Mouse scrolled (519, 156) with delta (0, 0)
Screenshot: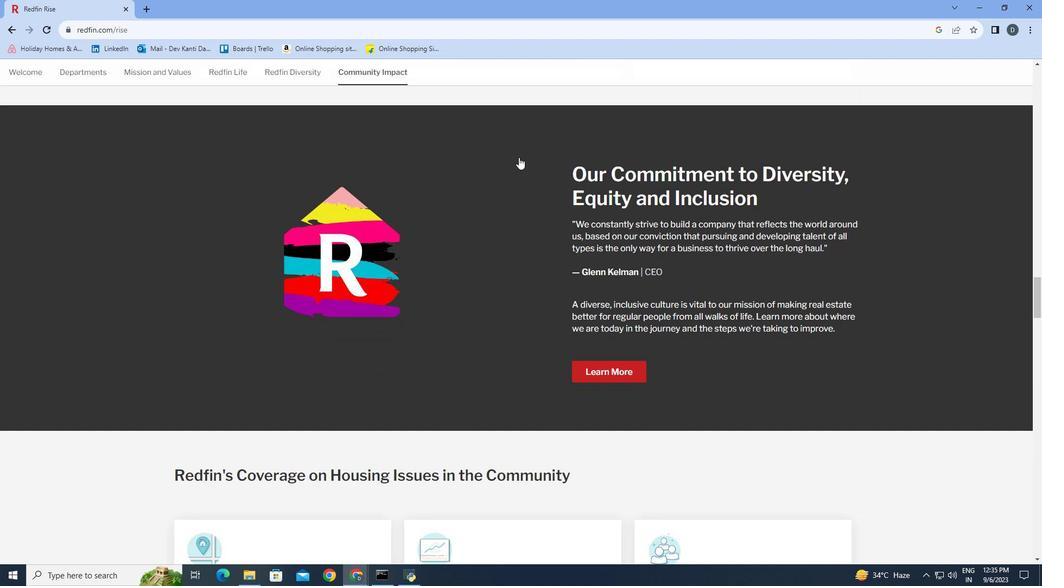 
Action: Mouse scrolled (519, 156) with delta (0, 0)
Screenshot: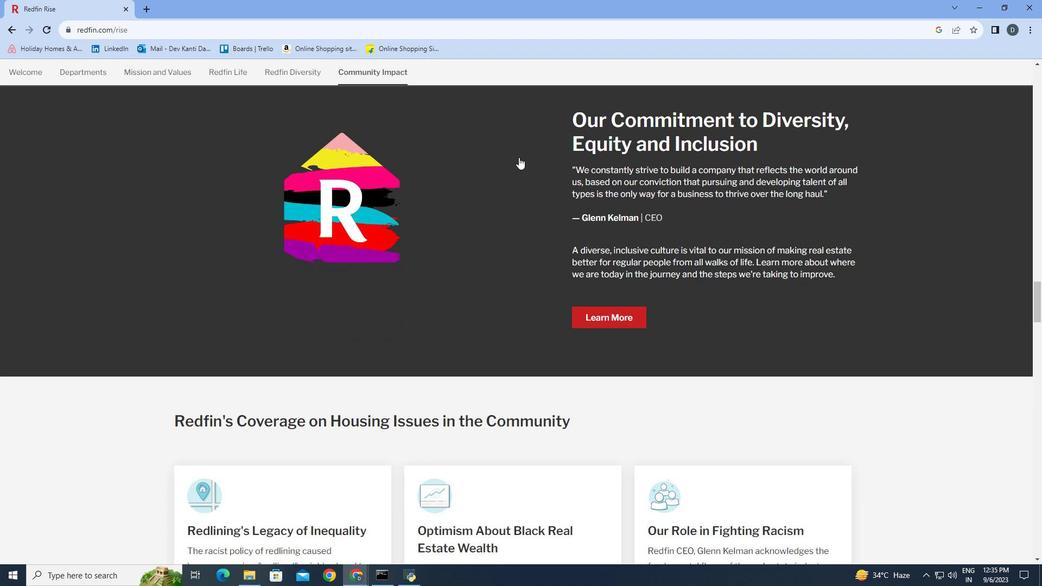 
Action: Mouse scrolled (519, 156) with delta (0, 0)
Screenshot: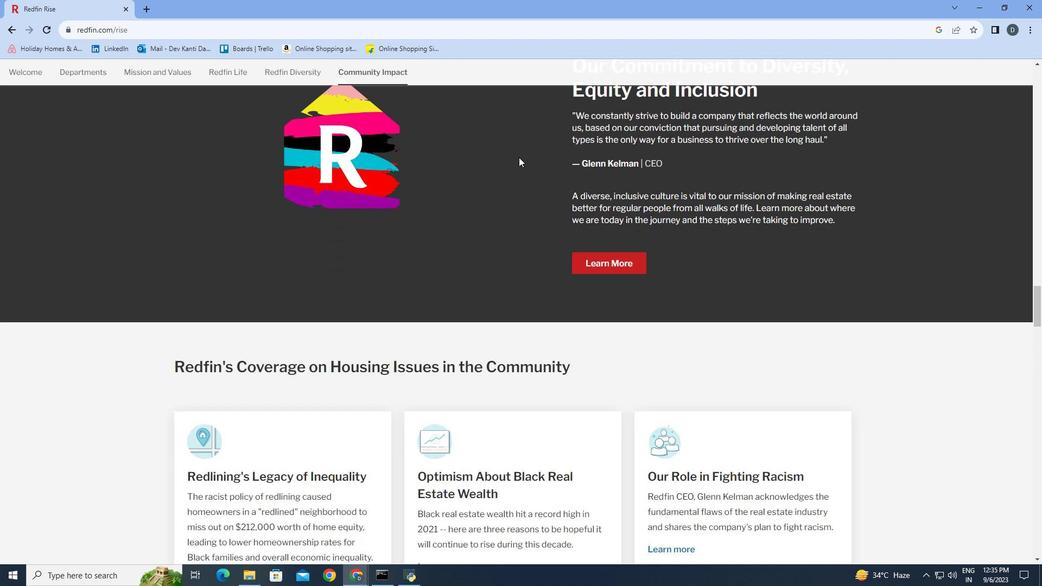
Action: Mouse scrolled (519, 156) with delta (0, 0)
Screenshot: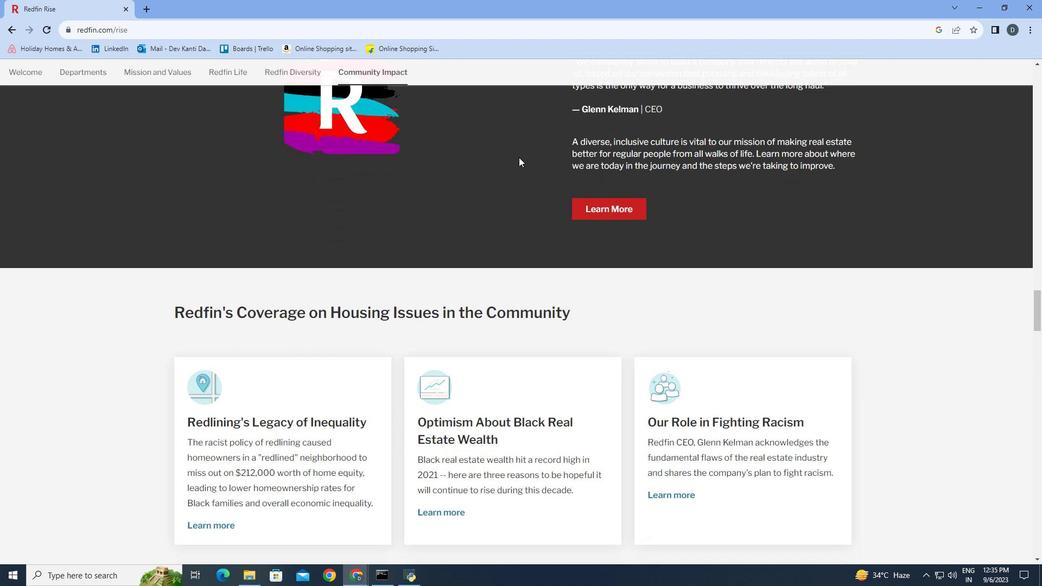 
Action: Mouse scrolled (519, 156) with delta (0, 0)
Screenshot: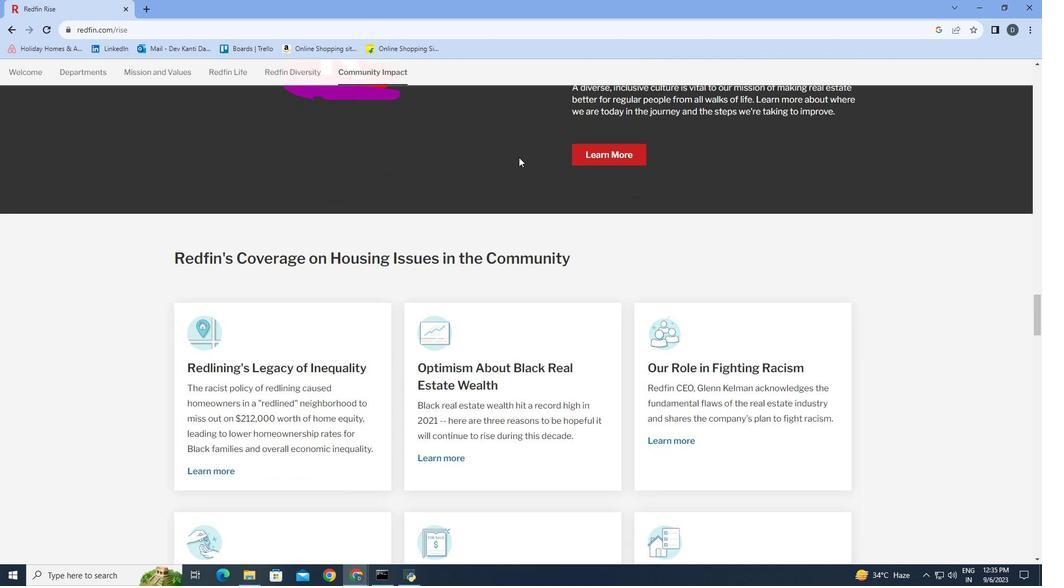 
Action: Mouse scrolled (519, 156) with delta (0, 0)
Screenshot: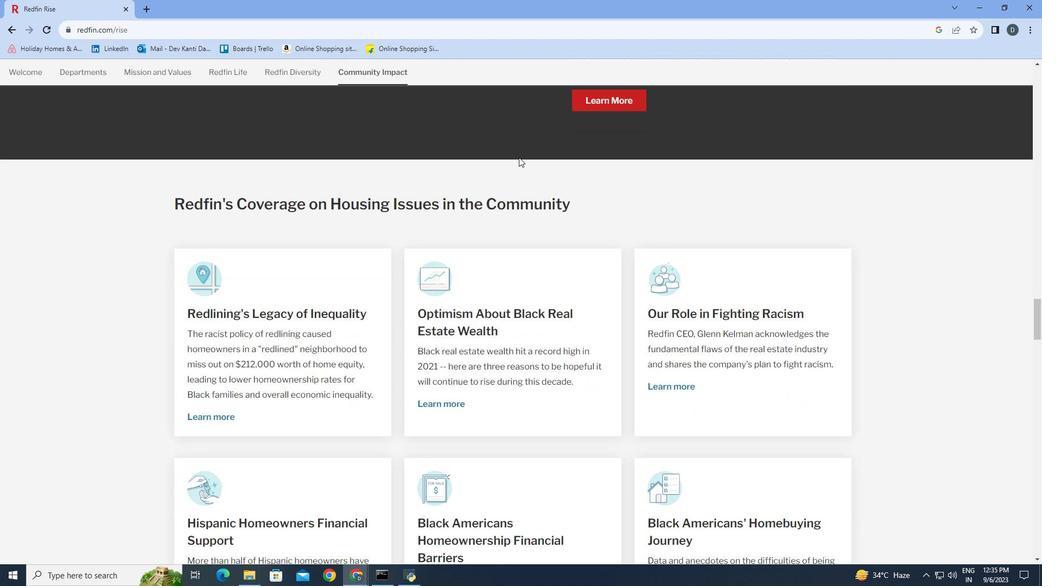 
Action: Mouse scrolled (519, 156) with delta (0, 0)
Screenshot: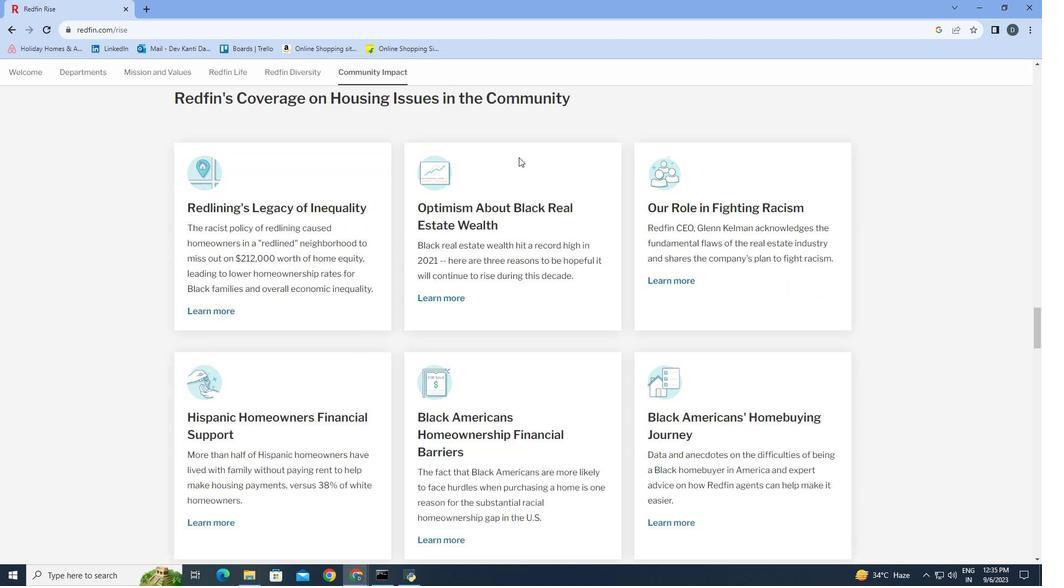 
Action: Mouse scrolled (519, 156) with delta (0, 0)
Screenshot: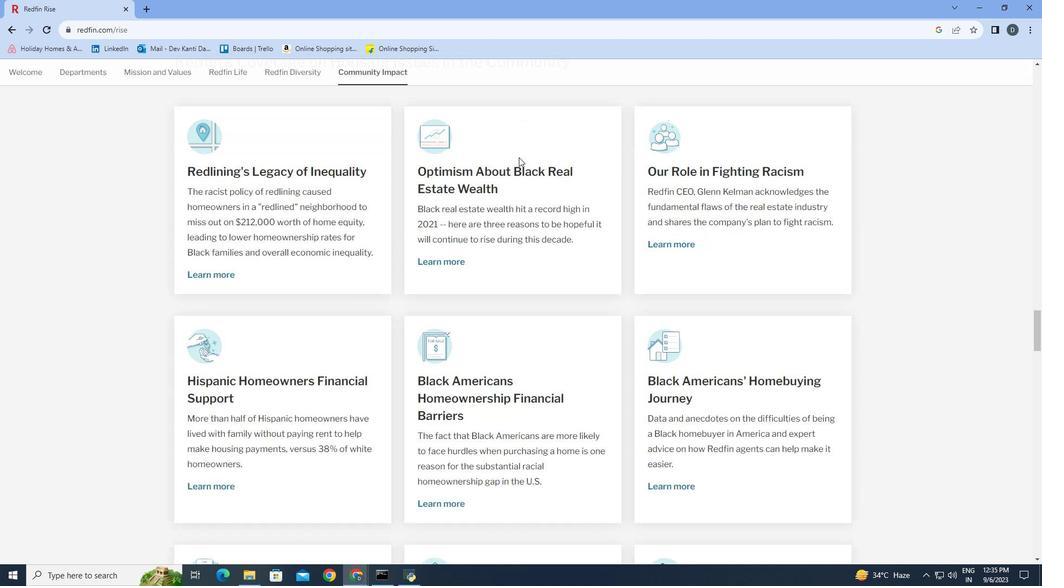 
Action: Mouse scrolled (519, 156) with delta (0, 0)
Screenshot: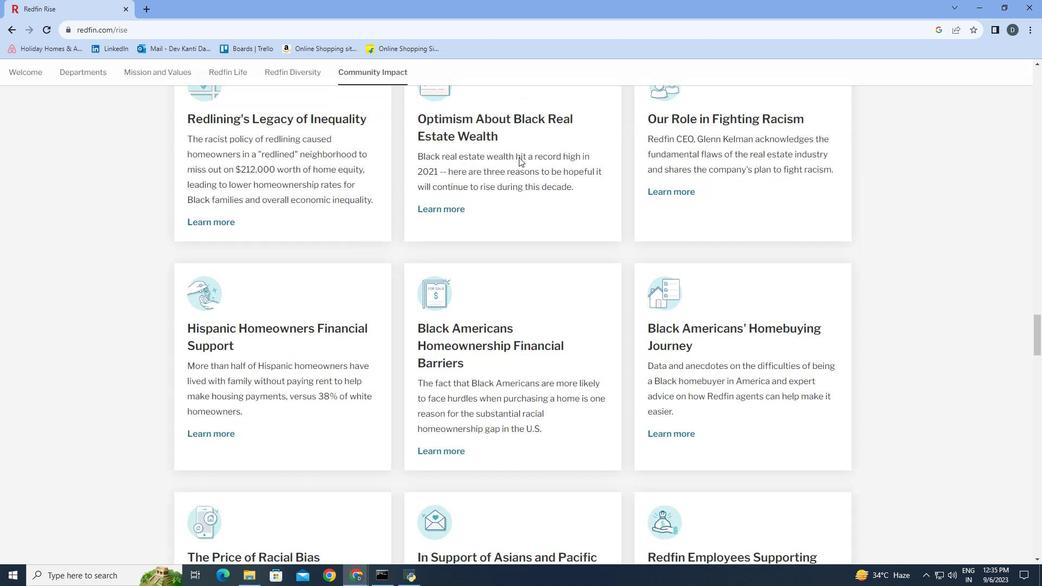 
Action: Mouse scrolled (519, 156) with delta (0, 0)
Screenshot: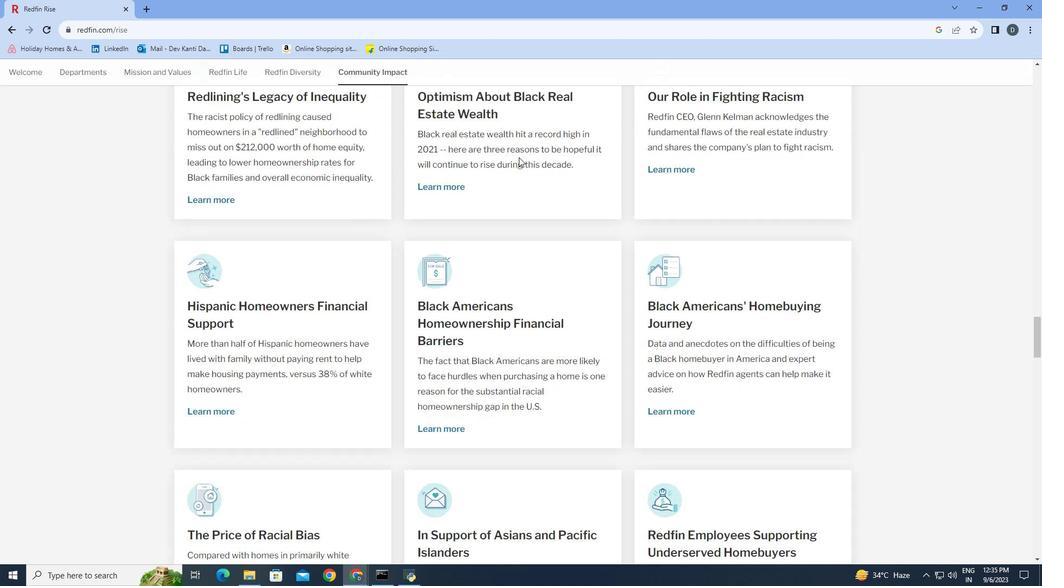 
Action: Mouse scrolled (519, 156) with delta (0, 0)
Screenshot: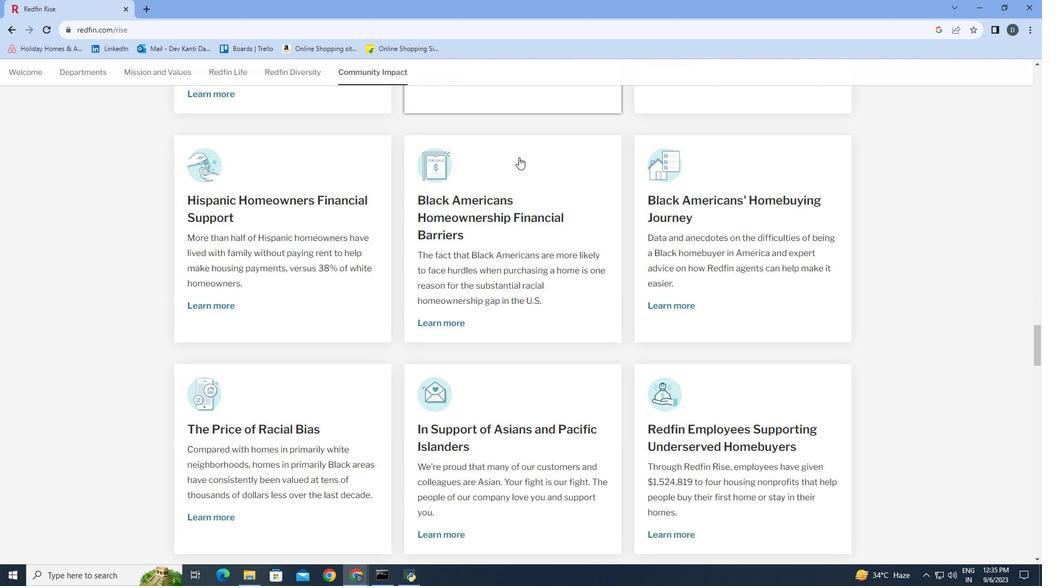 
Action: Mouse scrolled (519, 156) with delta (0, 0)
Screenshot: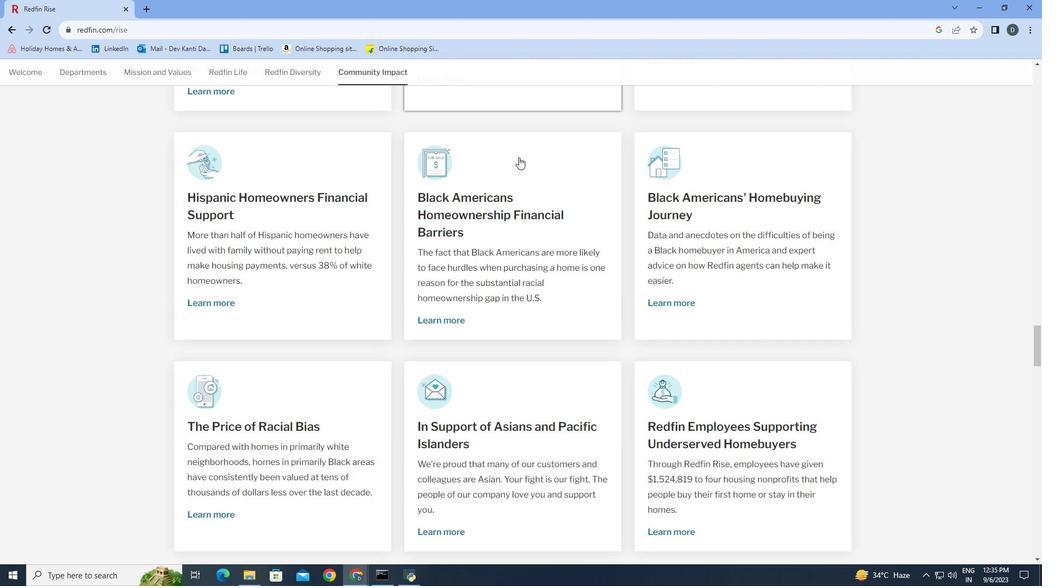 
Action: Mouse scrolled (519, 156) with delta (0, 0)
Screenshot: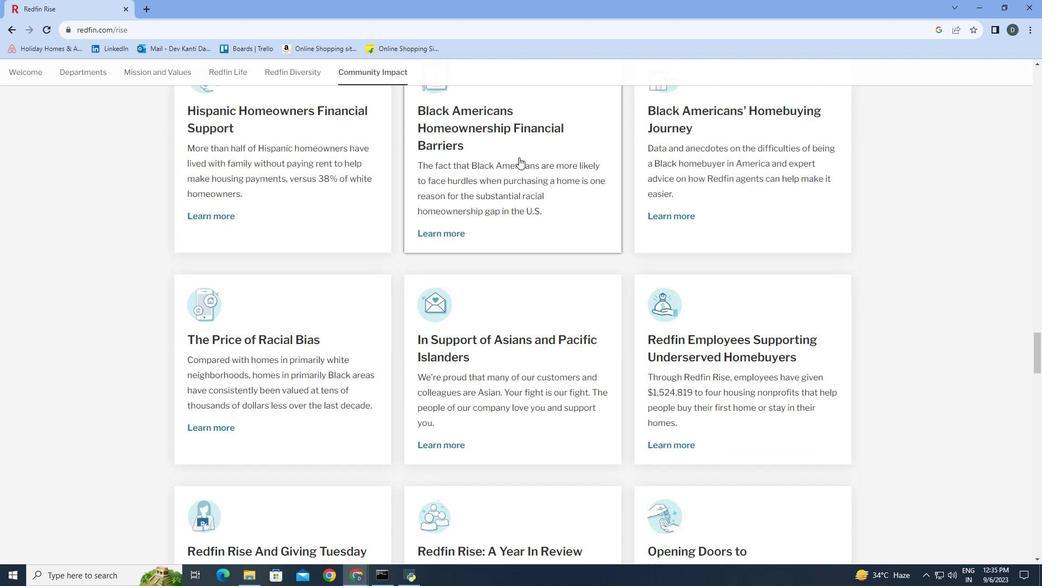 
Action: Mouse scrolled (519, 156) with delta (0, 0)
Screenshot: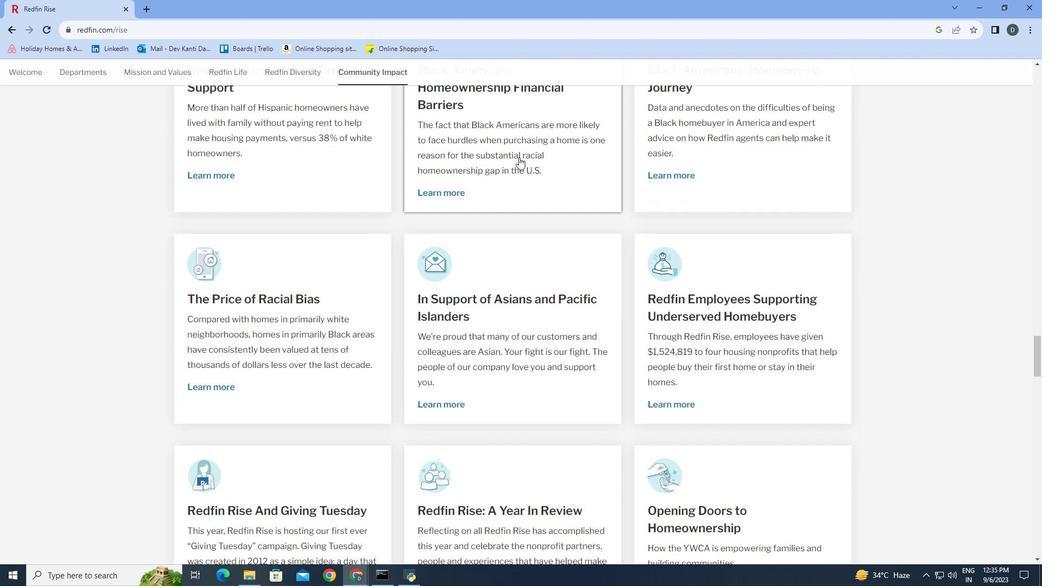 
Action: Mouse scrolled (519, 156) with delta (0, 0)
Screenshot: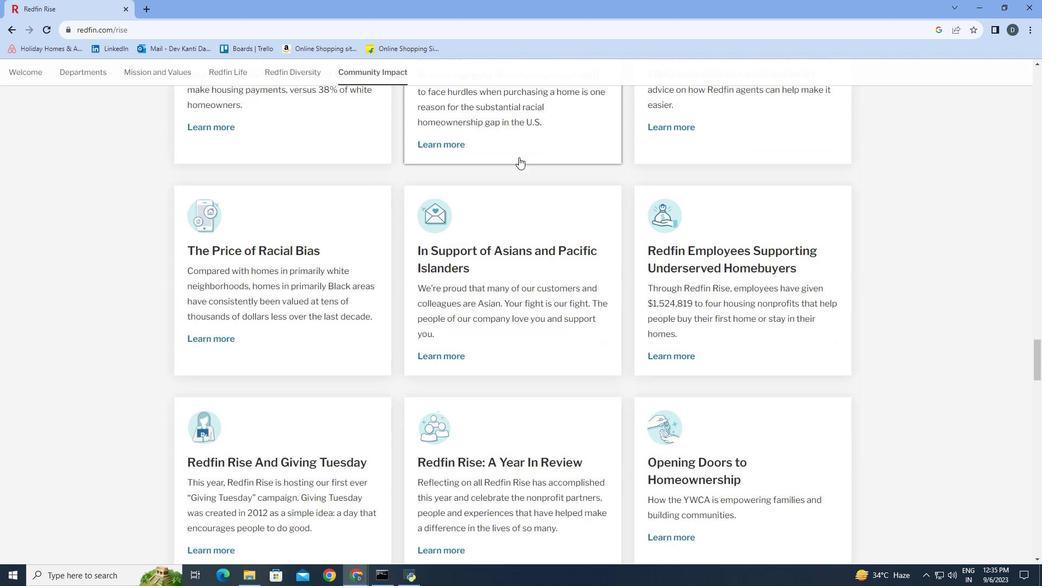 
Action: Mouse scrolled (519, 156) with delta (0, 0)
Screenshot: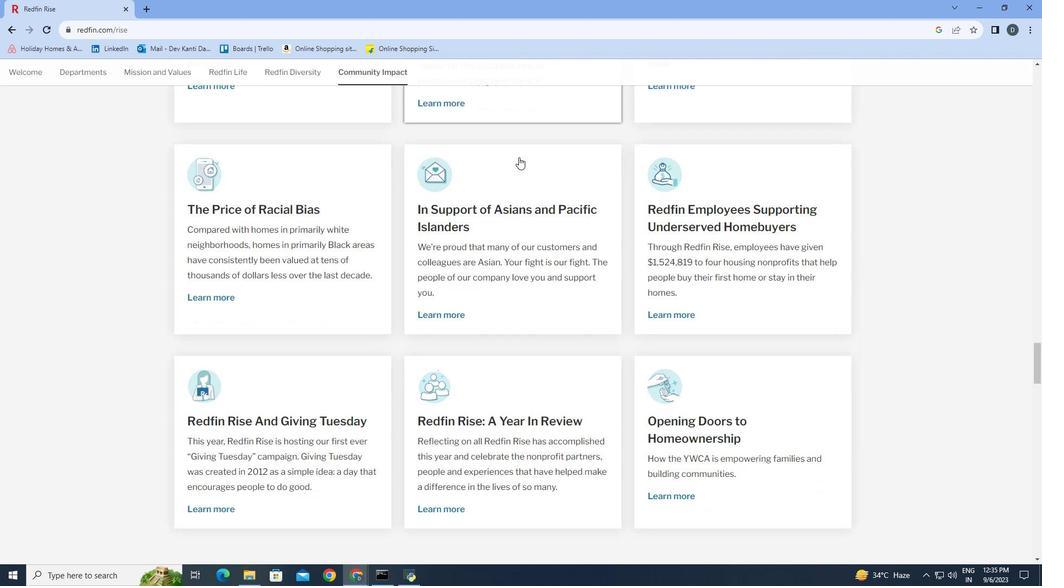 
Action: Mouse scrolled (519, 156) with delta (0, 0)
Screenshot: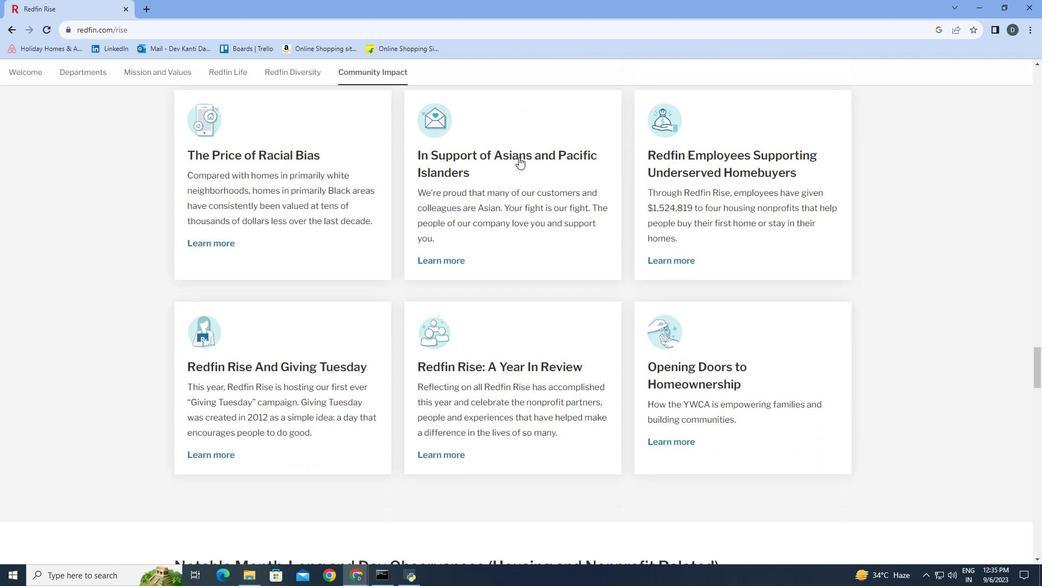 
Action: Mouse scrolled (519, 156) with delta (0, 0)
Screenshot: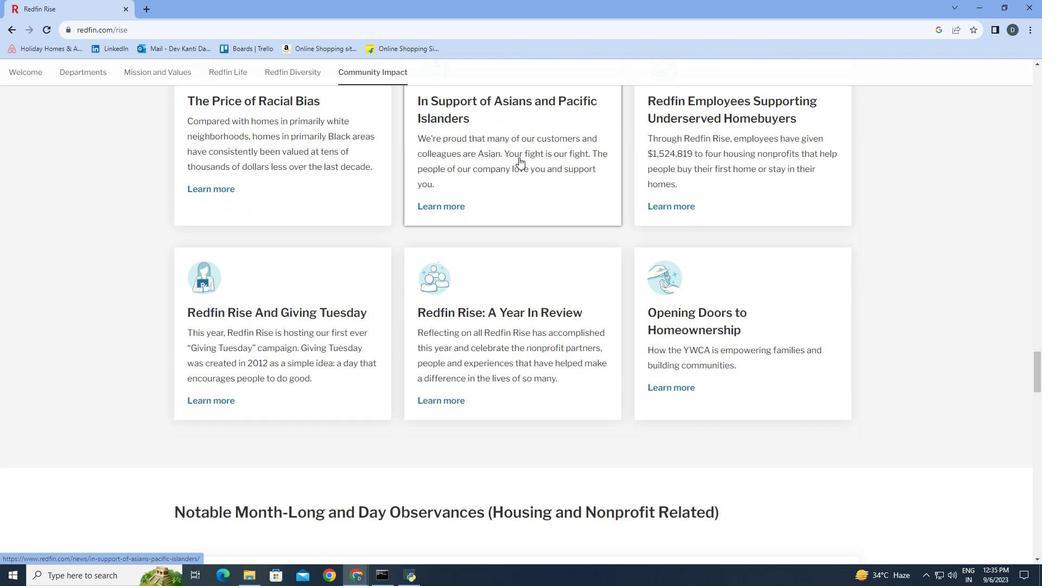 
Action: Mouse scrolled (519, 156) with delta (0, 0)
Screenshot: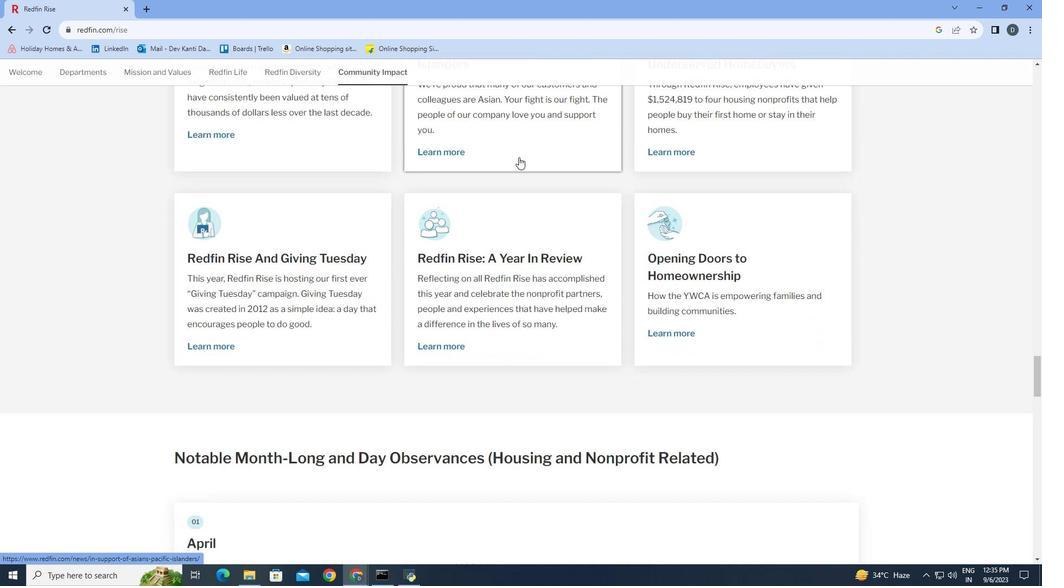 
Action: Mouse scrolled (519, 156) with delta (0, 0)
Screenshot: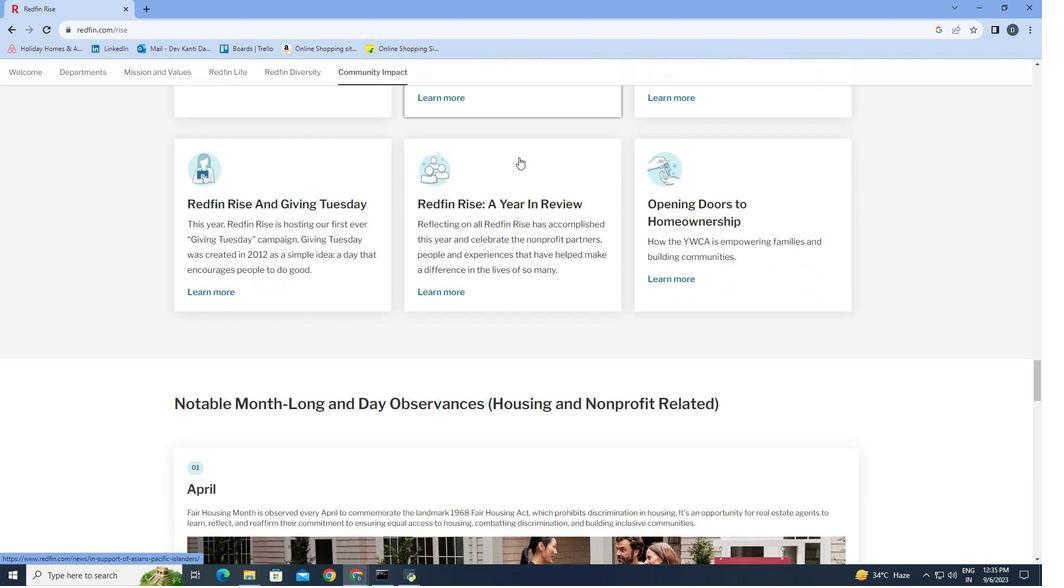 
Action: Mouse scrolled (519, 156) with delta (0, 0)
Screenshot: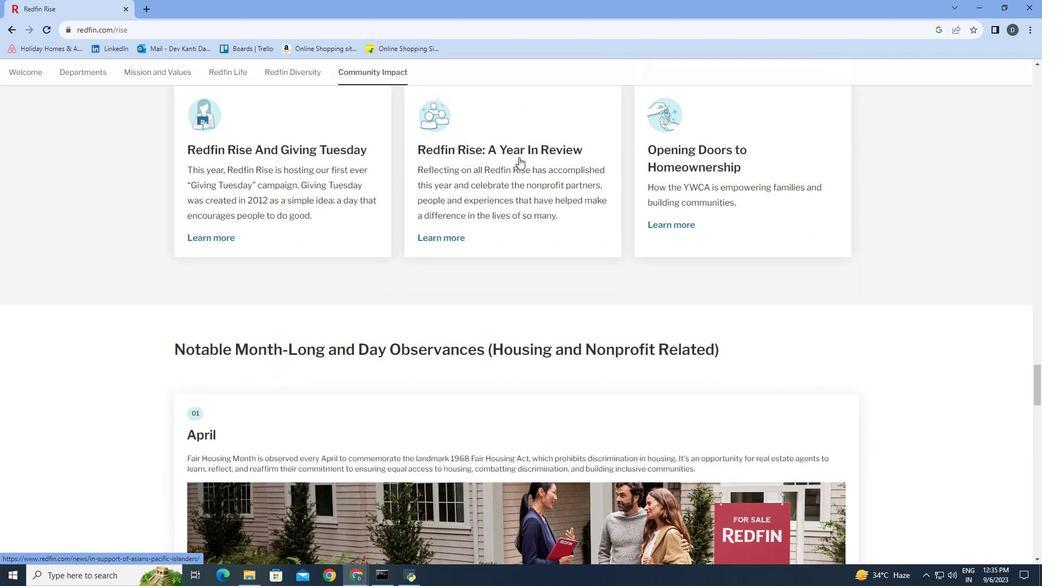 
Action: Mouse scrolled (519, 156) with delta (0, 0)
Screenshot: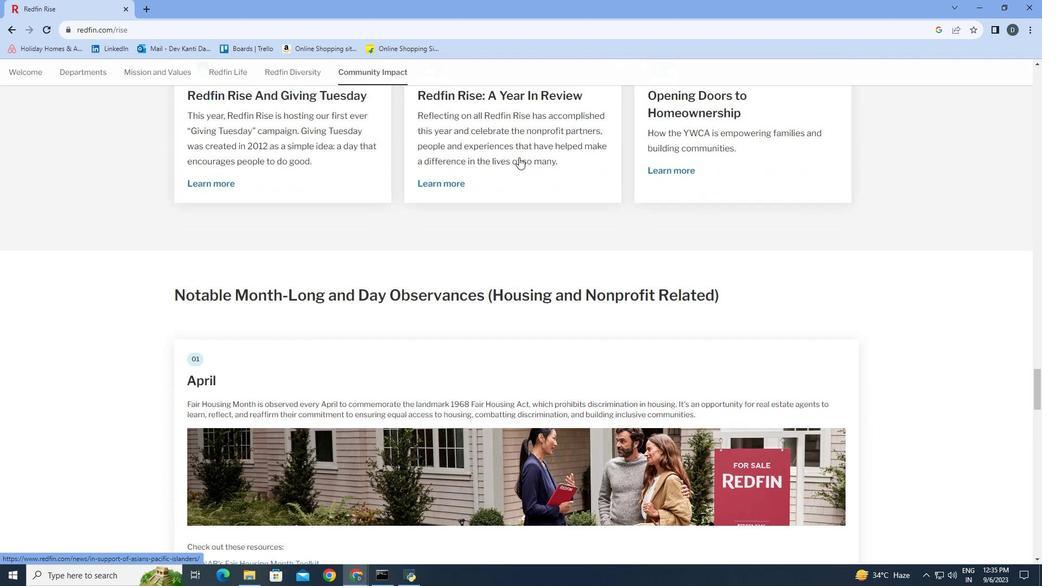 
Action: Mouse scrolled (519, 156) with delta (0, 0)
Screenshot: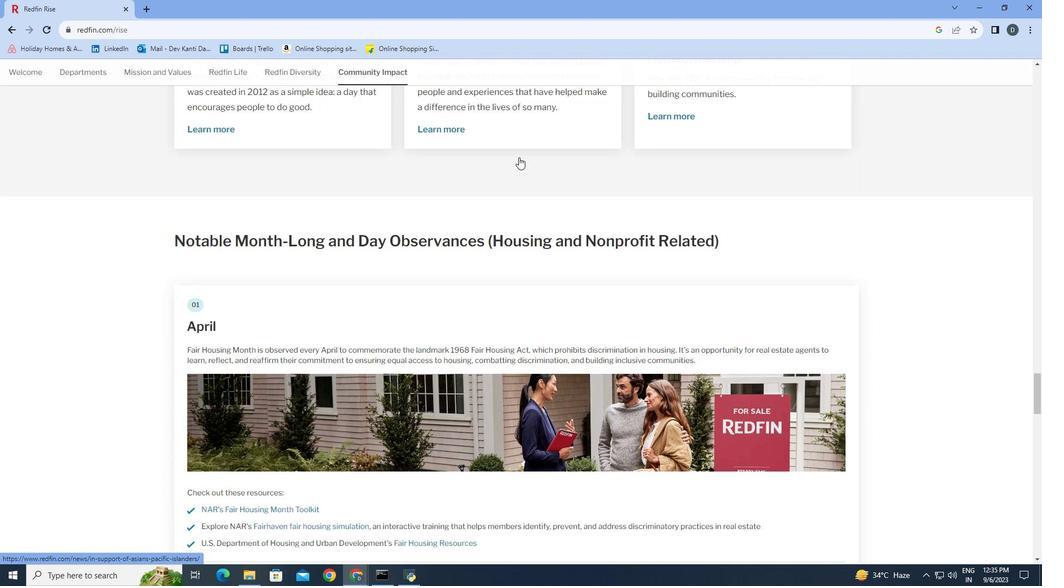 
Action: Mouse scrolled (519, 156) with delta (0, 0)
Screenshot: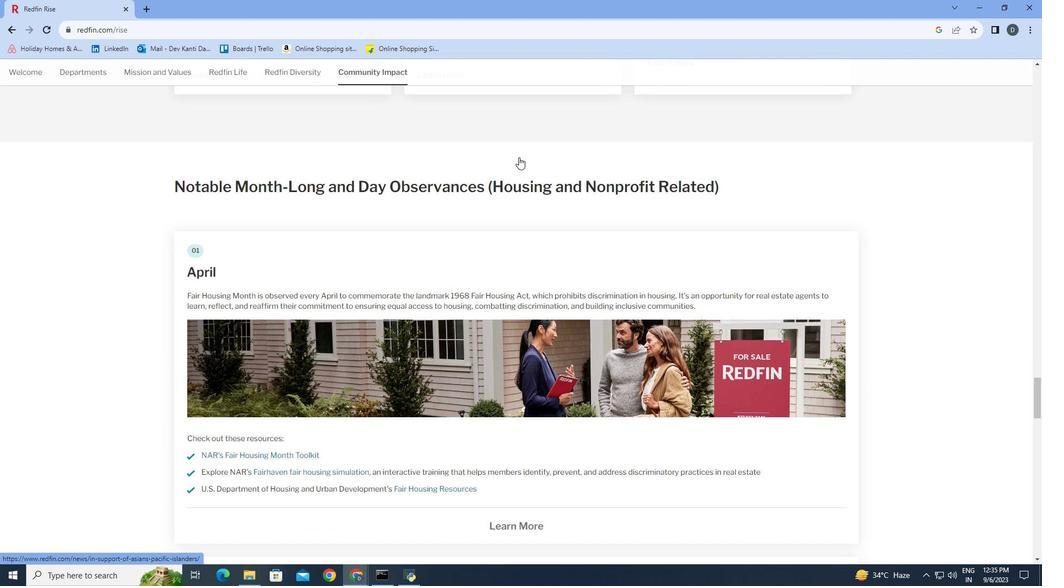 
Action: Mouse scrolled (519, 156) with delta (0, 0)
Screenshot: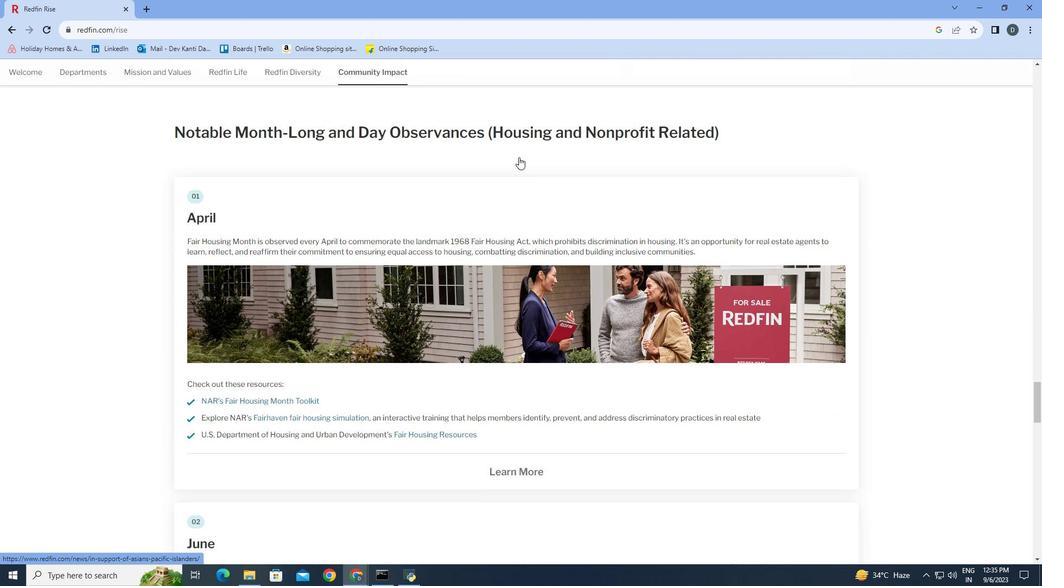 
Action: Mouse scrolled (519, 156) with delta (0, 0)
Screenshot: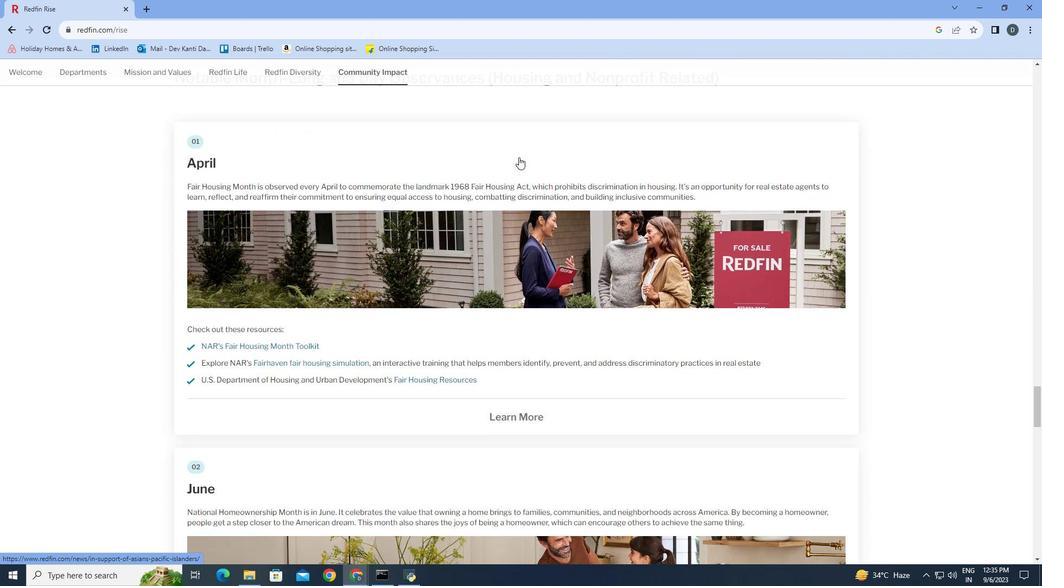 
Action: Mouse scrolled (519, 156) with delta (0, 0)
Screenshot: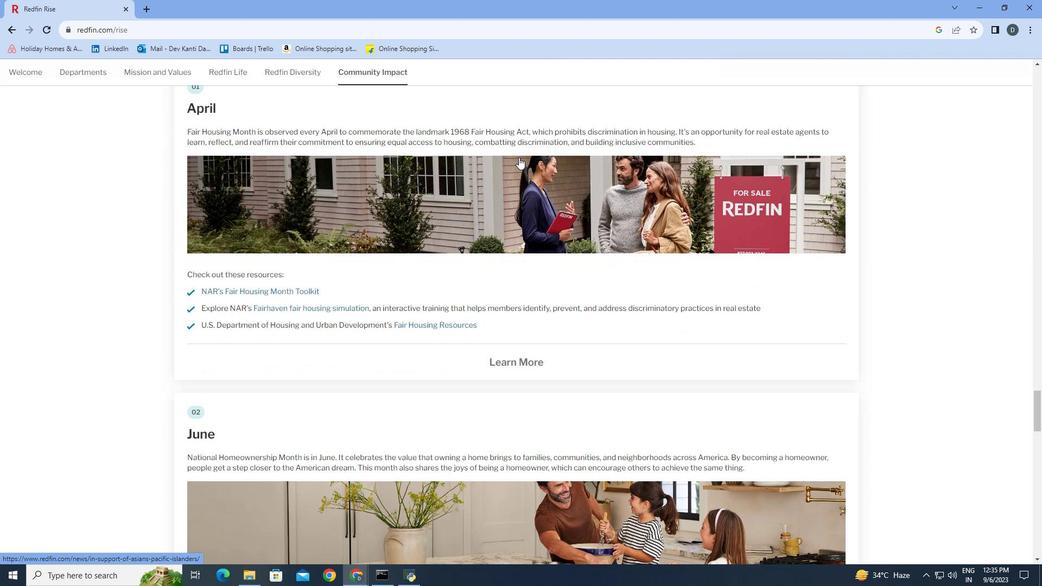 
Action: Mouse scrolled (519, 156) with delta (0, 0)
Screenshot: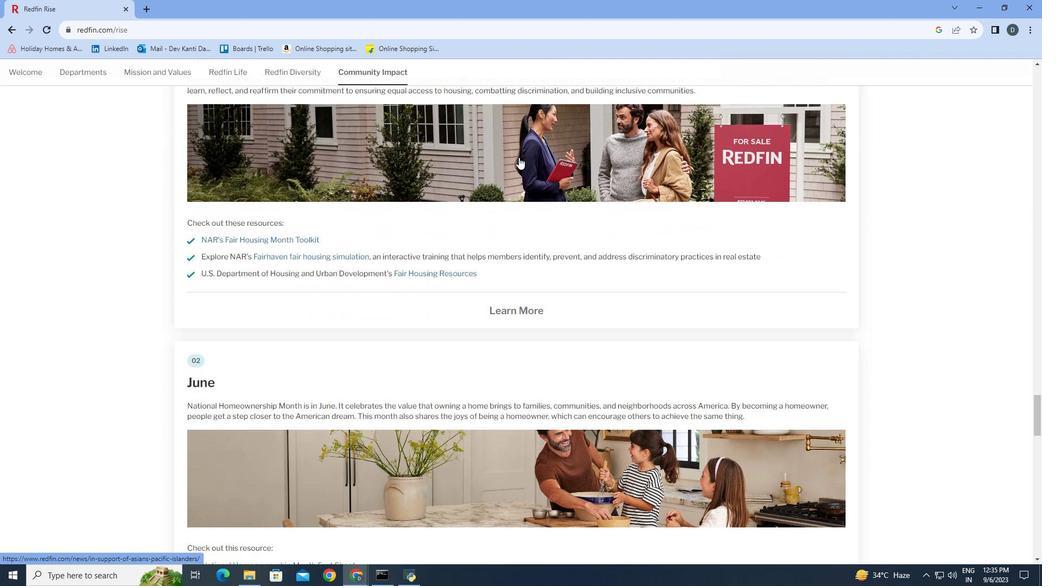 
Action: Mouse scrolled (519, 156) with delta (0, 0)
Screenshot: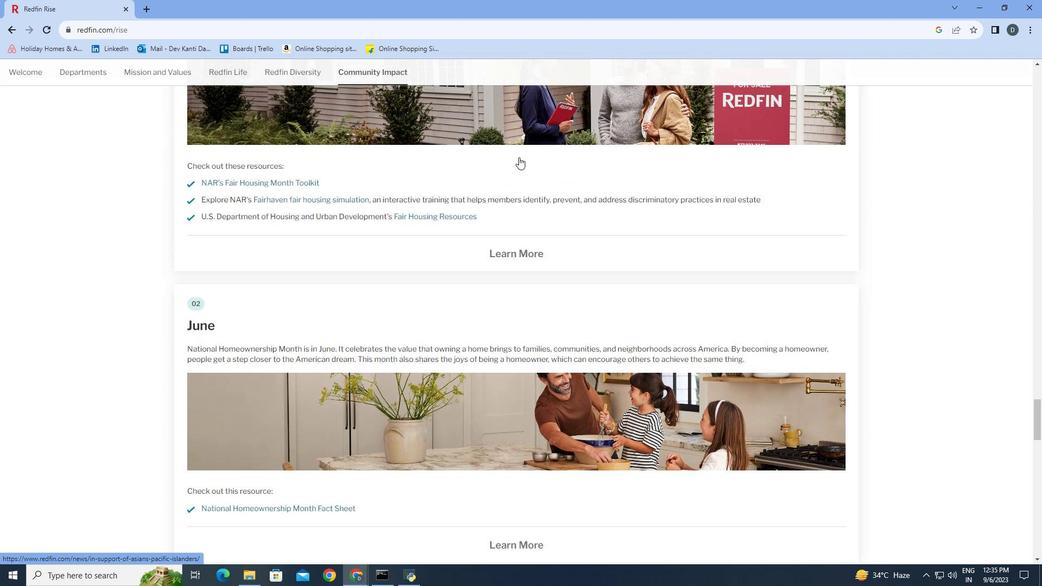 
Action: Mouse scrolled (519, 156) with delta (0, 0)
Screenshot: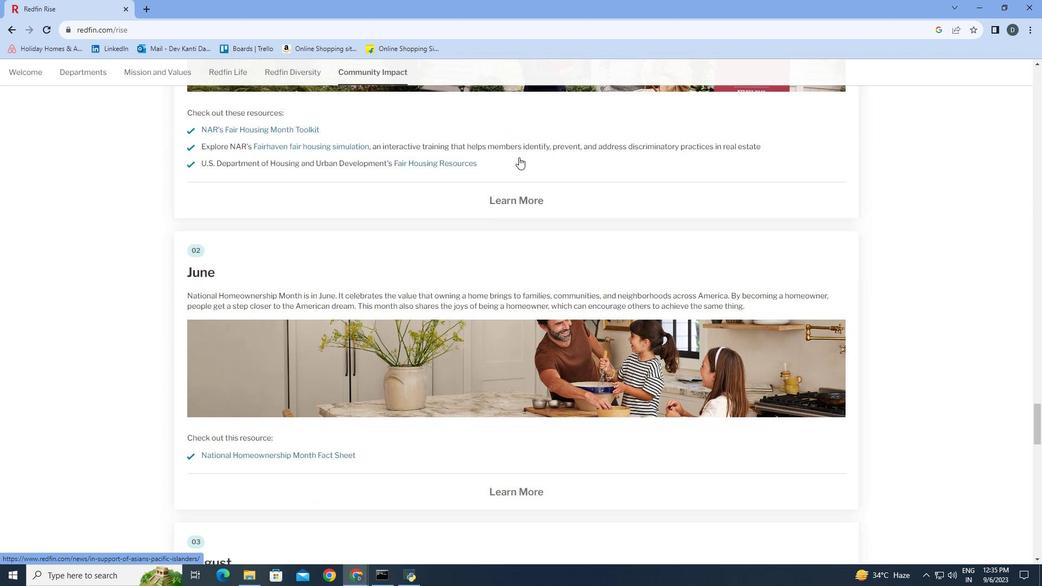 
Action: Mouse scrolled (519, 156) with delta (0, 0)
Screenshot: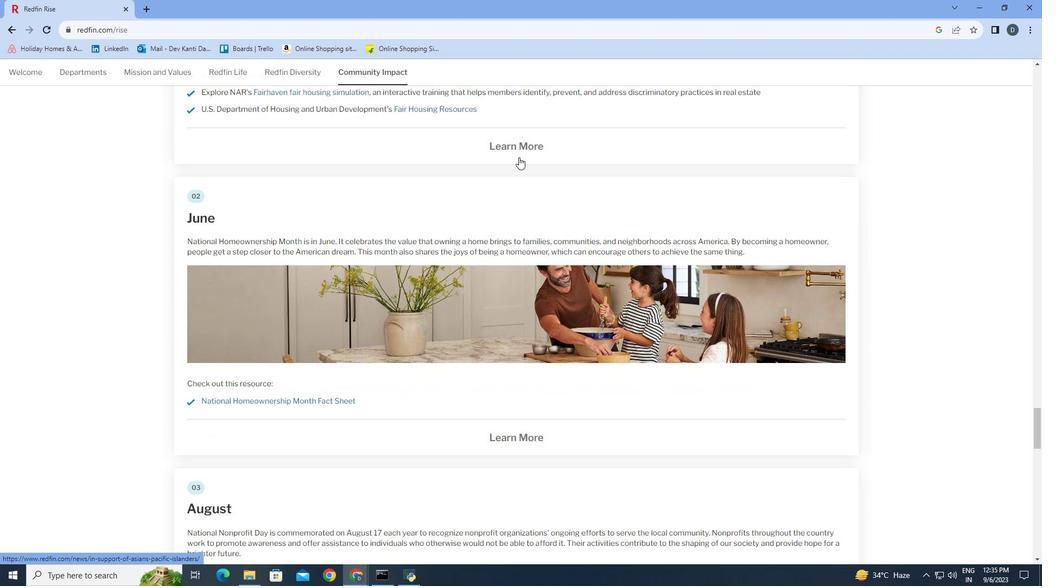 
Action: Mouse scrolled (519, 156) with delta (0, 0)
Screenshot: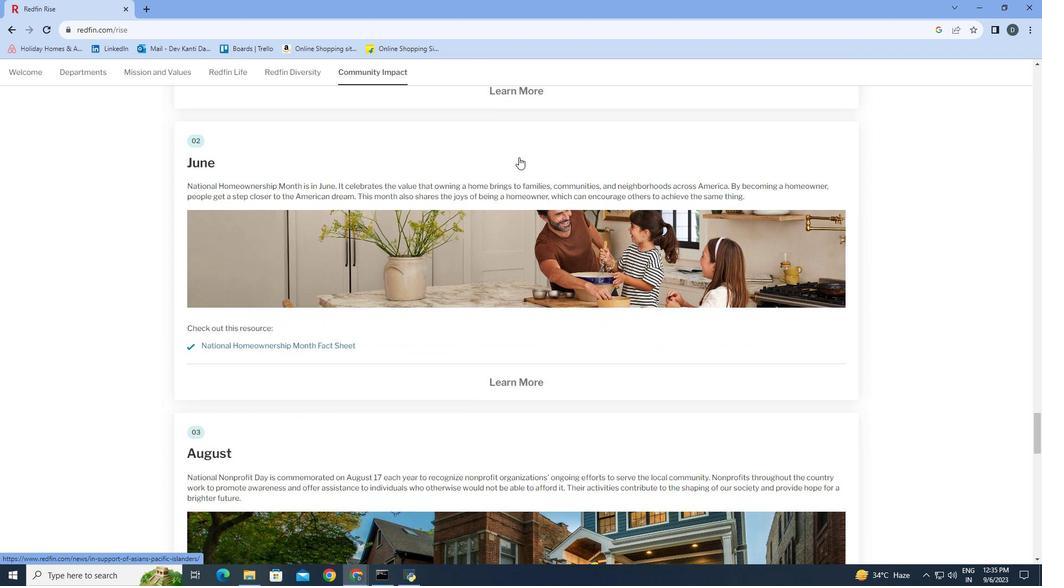 
Action: Mouse scrolled (519, 156) with delta (0, 0)
Screenshot: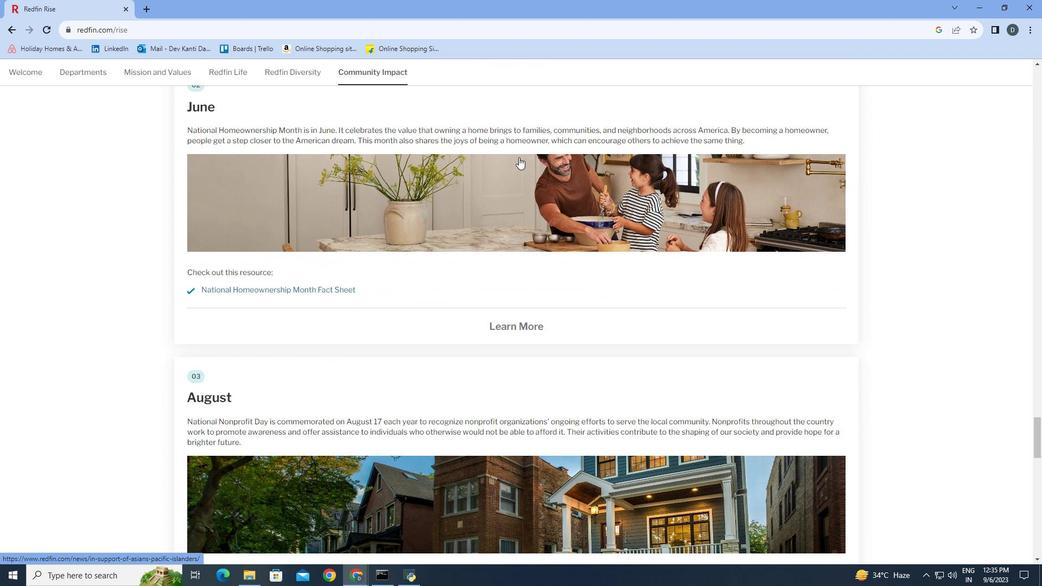 
Action: Mouse scrolled (519, 156) with delta (0, 0)
Screenshot: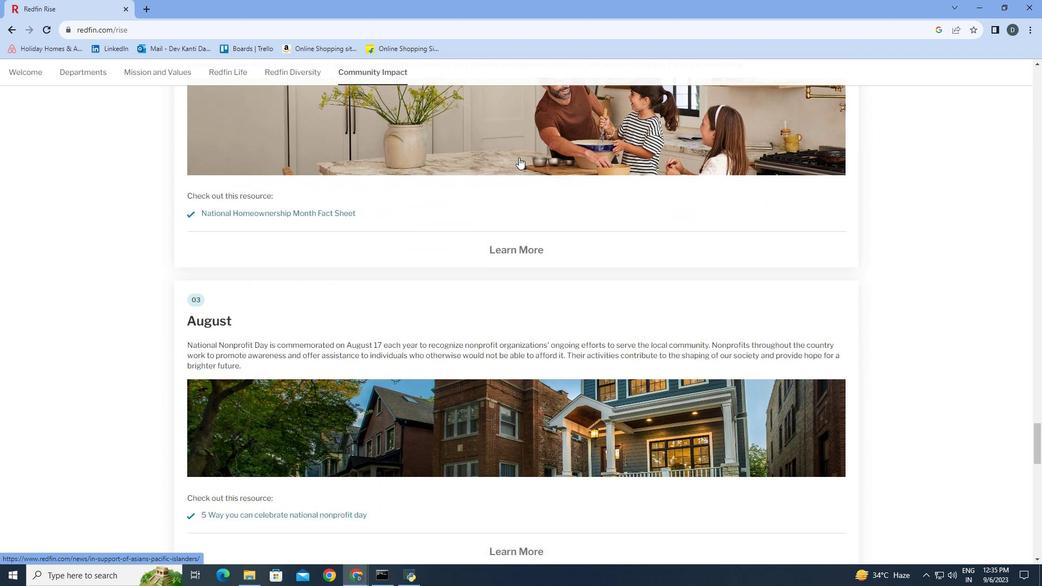 
Action: Mouse scrolled (519, 156) with delta (0, 0)
Screenshot: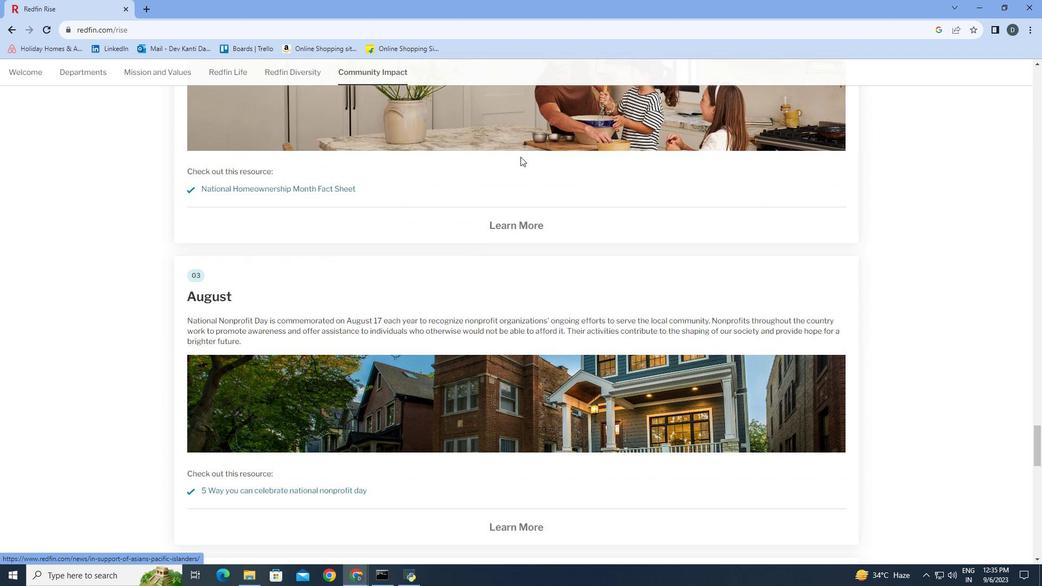 
Action: Mouse moved to (520, 156)
Screenshot: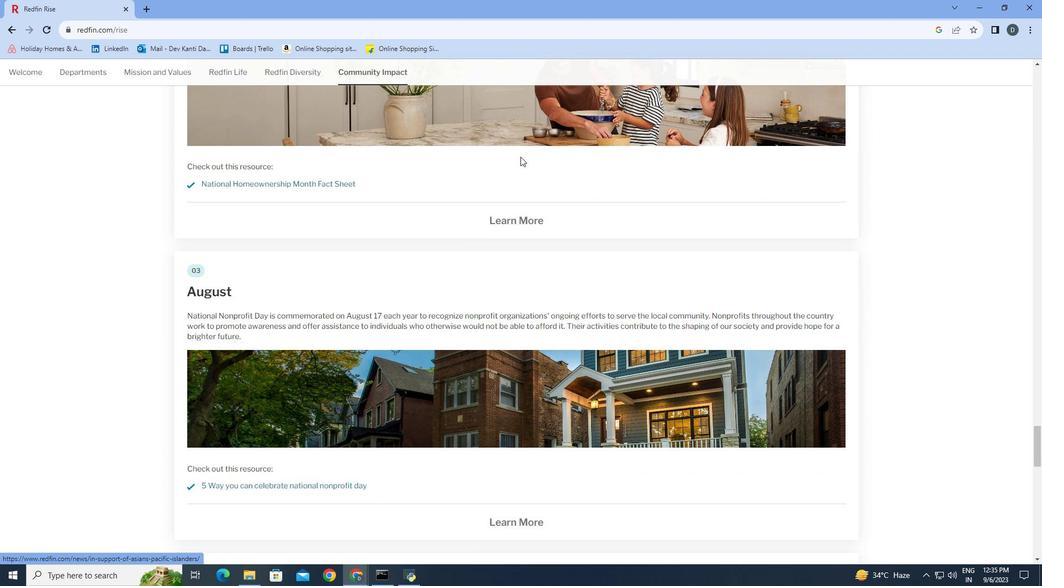 
Action: Mouse scrolled (520, 156) with delta (0, 0)
Screenshot: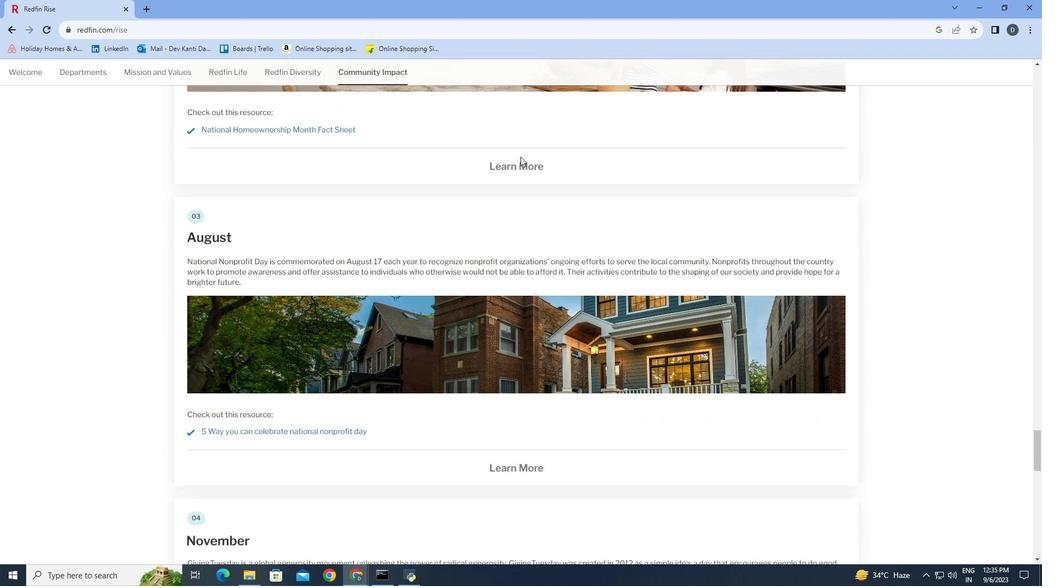 
Action: Mouse scrolled (520, 156) with delta (0, 0)
Screenshot: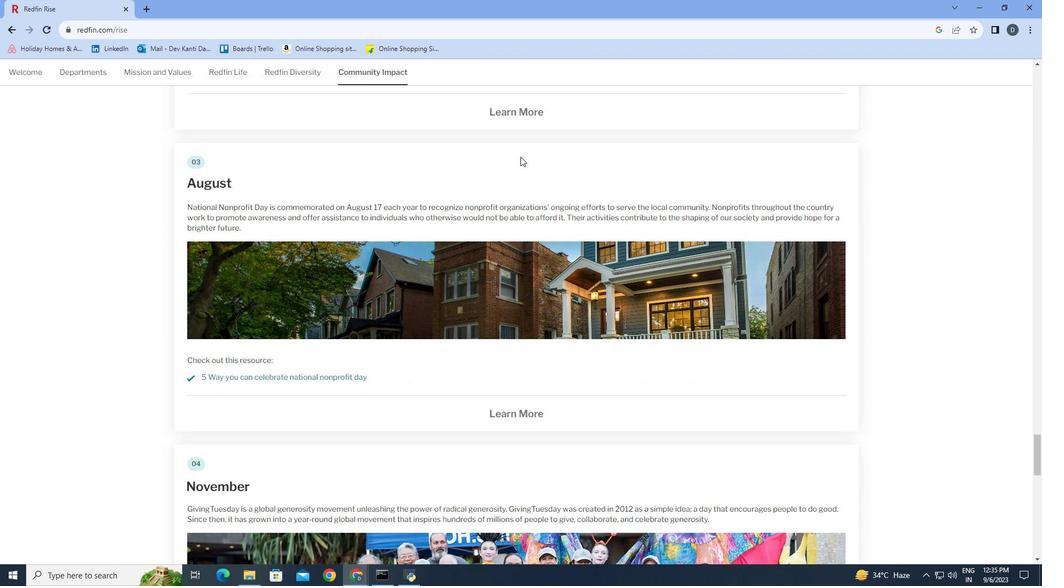 
Action: Mouse scrolled (520, 156) with delta (0, 0)
Screenshot: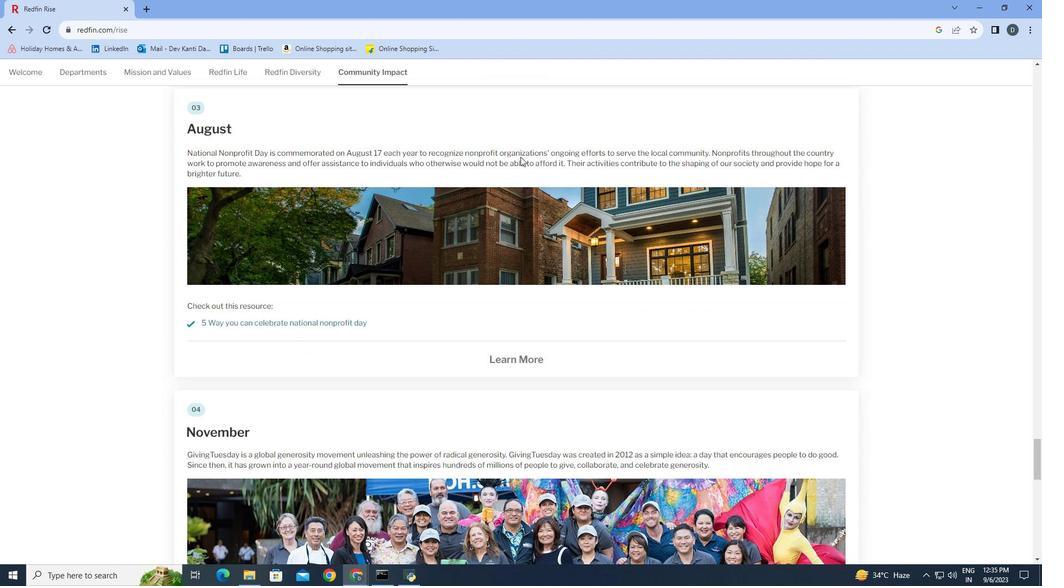 
Action: Mouse scrolled (520, 156) with delta (0, 0)
Screenshot: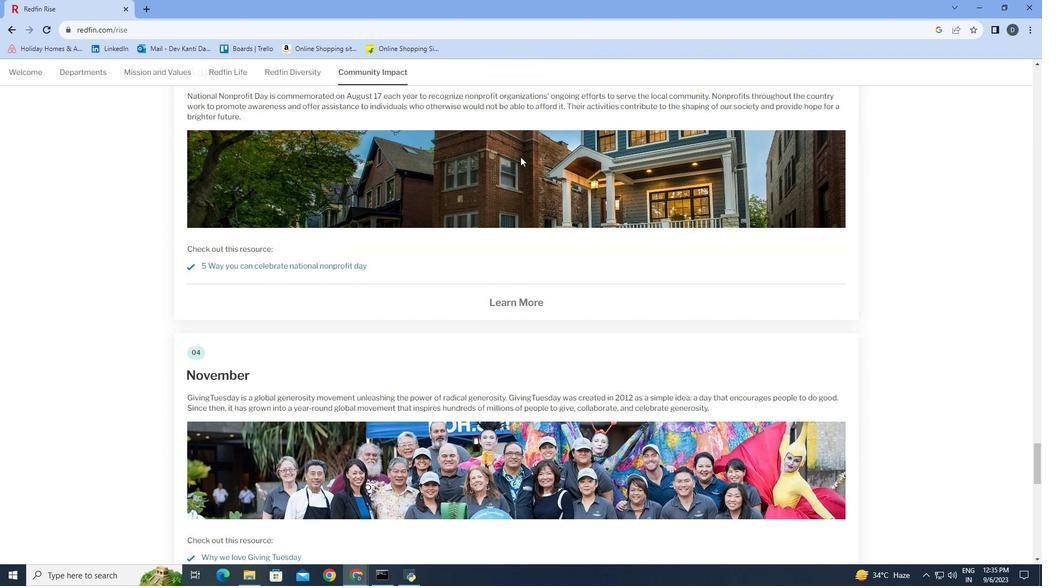 
Action: Mouse scrolled (520, 156) with delta (0, 0)
Screenshot: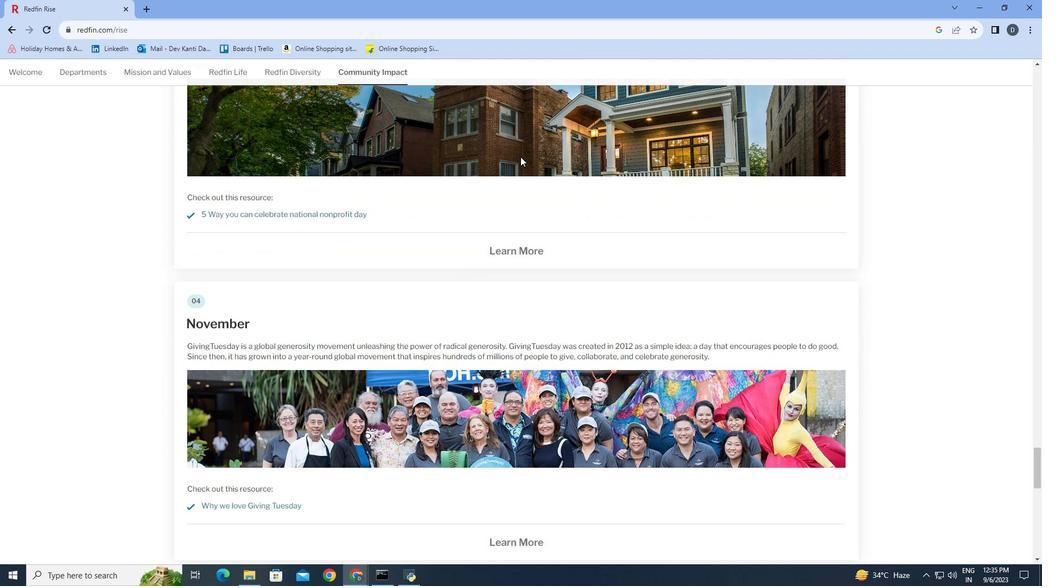 
Action: Mouse scrolled (520, 156) with delta (0, 0)
Screenshot: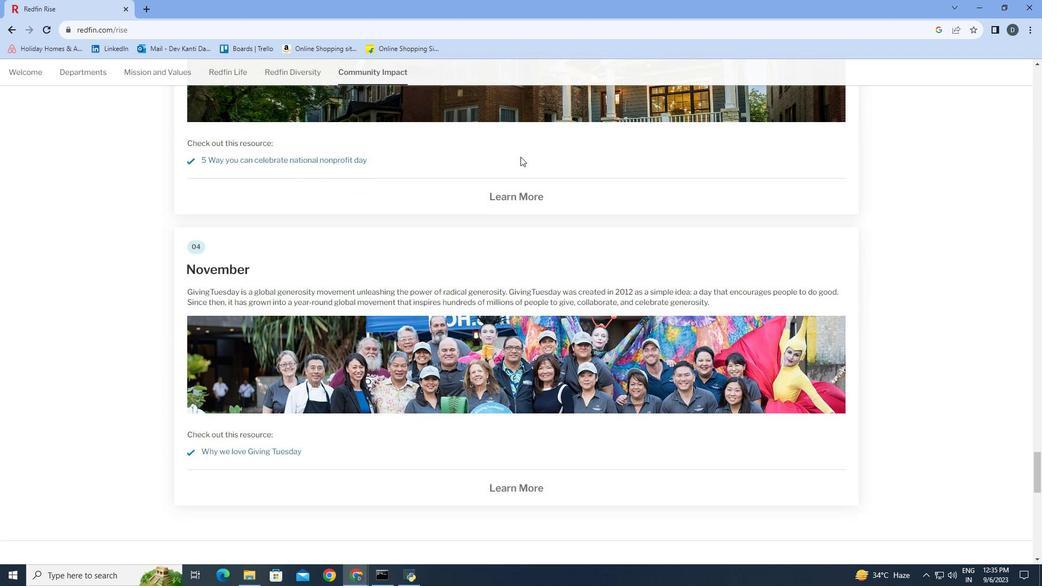 
Action: Mouse moved to (520, 156)
Screenshot: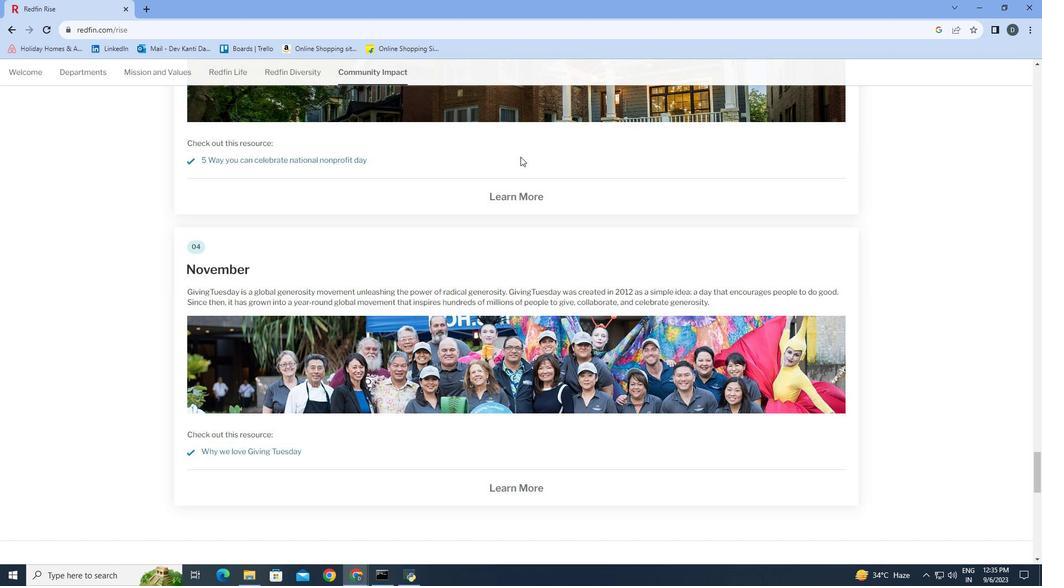 
Action: Mouse scrolled (520, 156) with delta (0, 0)
Screenshot: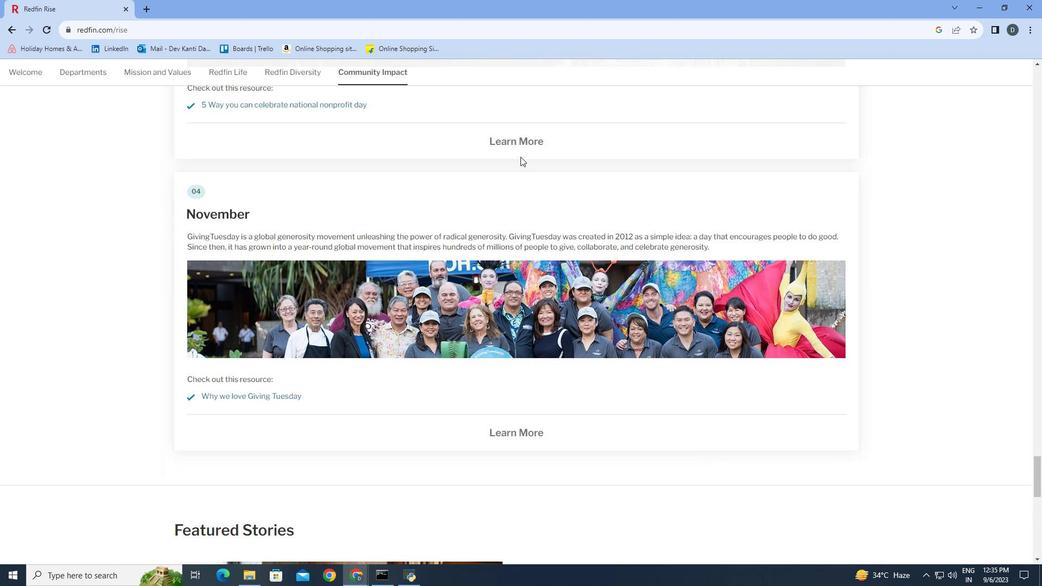 
Action: Mouse scrolled (520, 156) with delta (0, 0)
Screenshot: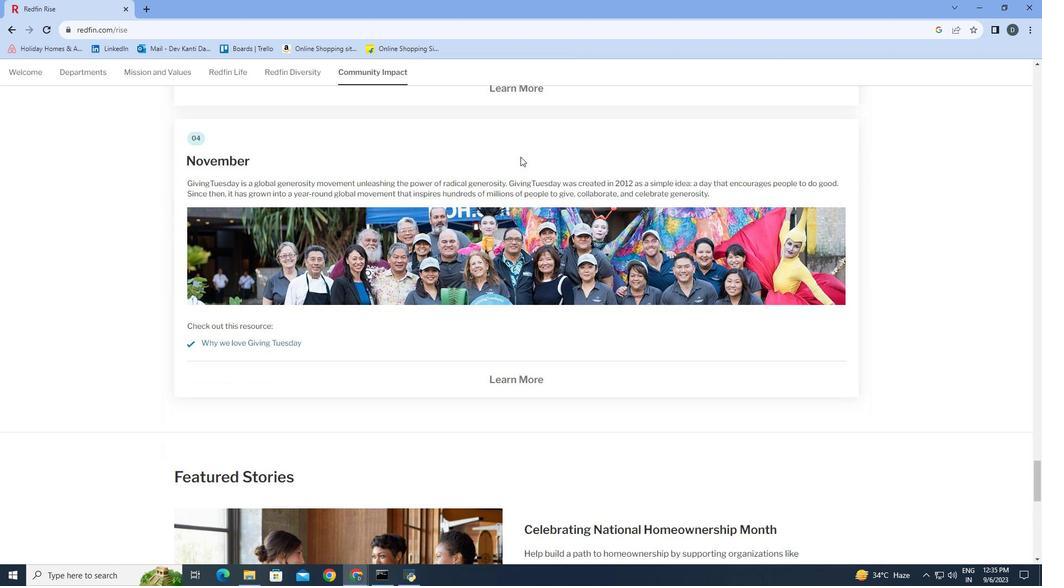 
Action: Mouse scrolled (520, 156) with delta (0, 0)
Screenshot: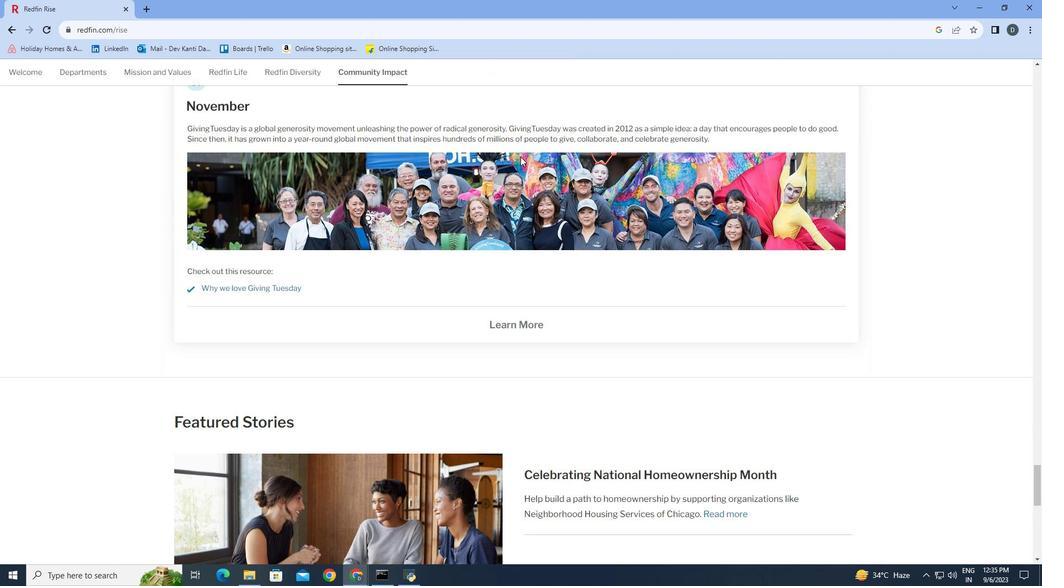 
Action: Mouse scrolled (520, 156) with delta (0, 0)
Screenshot: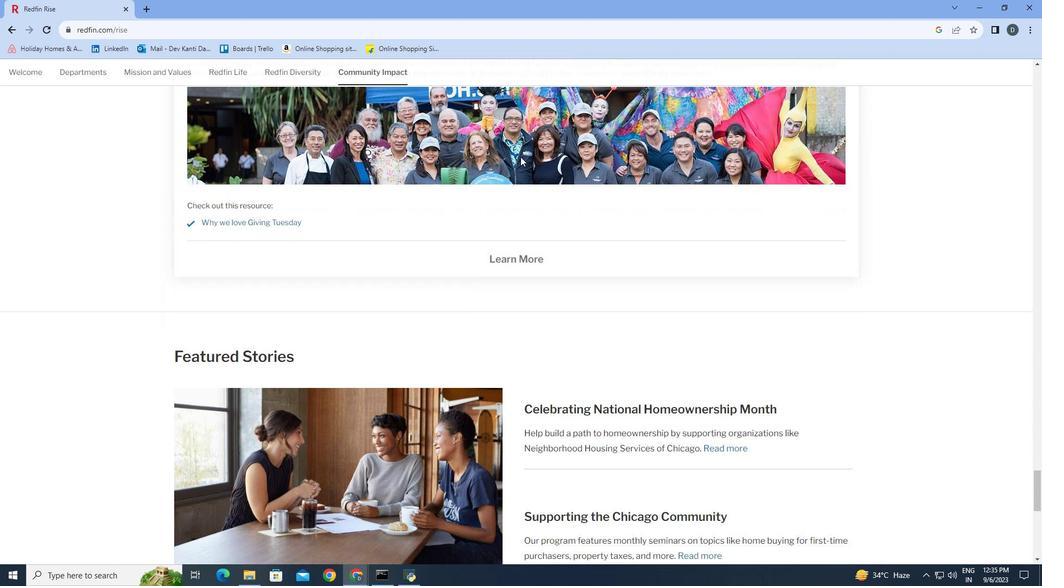 
Action: Mouse scrolled (520, 156) with delta (0, 0)
Screenshot: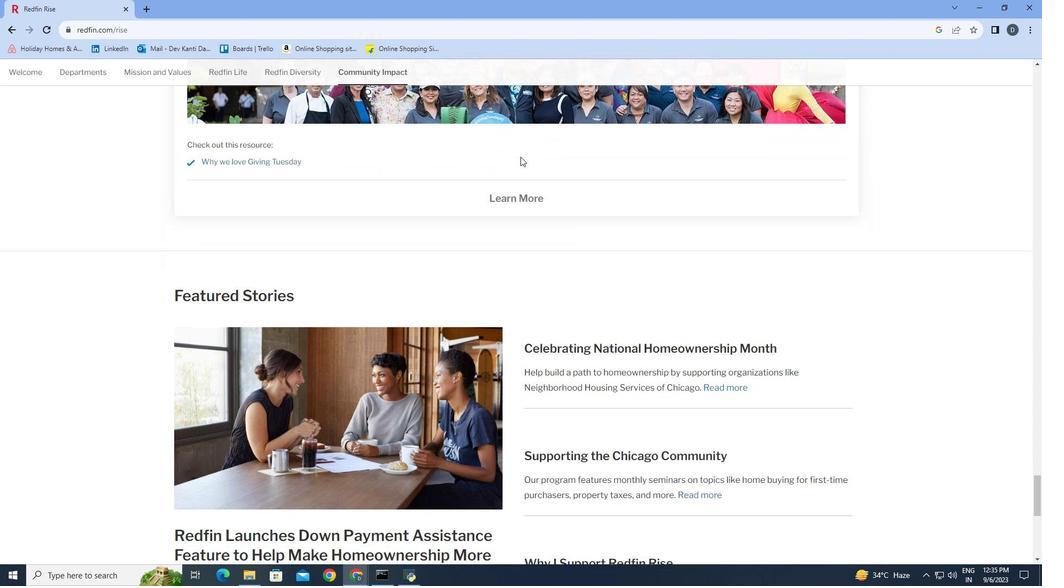 
Action: Mouse scrolled (520, 156) with delta (0, 0)
Screenshot: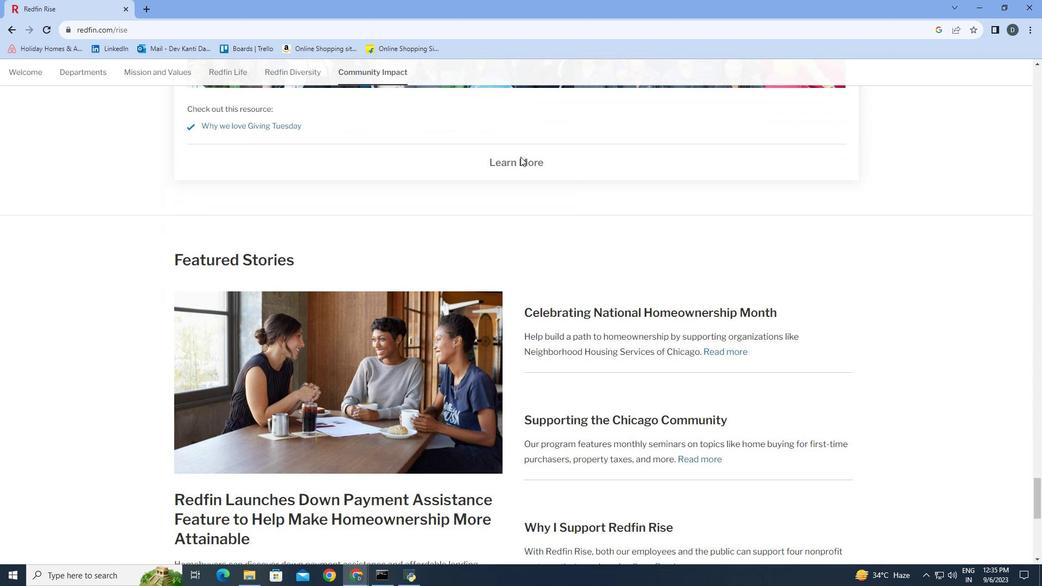 
Action: Mouse scrolled (520, 156) with delta (0, 0)
Screenshot: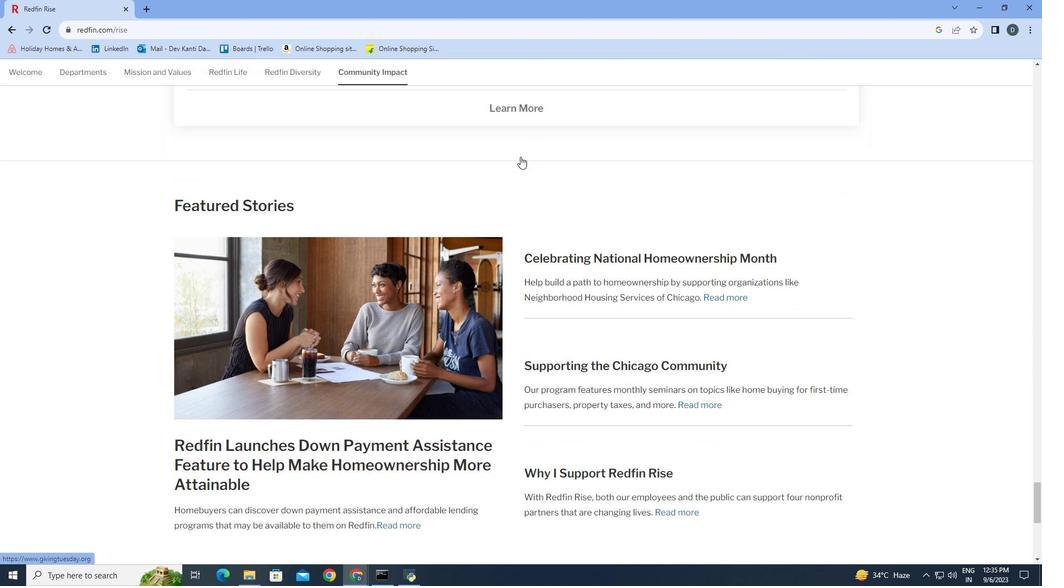 
Action: Mouse scrolled (520, 156) with delta (0, 0)
Screenshot: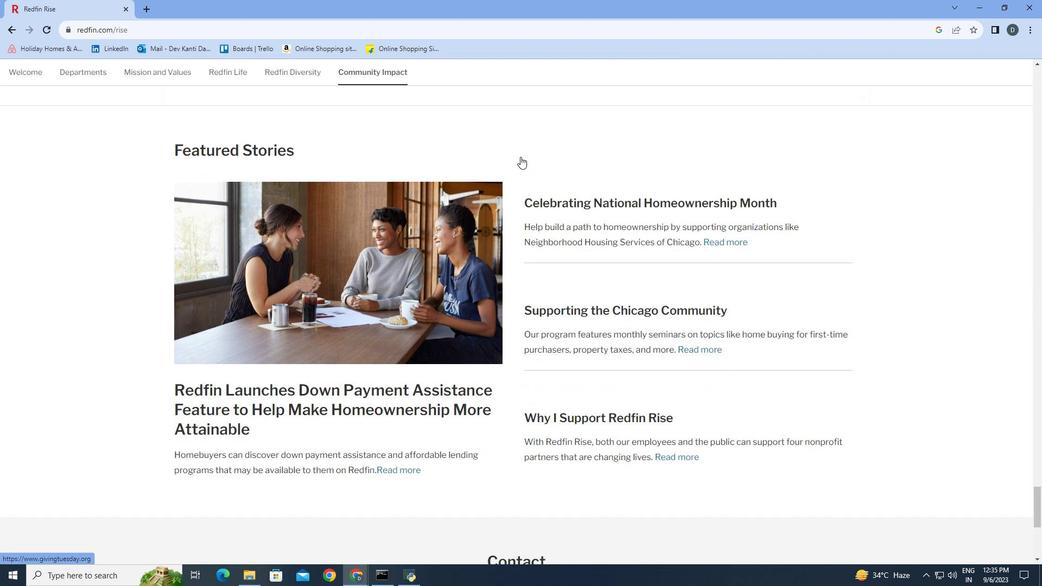
Action: Mouse scrolled (520, 156) with delta (0, 0)
Screenshot: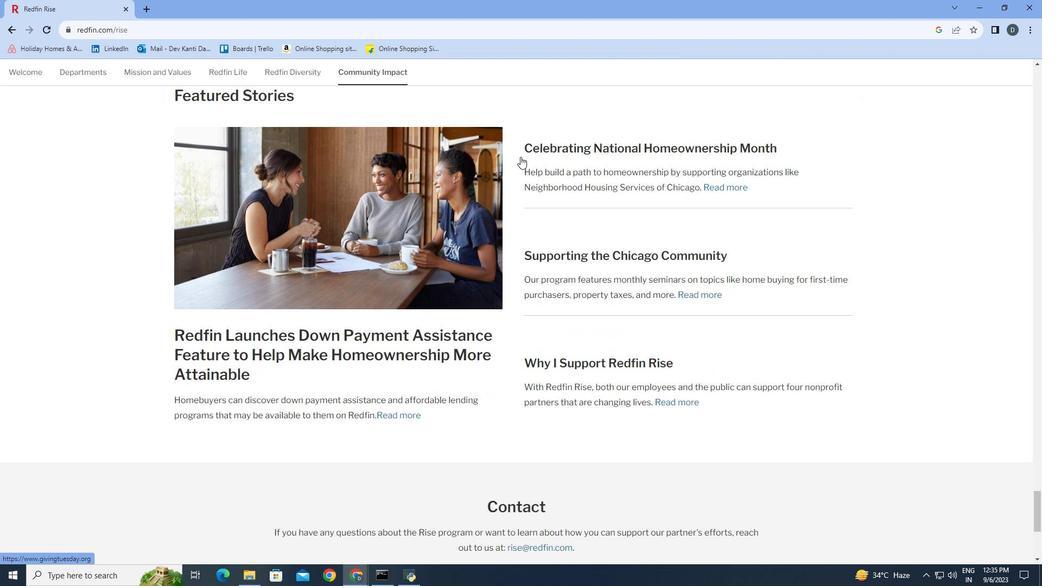 
Action: Mouse scrolled (520, 156) with delta (0, 0)
Screenshot: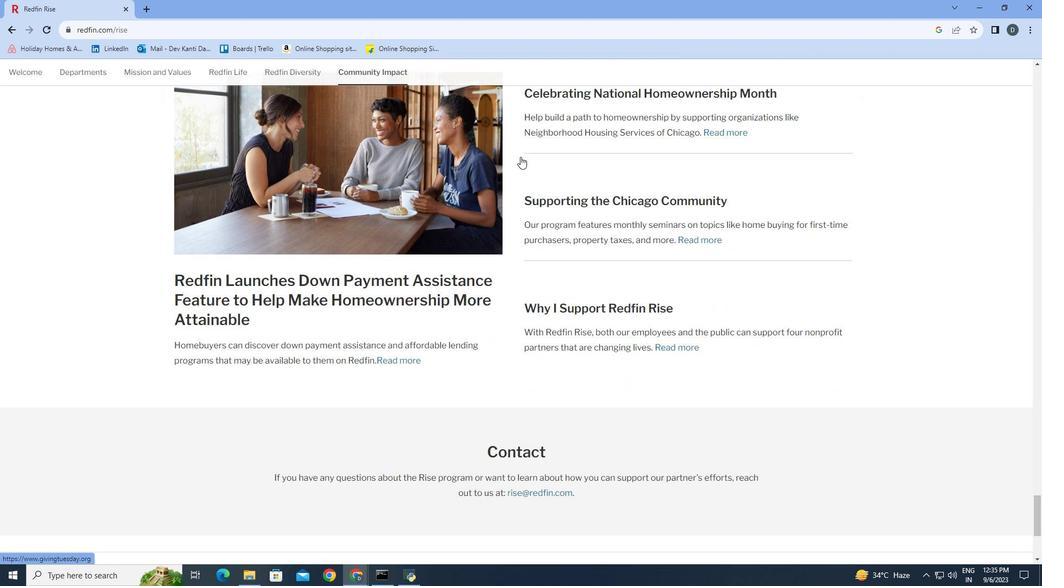 
Action: Mouse scrolled (520, 156) with delta (0, 0)
Screenshot: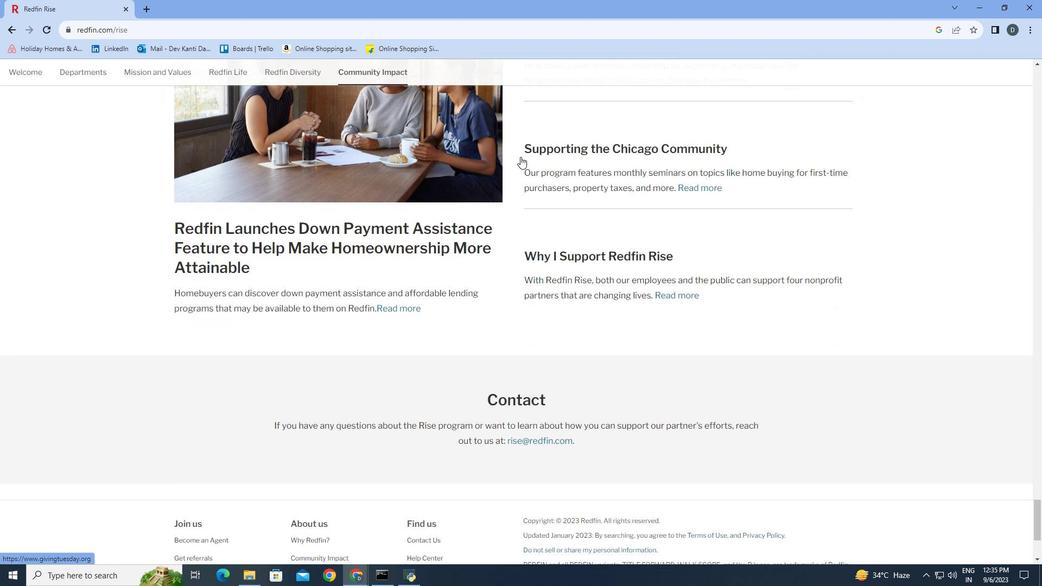 
Action: Mouse scrolled (520, 156) with delta (0, 0)
Screenshot: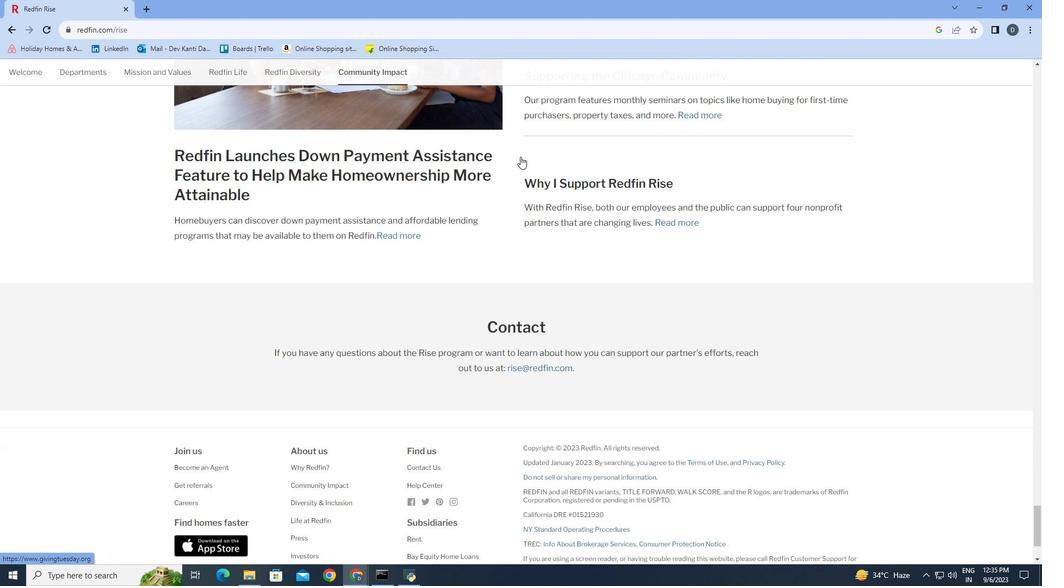 
Action: Mouse scrolled (520, 156) with delta (0, 0)
Screenshot: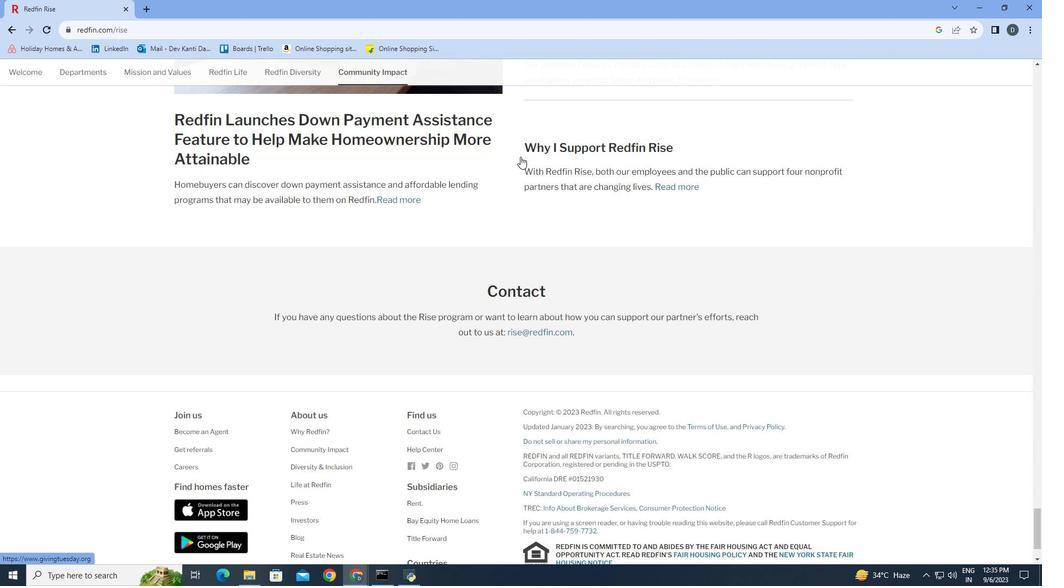 
Action: Mouse moved to (521, 156)
Screenshot: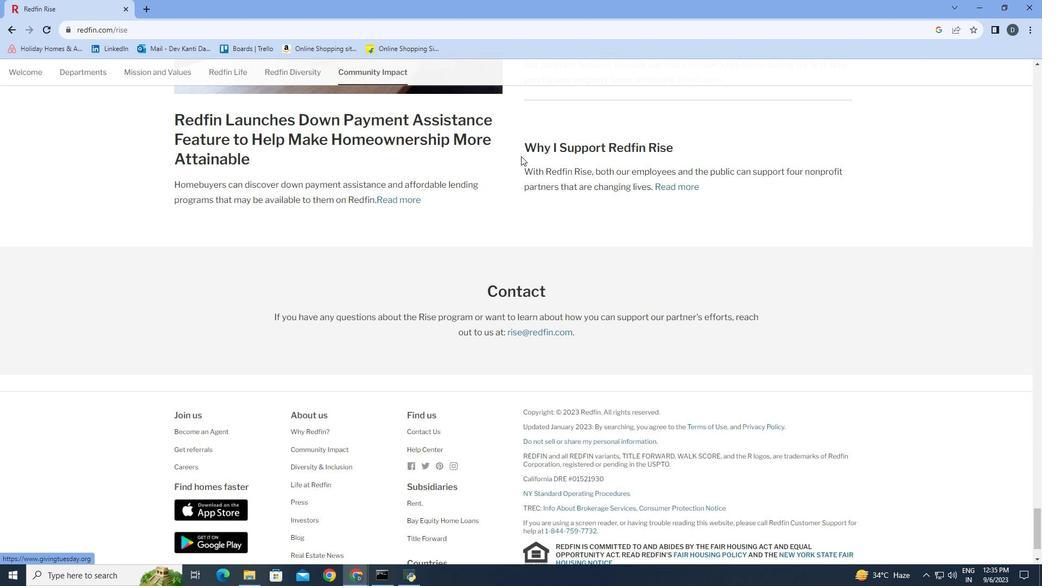 
Action: Mouse scrolled (521, 155) with delta (0, 0)
Screenshot: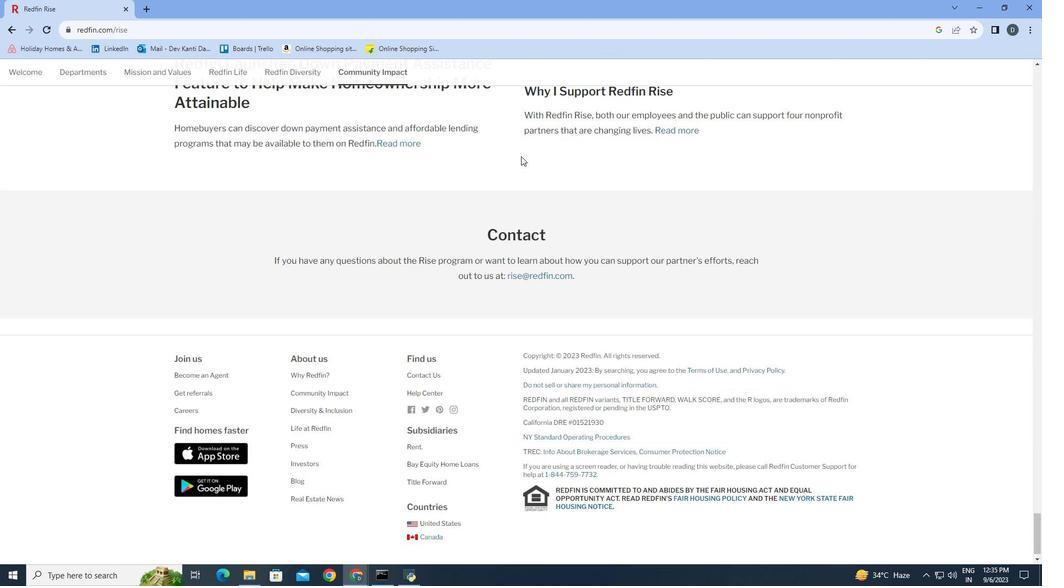 
Action: Mouse scrolled (521, 155) with delta (0, 0)
Screenshot: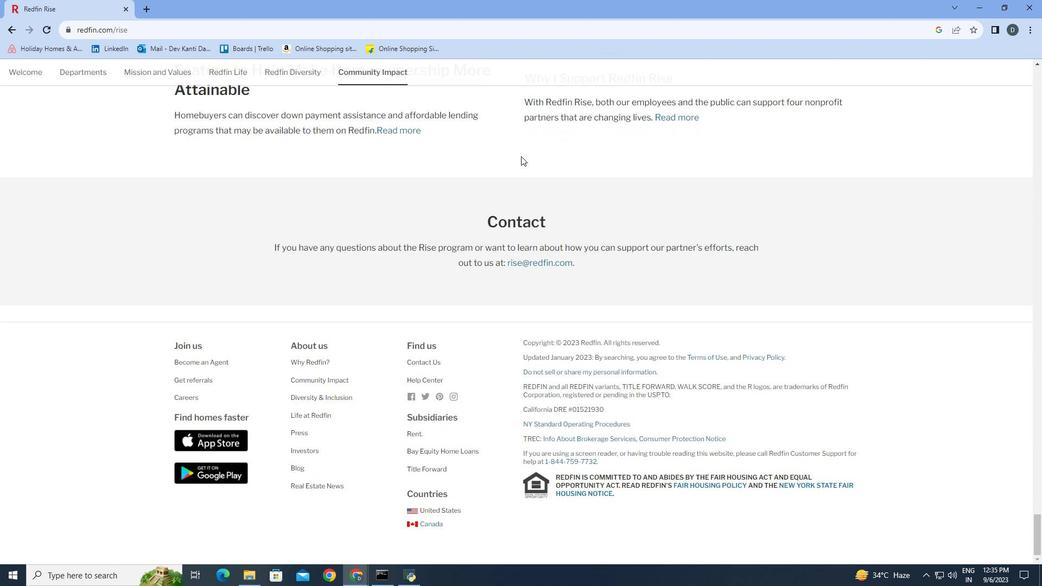 
Action: Mouse scrolled (521, 155) with delta (0, 0)
Screenshot: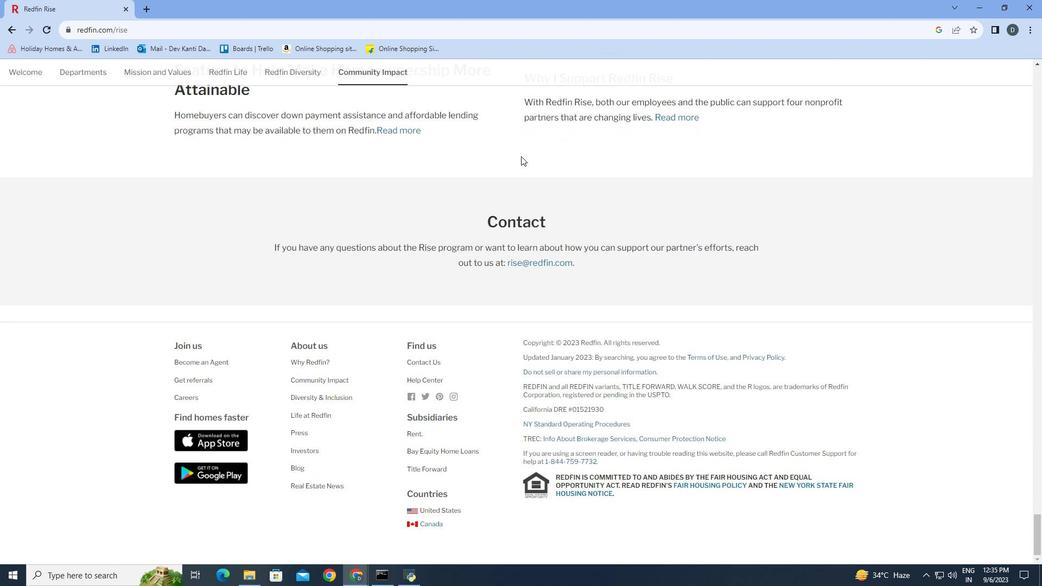 
Action: Mouse scrolled (521, 155) with delta (0, 0)
Screenshot: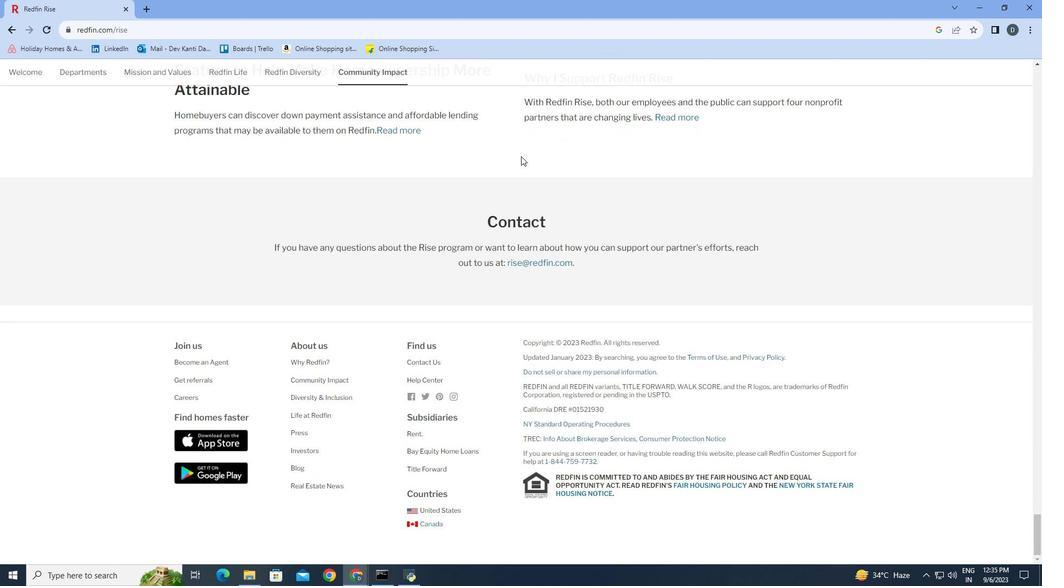 
Action: Mouse scrolled (521, 155) with delta (0, 0)
Screenshot: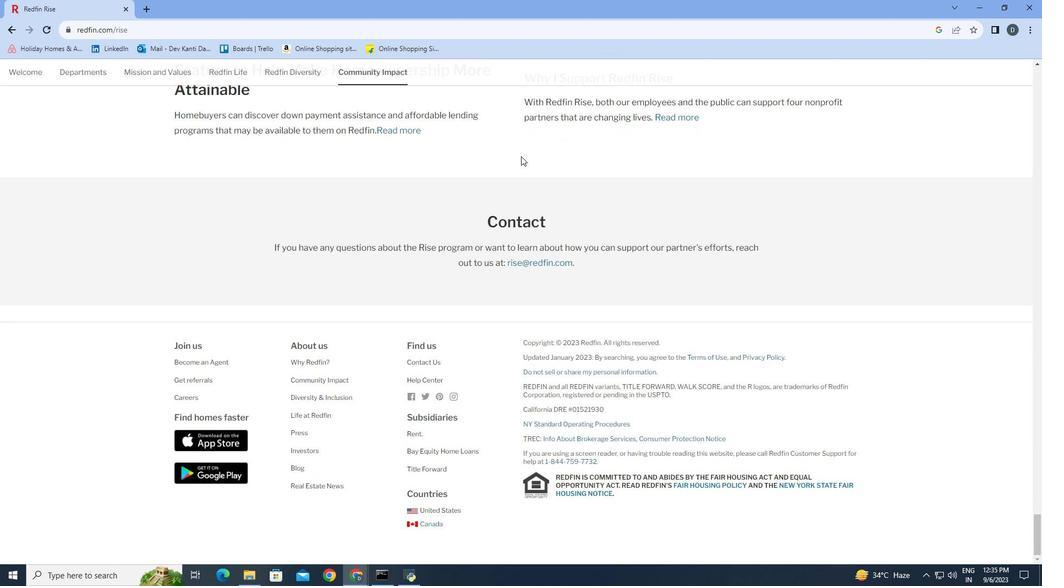 
Action: Mouse scrolled (521, 155) with delta (0, 0)
Screenshot: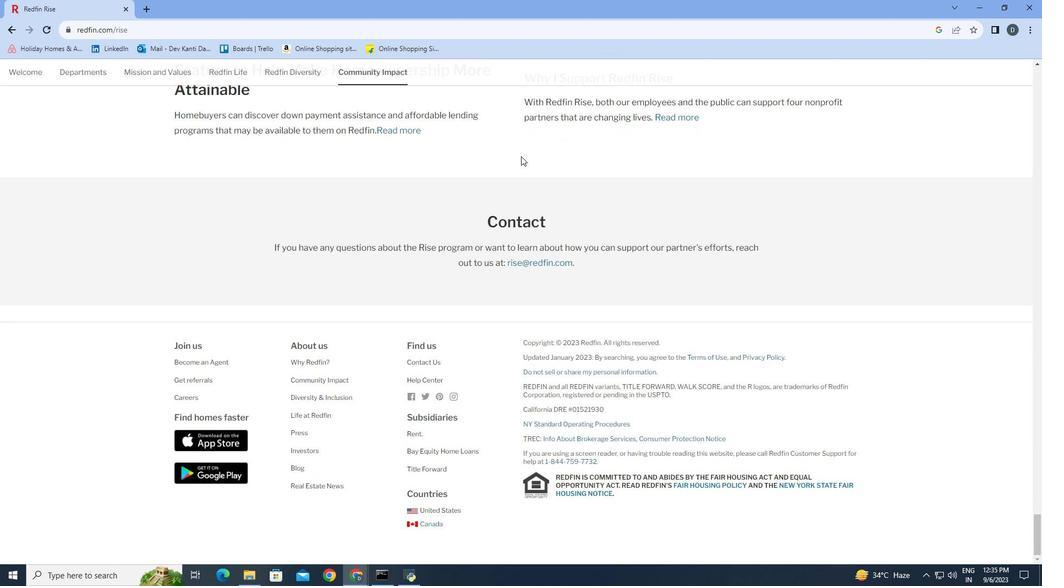 
